 Task: In the  document archive.html. Insert footer and write 'www.nexusTech.com'. Find the word using Dictionary 'gratitude' Use the tool word Count and display word count while typing
Action: Mouse moved to (278, 466)
Screenshot: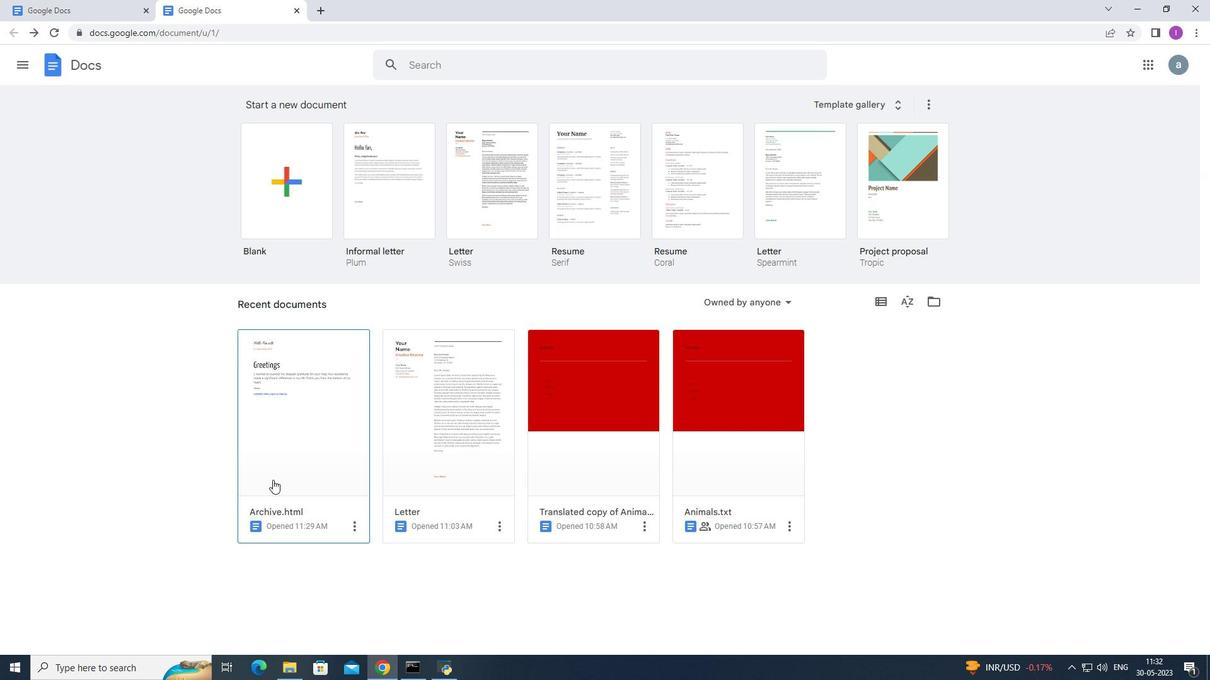 
Action: Mouse pressed left at (278, 466)
Screenshot: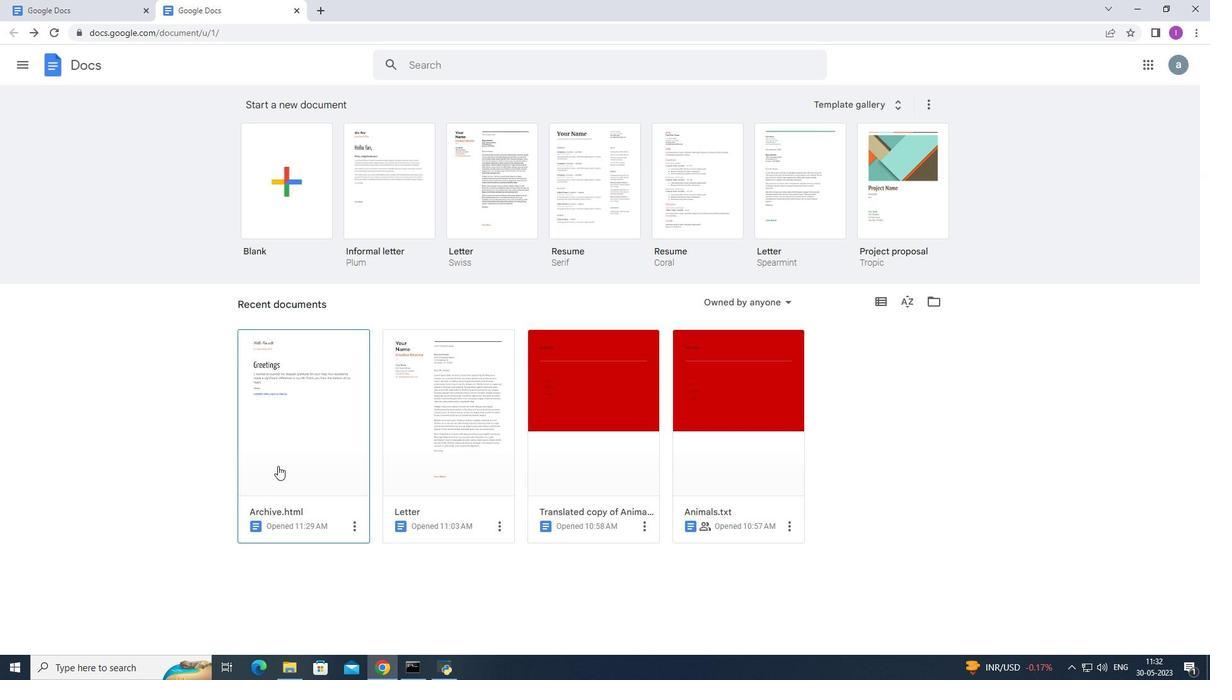 
Action: Mouse moved to (134, 76)
Screenshot: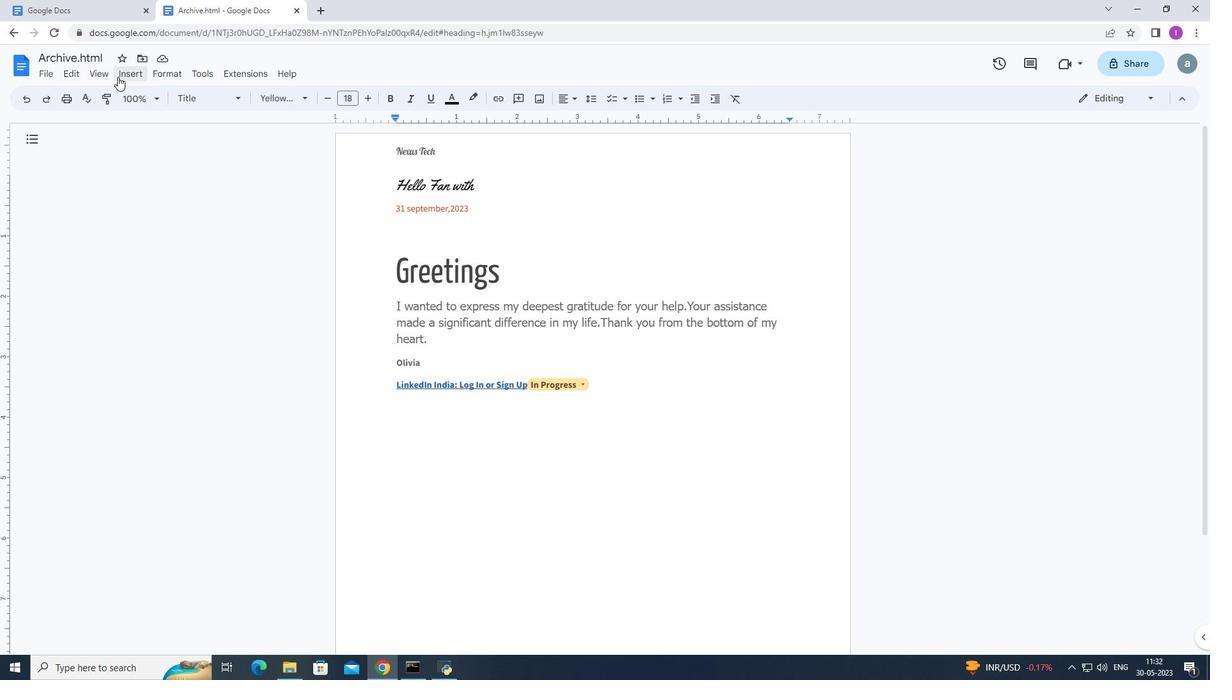 
Action: Mouse pressed left at (134, 76)
Screenshot: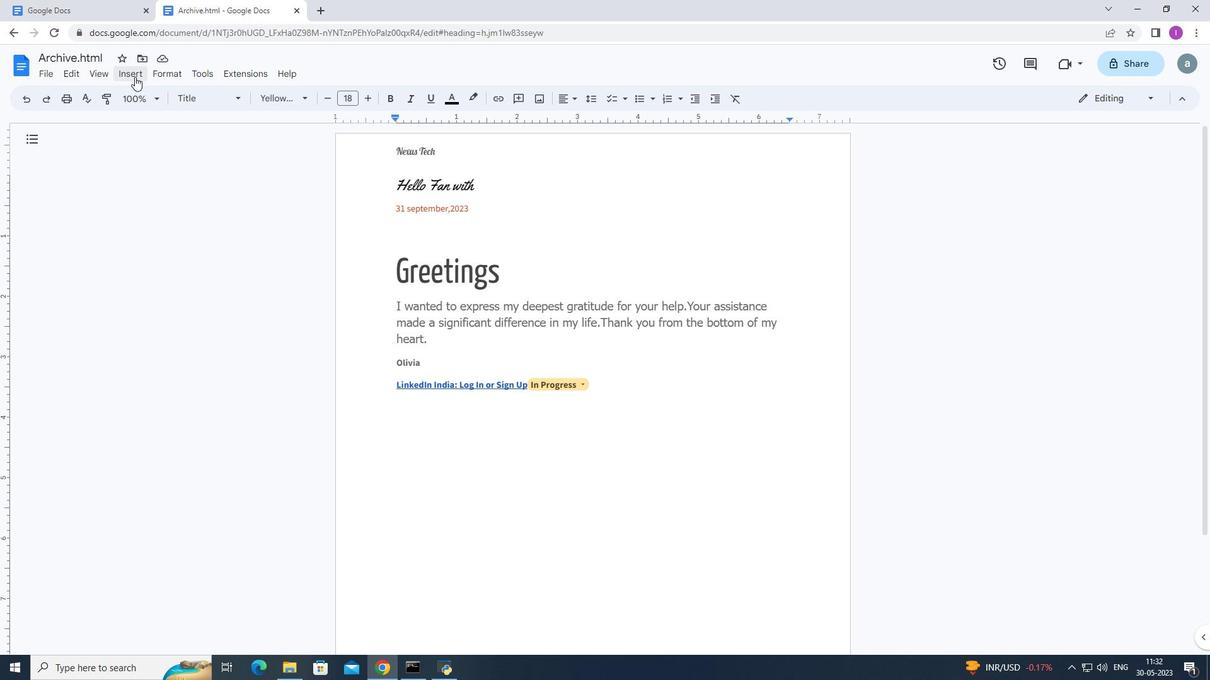 
Action: Mouse moved to (144, 315)
Screenshot: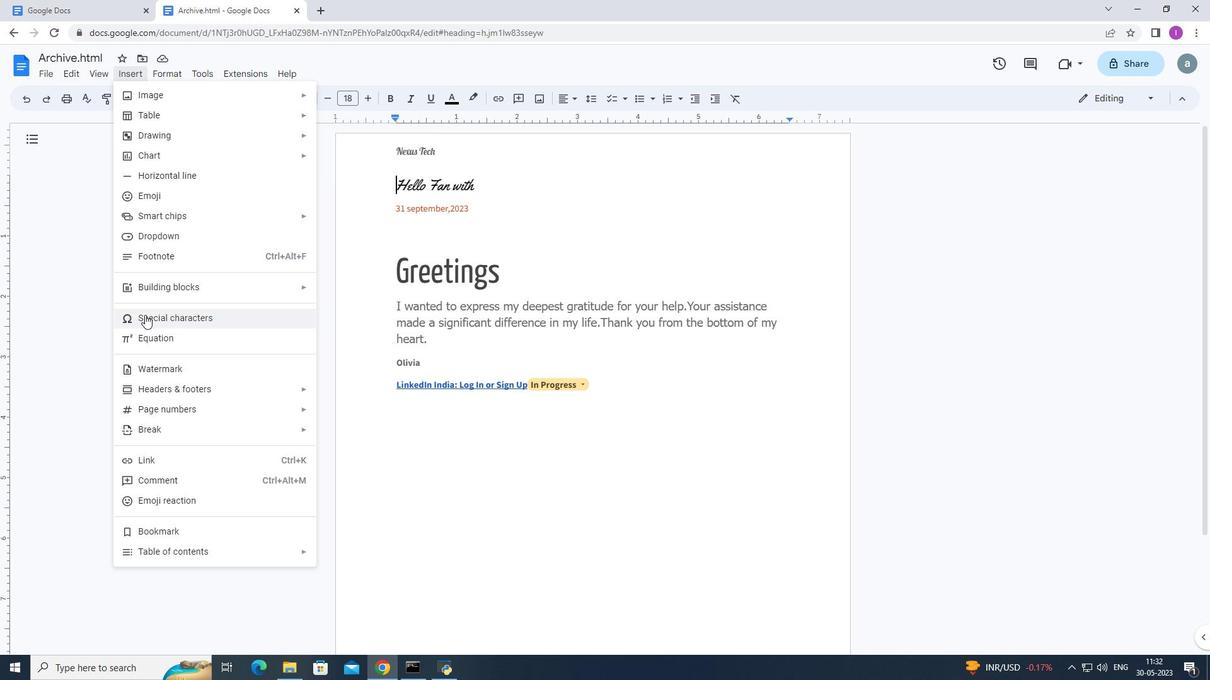 
Action: Mouse scrolled (144, 316) with delta (0, 0)
Screenshot: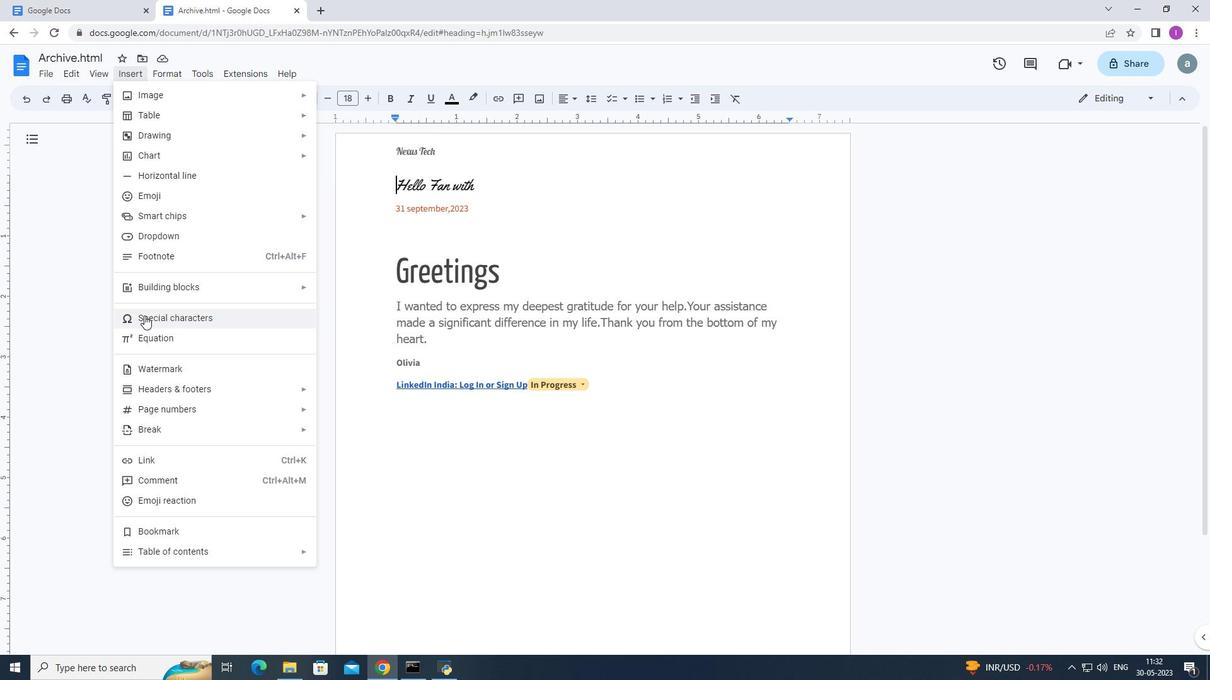
Action: Mouse scrolled (144, 316) with delta (0, 0)
Screenshot: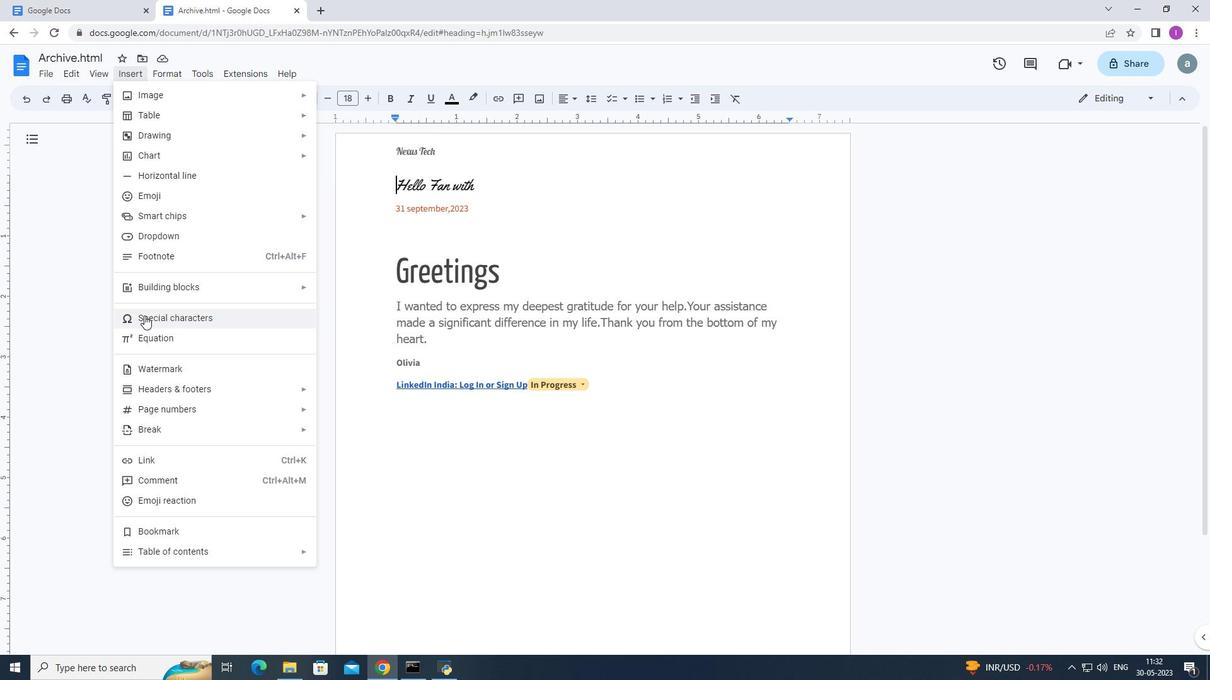 
Action: Mouse scrolled (144, 316) with delta (0, 0)
Screenshot: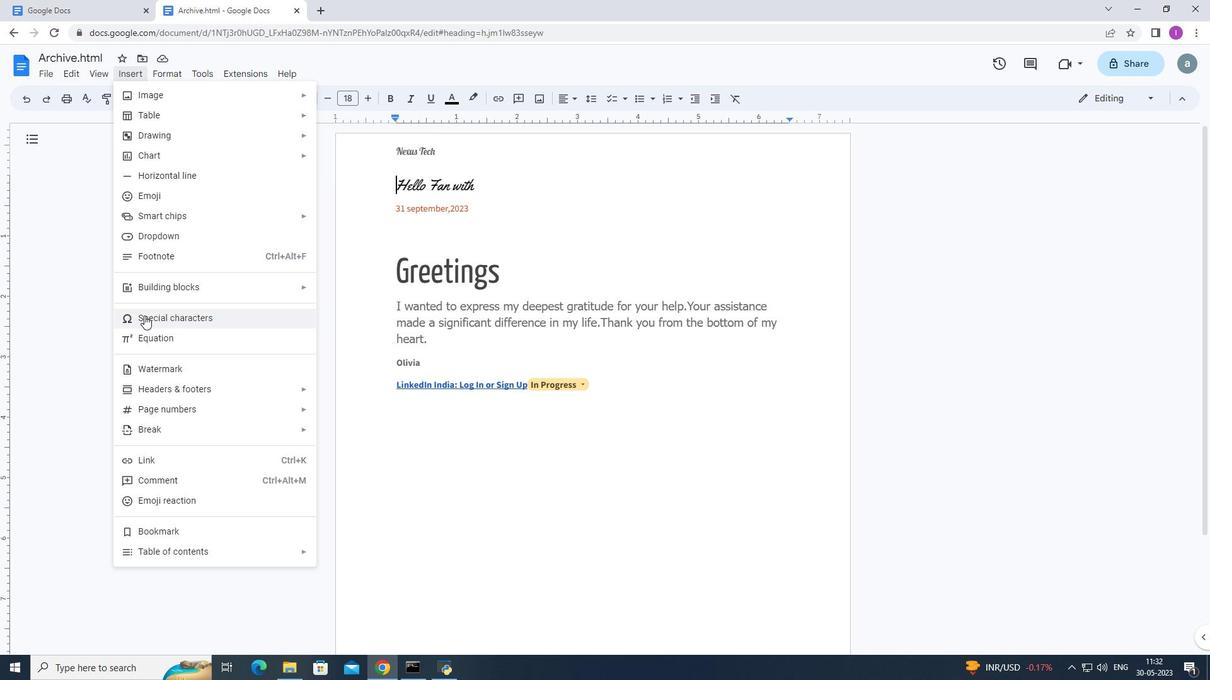 
Action: Mouse scrolled (144, 316) with delta (0, 0)
Screenshot: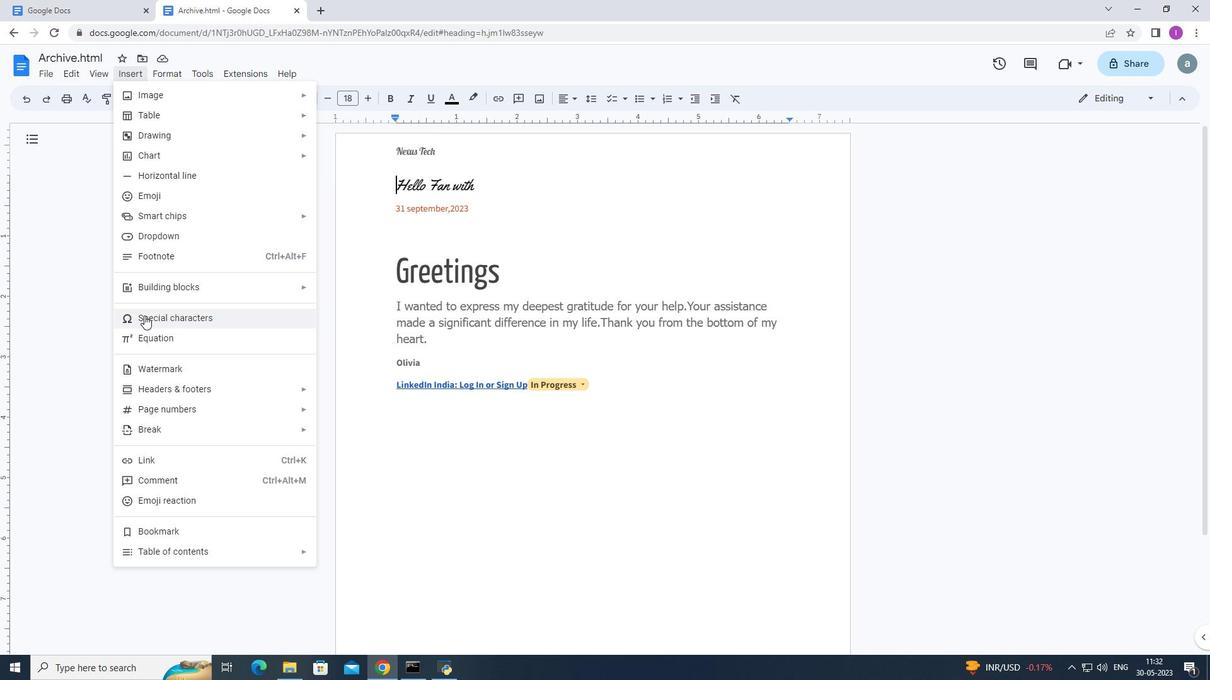 
Action: Mouse moved to (165, 385)
Screenshot: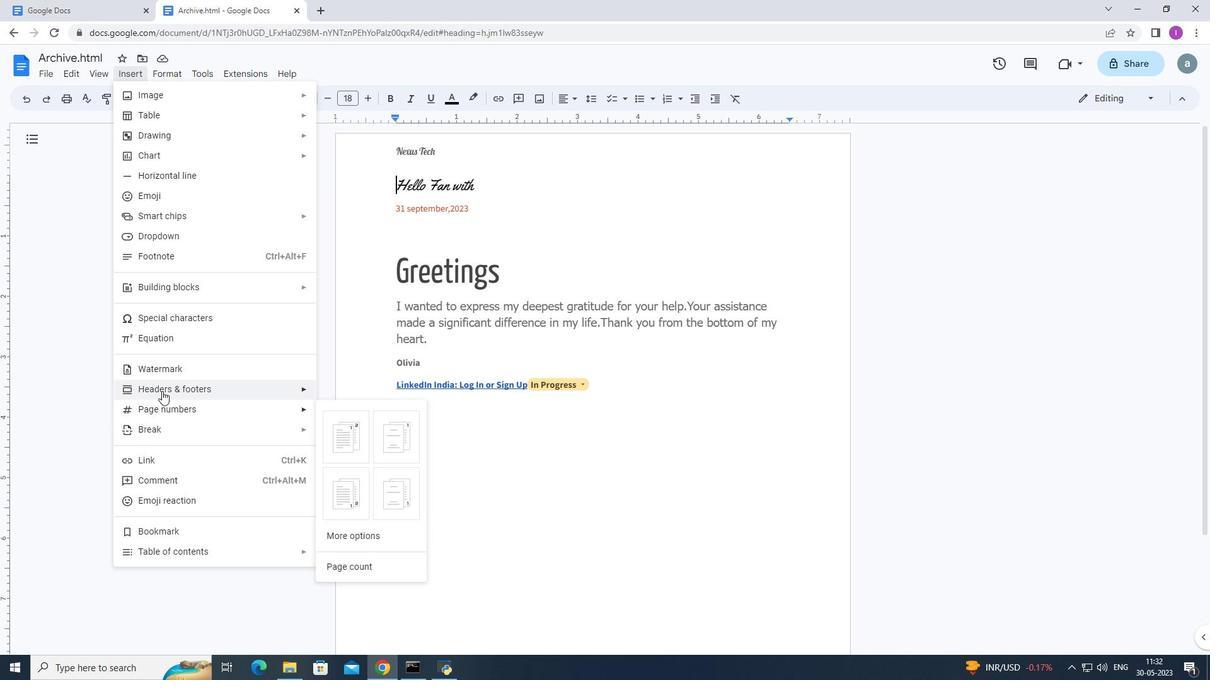 
Action: Mouse pressed left at (165, 385)
Screenshot: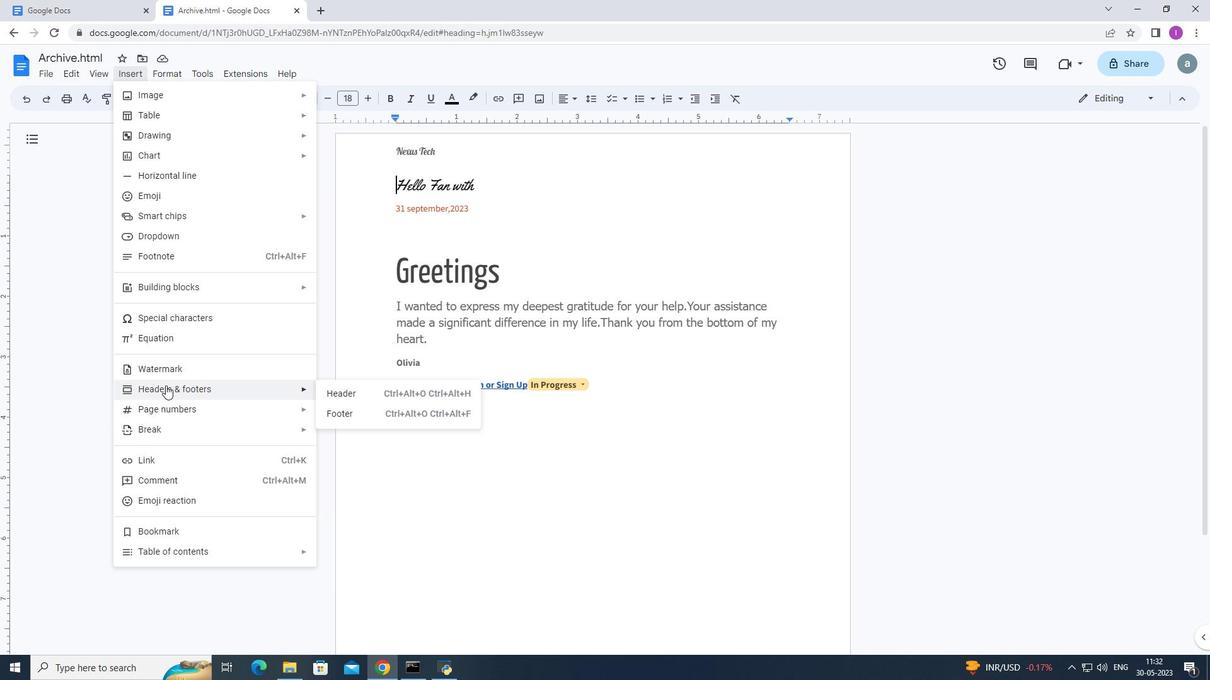 
Action: Mouse moved to (325, 410)
Screenshot: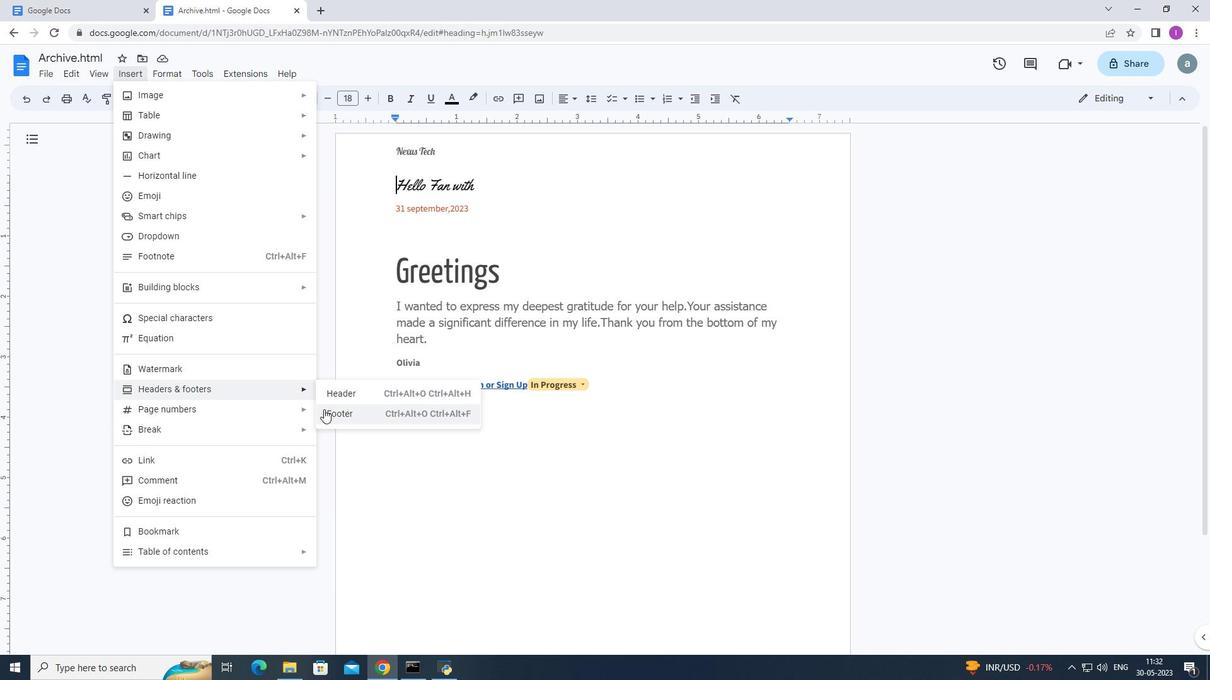 
Action: Mouse pressed left at (325, 410)
Screenshot: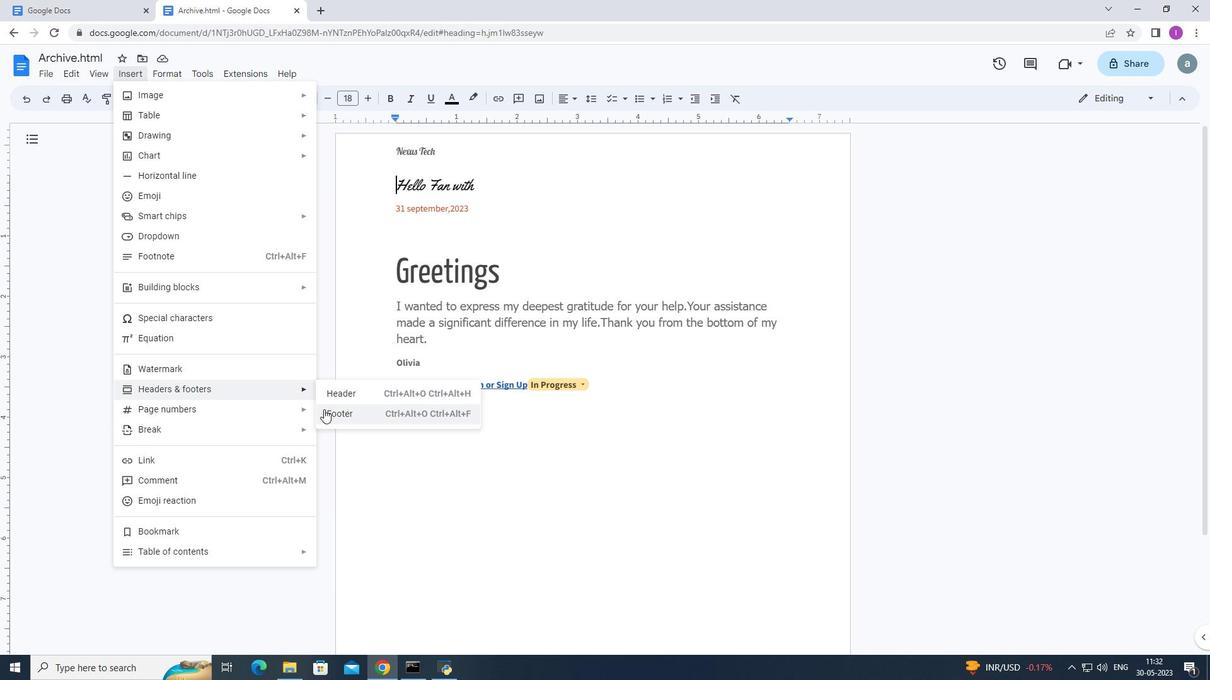 
Action: Mouse moved to (580, 232)
Screenshot: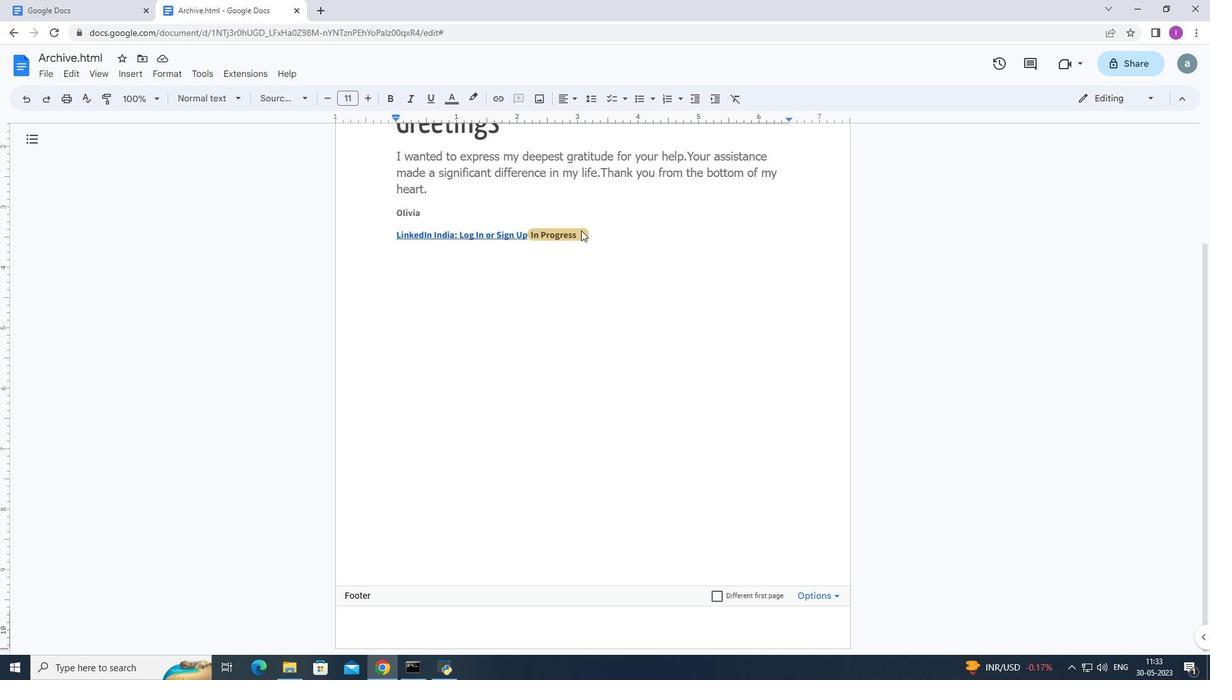 
Action: Mouse pressed left at (580, 232)
Screenshot: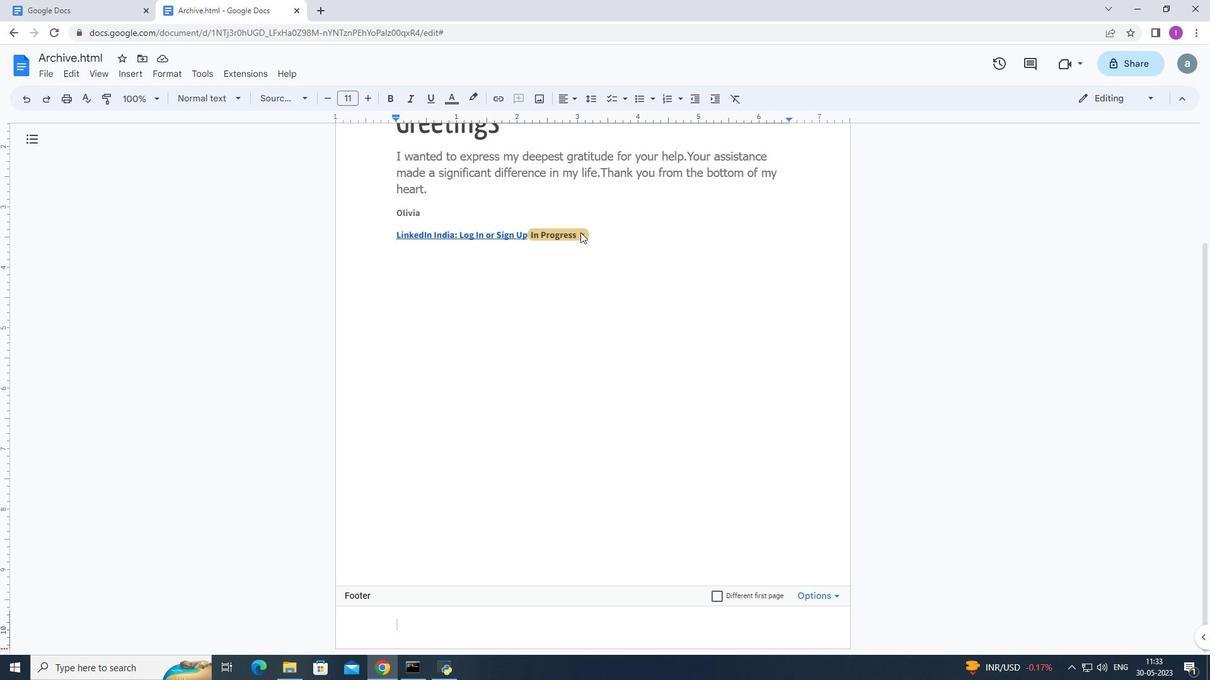 
Action: Mouse moved to (540, 222)
Screenshot: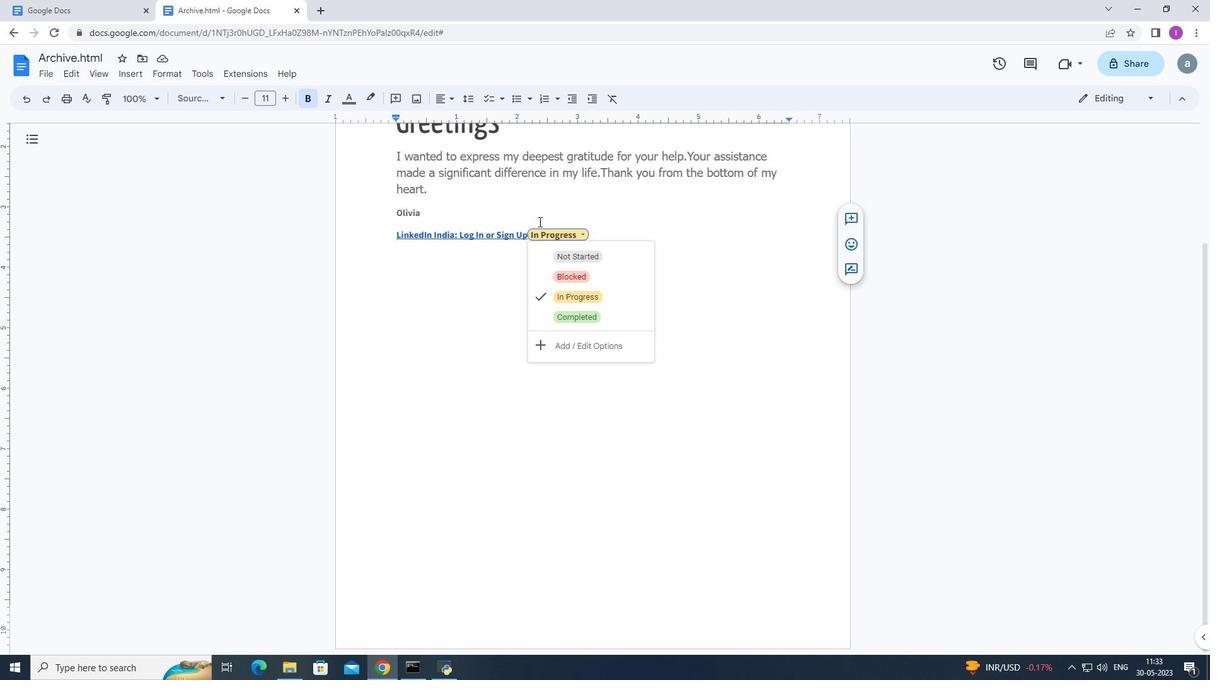 
Action: Mouse scrolled (540, 221) with delta (0, 0)
Screenshot: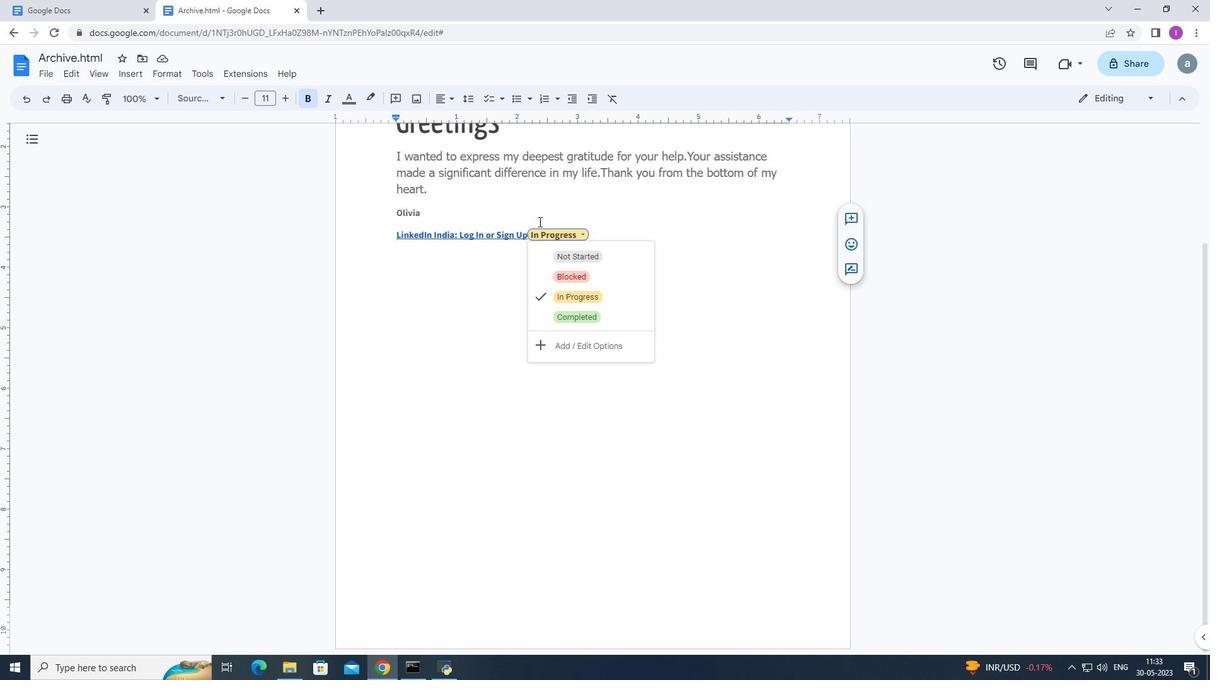 
Action: Mouse moved to (544, 225)
Screenshot: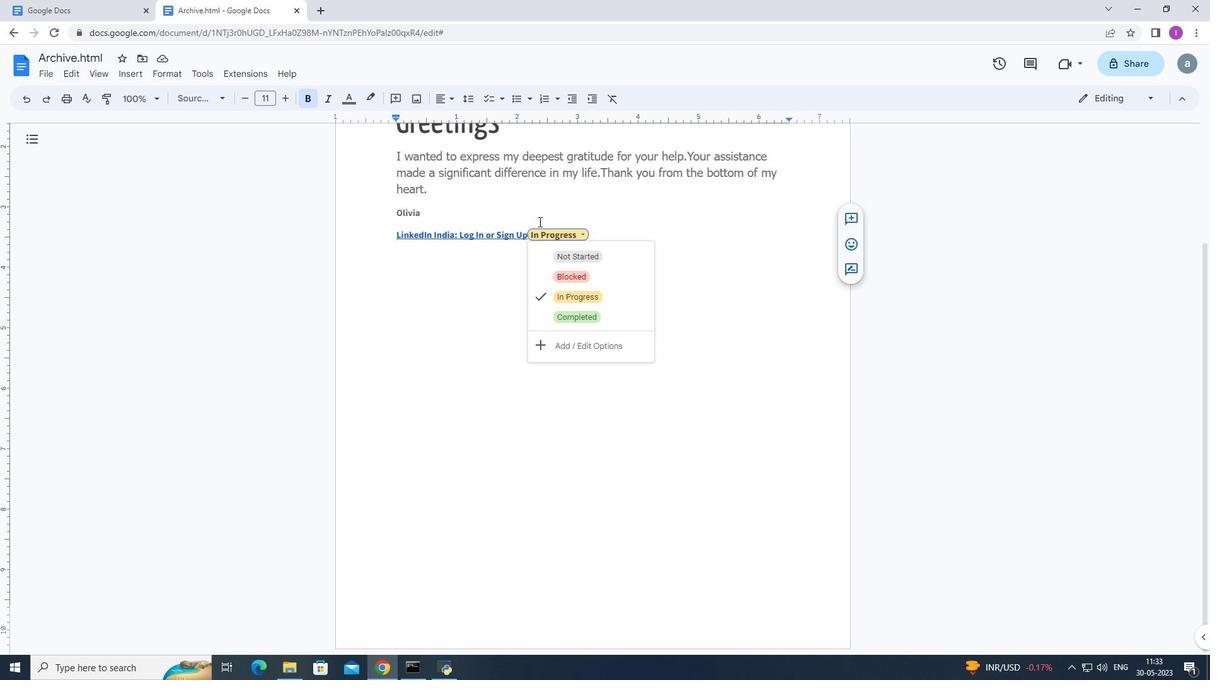 
Action: Mouse scrolled (544, 224) with delta (0, 0)
Screenshot: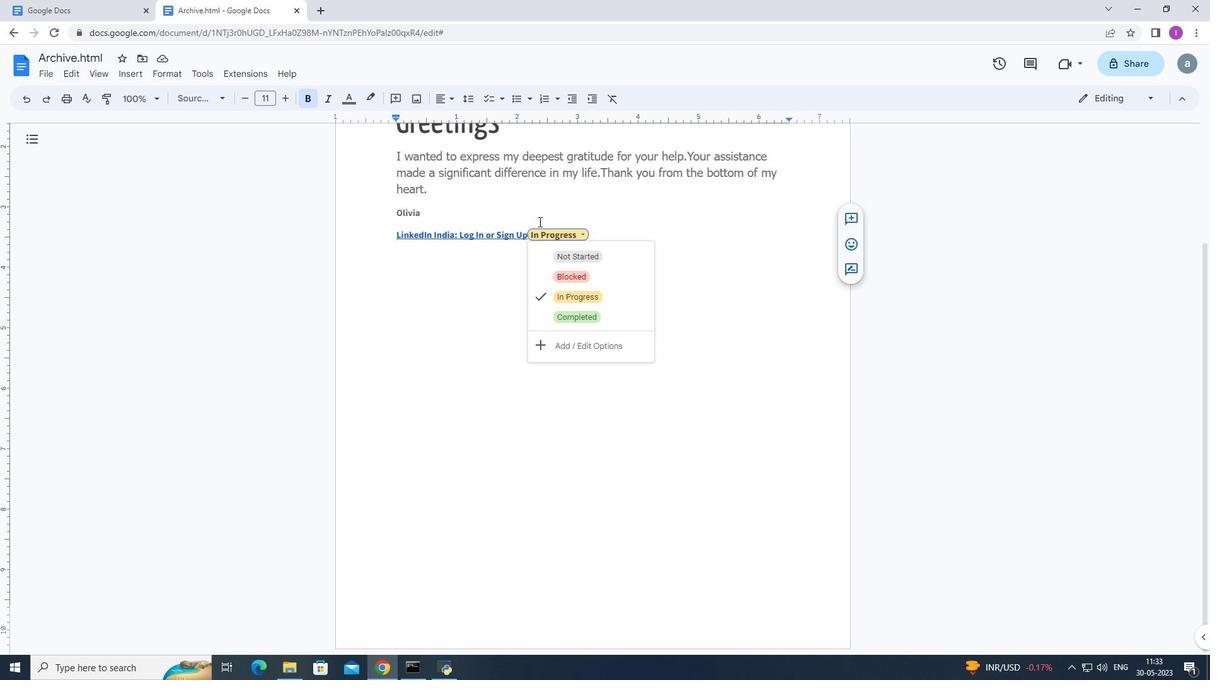 
Action: Mouse moved to (547, 227)
Screenshot: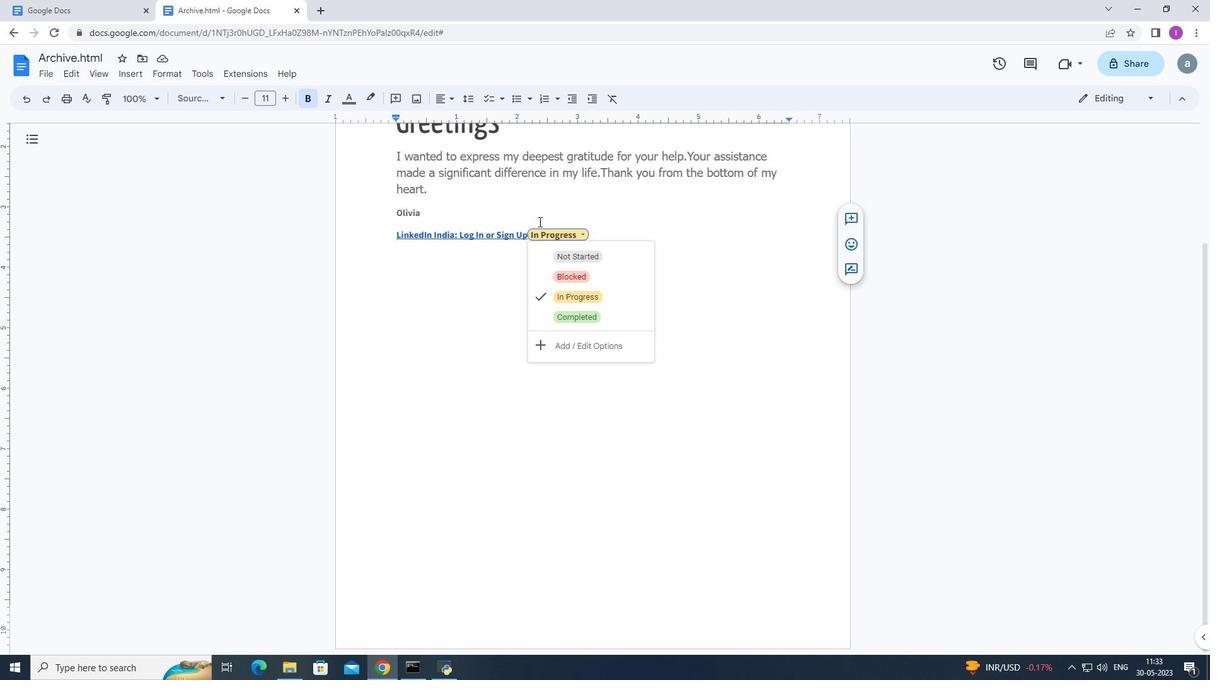 
Action: Mouse scrolled (545, 226) with delta (0, 0)
Screenshot: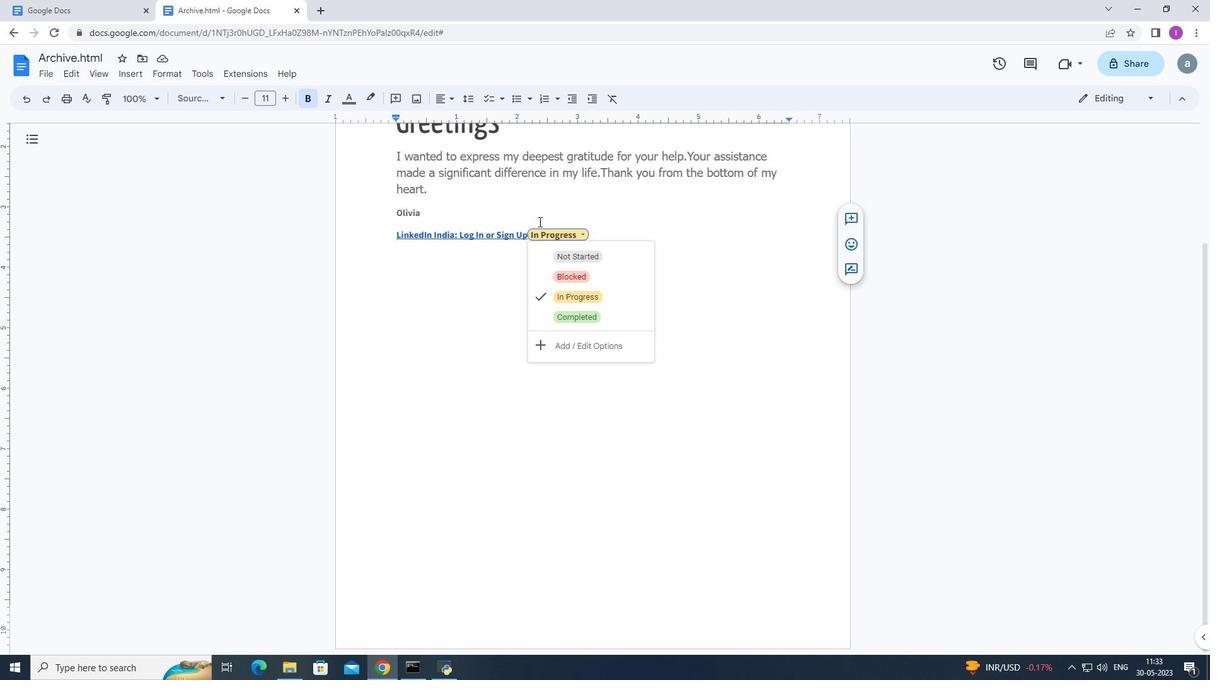 
Action: Mouse scrolled (547, 226) with delta (0, 0)
Screenshot: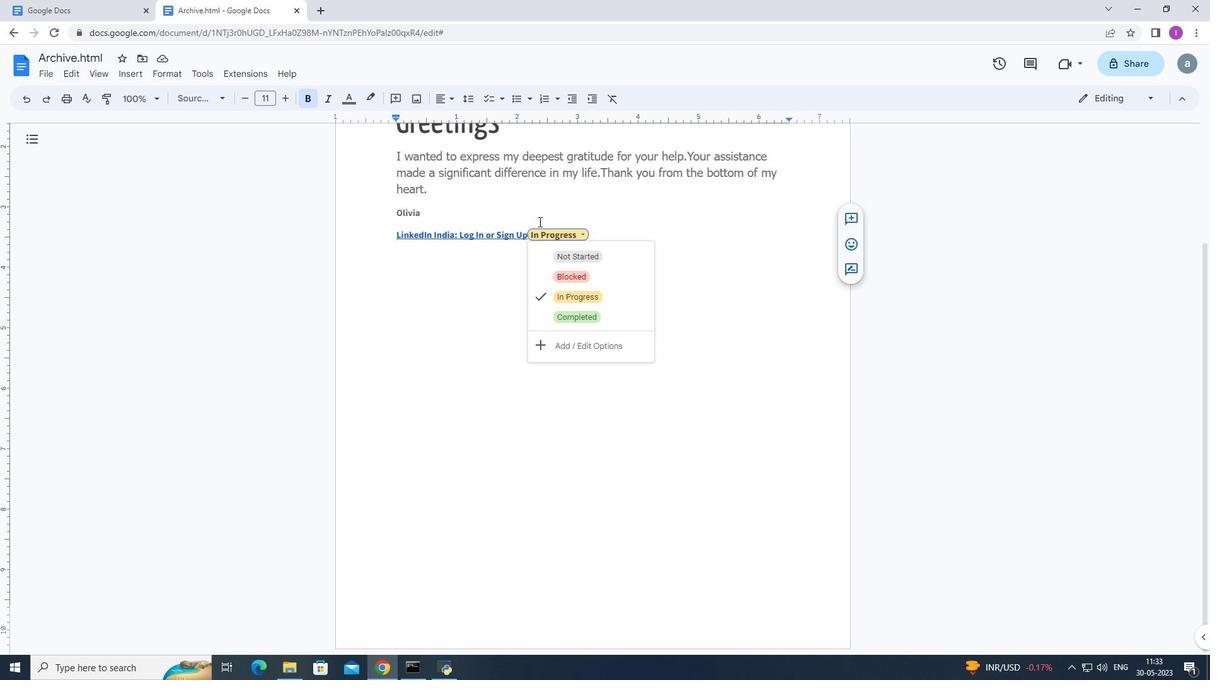 
Action: Mouse moved to (578, 474)
Screenshot: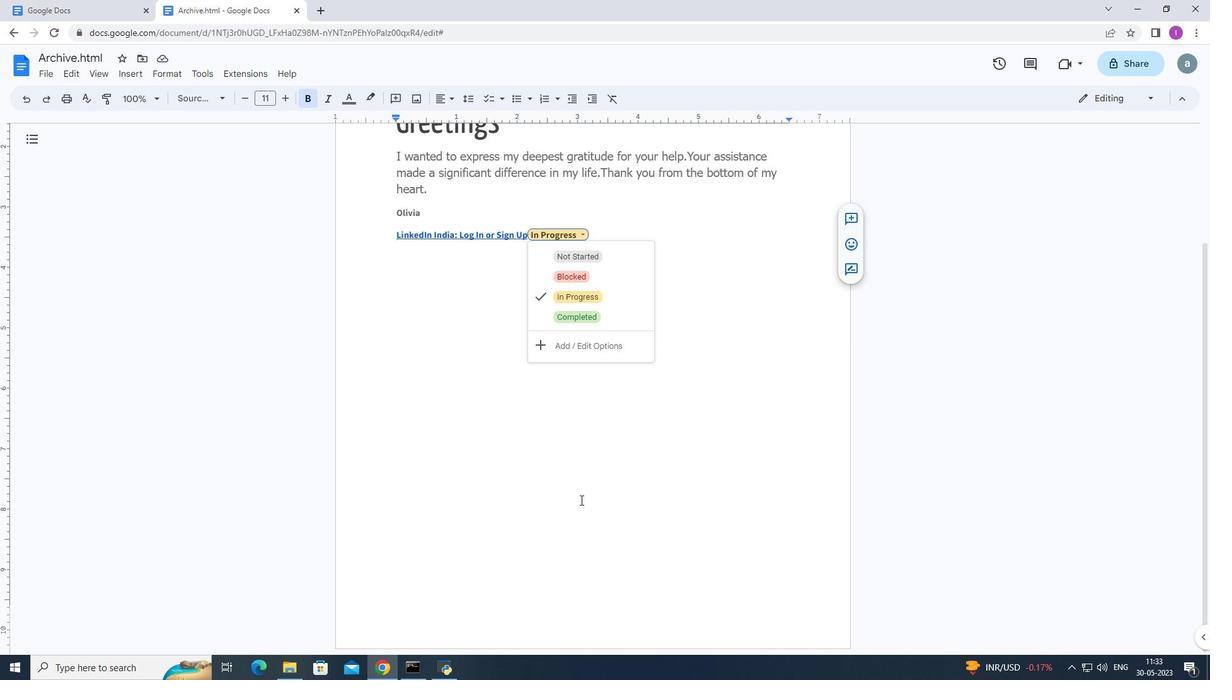 
Action: Mouse scrolled (578, 473) with delta (0, 0)
Screenshot: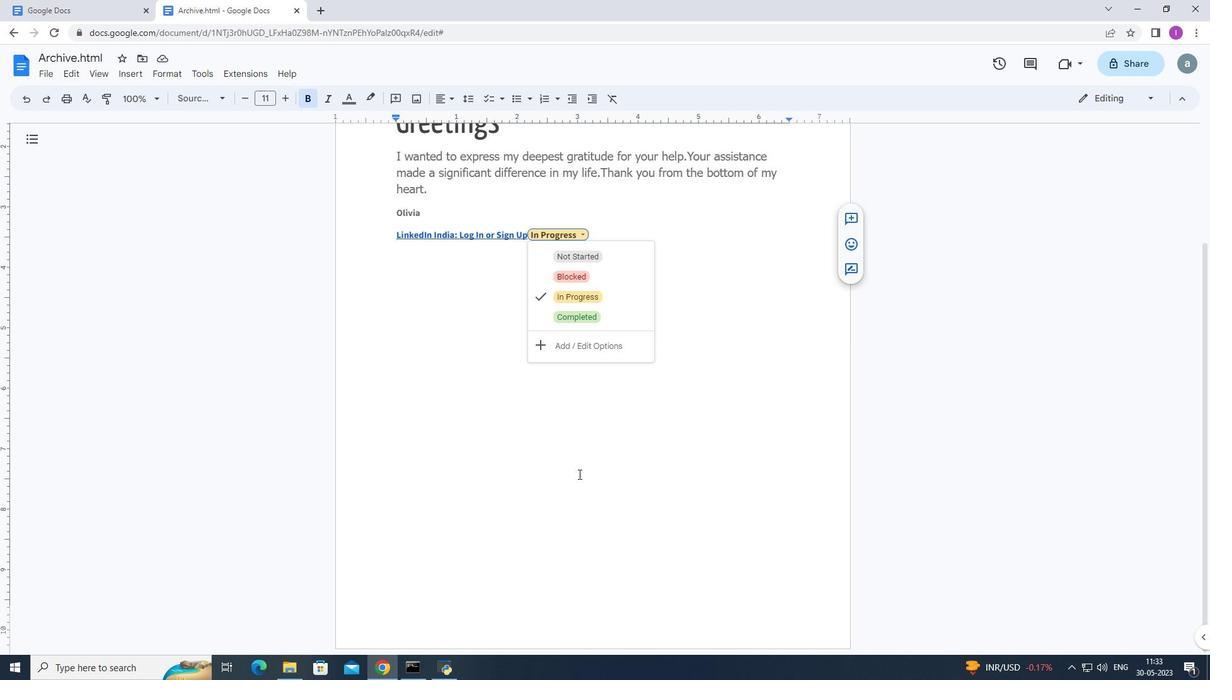 
Action: Mouse scrolled (578, 473) with delta (0, 0)
Screenshot: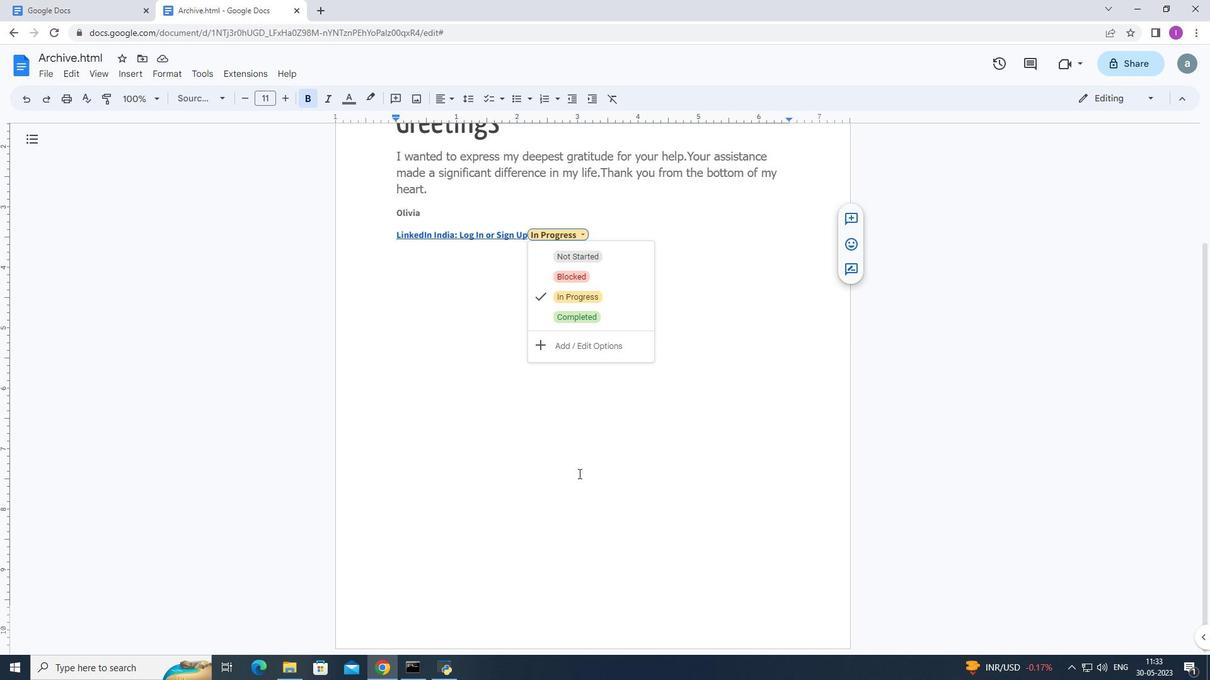 
Action: Mouse scrolled (578, 474) with delta (0, 0)
Screenshot: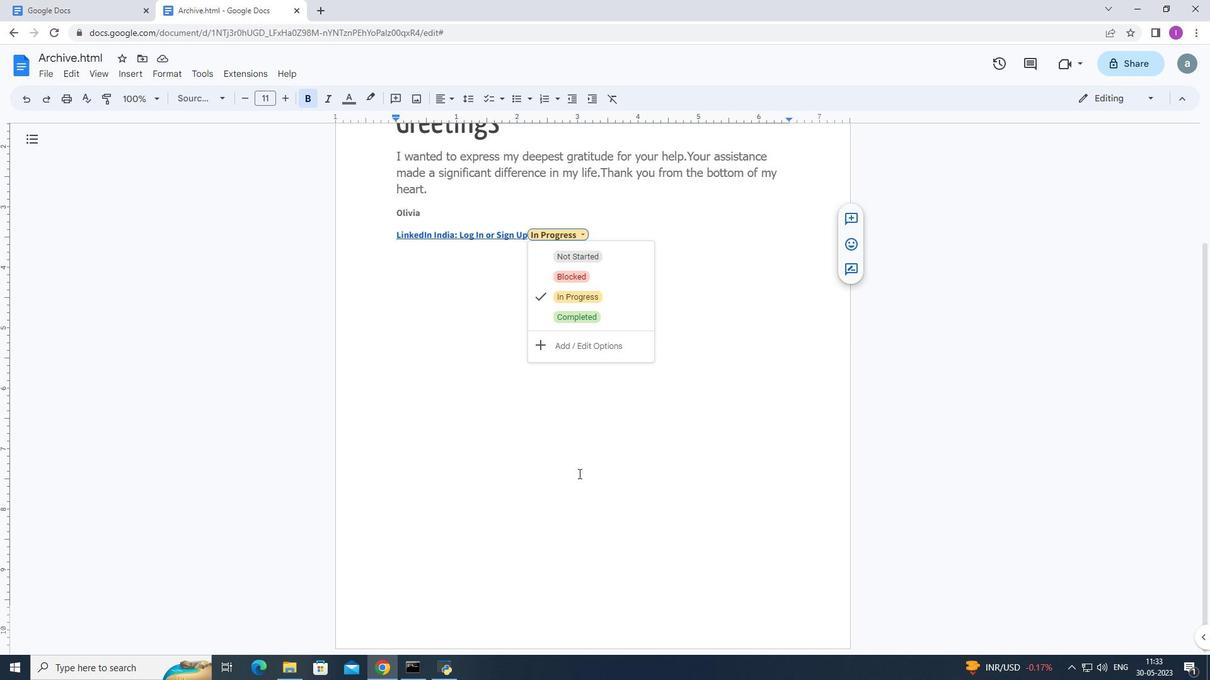 
Action: Mouse scrolled (578, 474) with delta (0, 0)
Screenshot: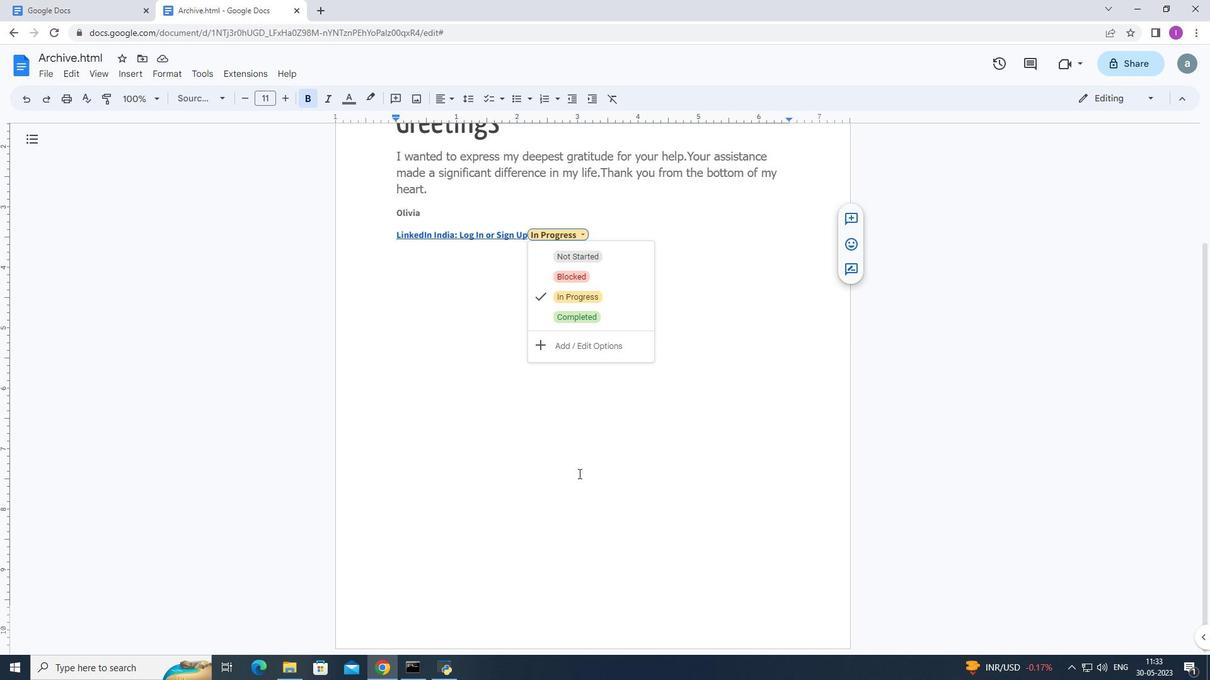 
Action: Mouse scrolled (578, 474) with delta (0, 0)
Screenshot: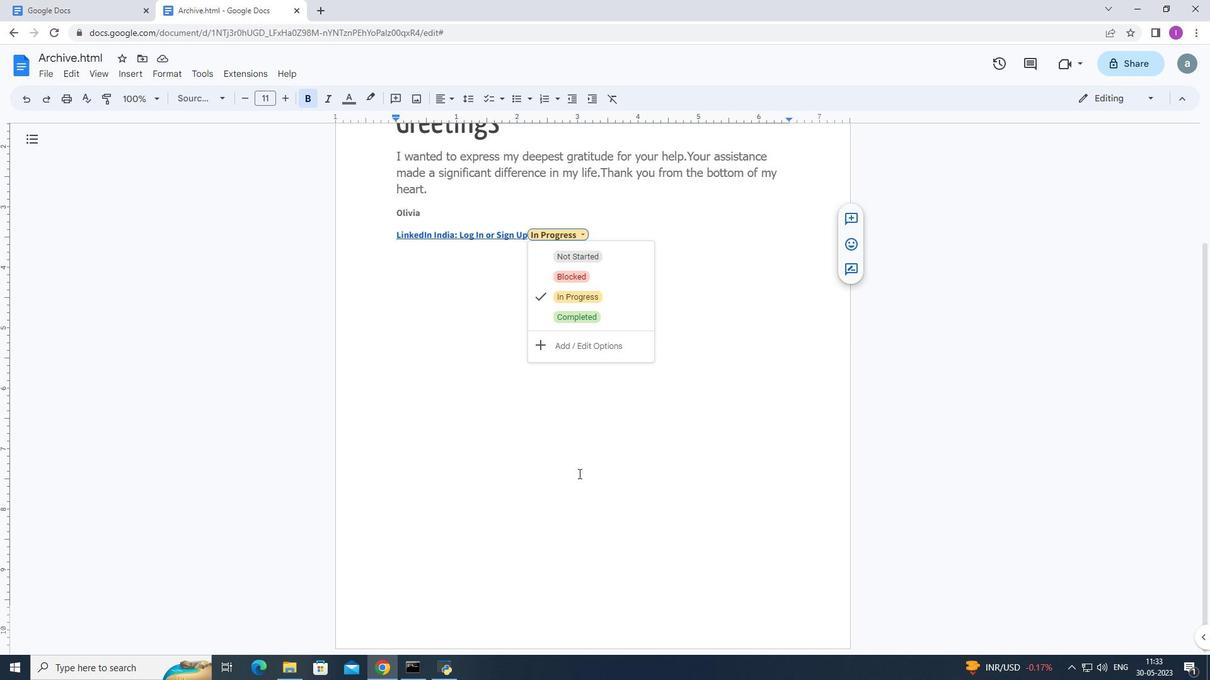 
Action: Mouse scrolled (578, 474) with delta (0, 0)
Screenshot: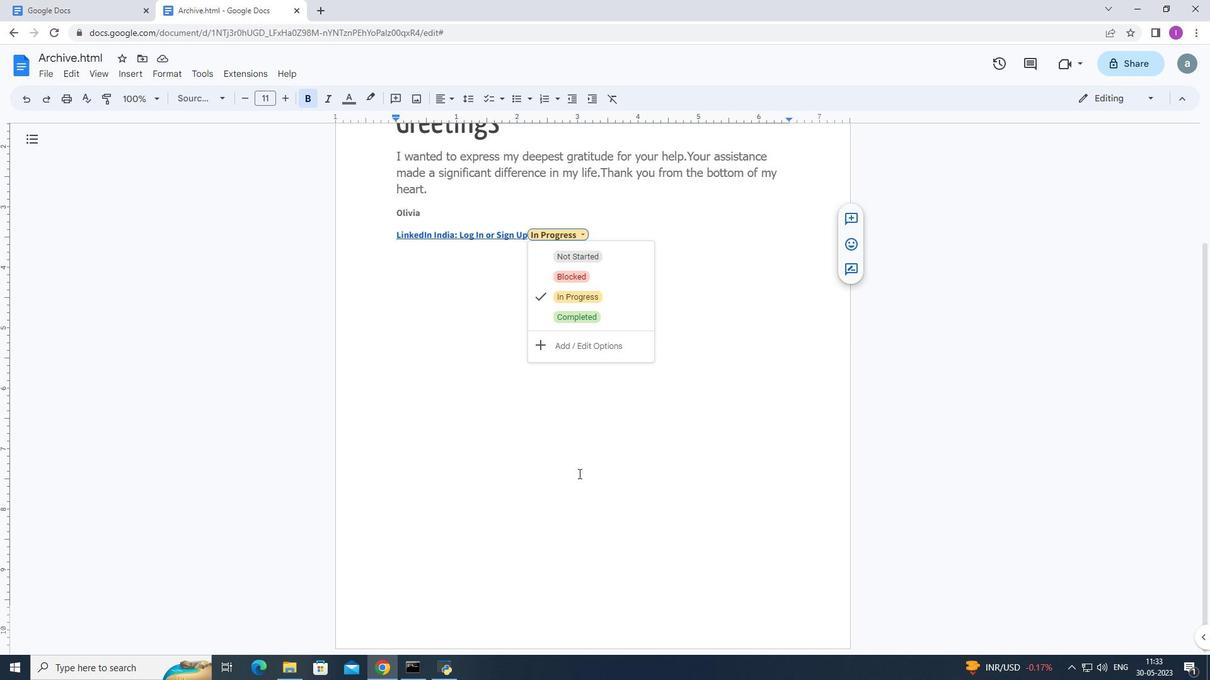 
Action: Mouse scrolled (578, 473) with delta (0, 0)
Screenshot: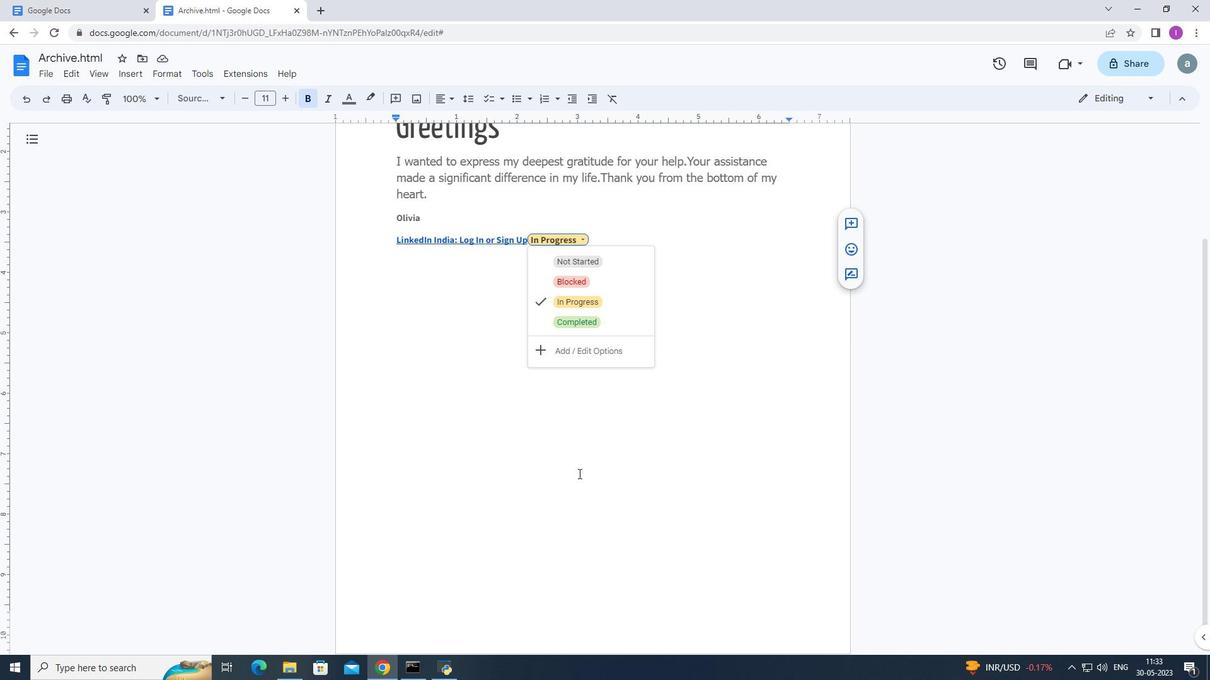 
Action: Mouse scrolled (578, 473) with delta (0, 0)
Screenshot: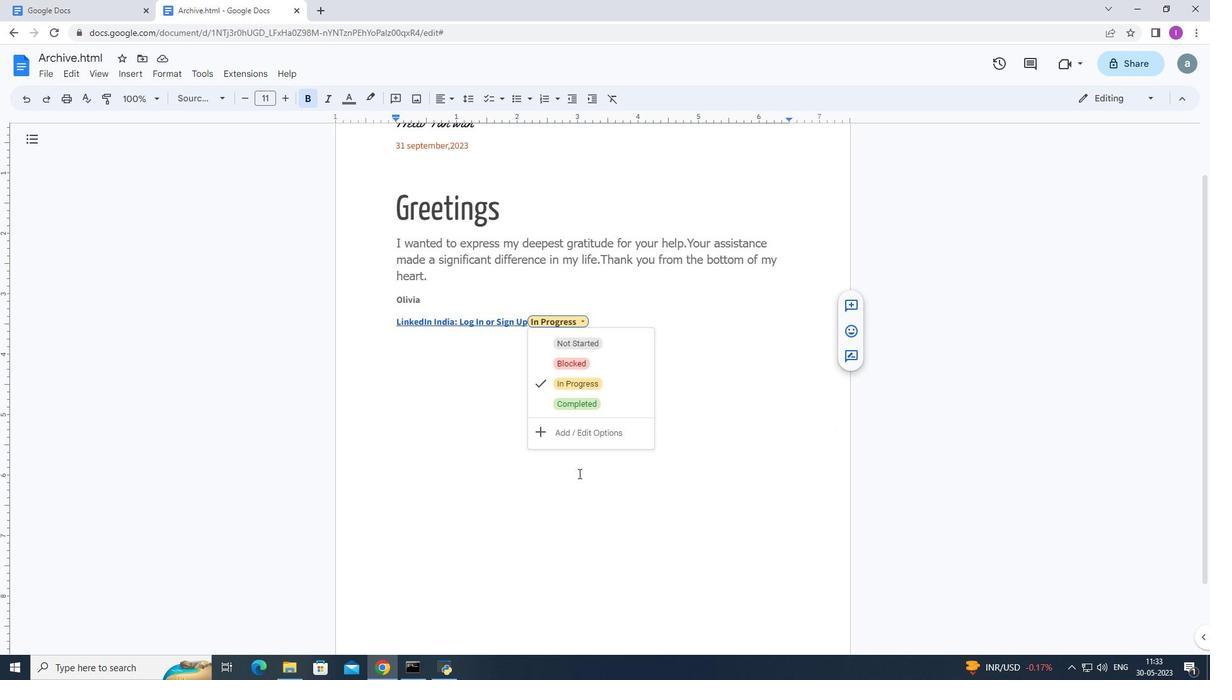 
Action: Mouse scrolled (578, 473) with delta (0, 0)
Screenshot: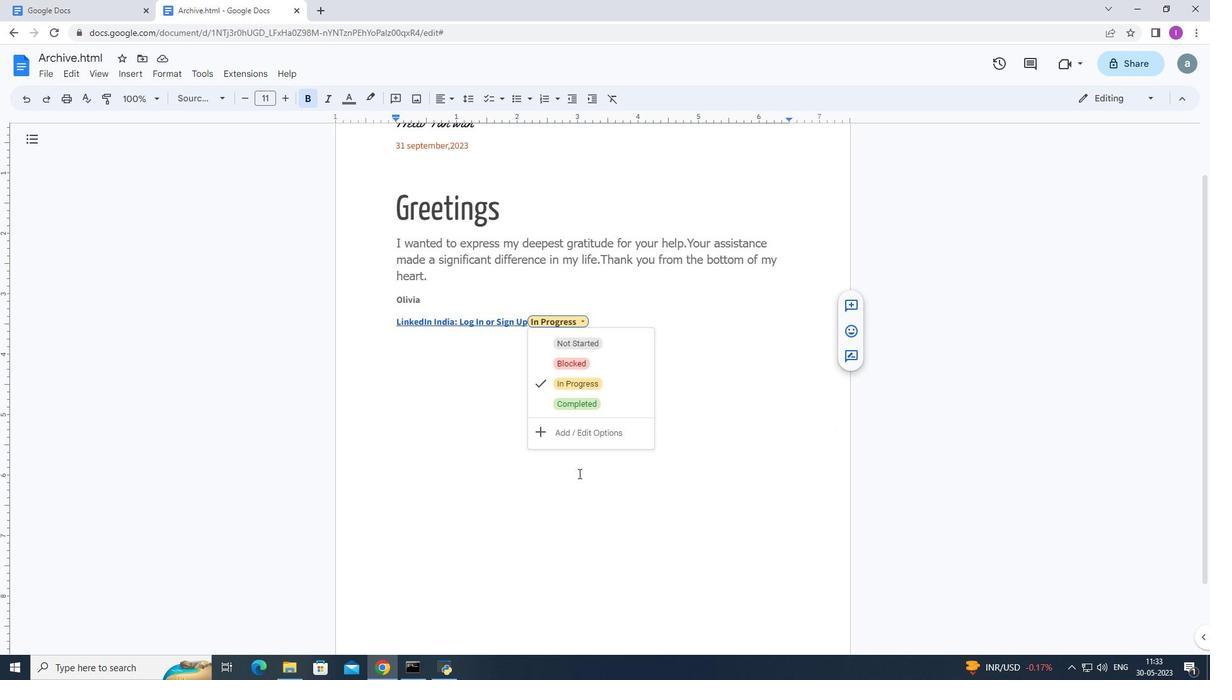 
Action: Mouse scrolled (578, 474) with delta (0, 0)
Screenshot: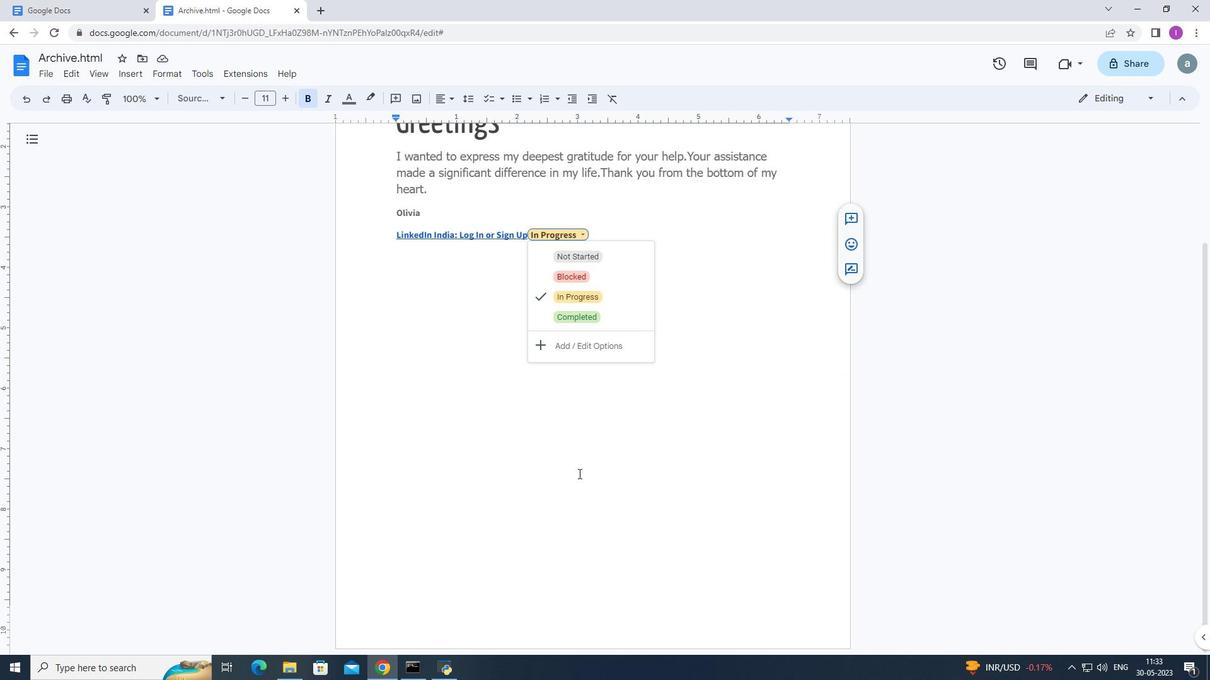 
Action: Mouse scrolled (578, 474) with delta (0, 0)
Screenshot: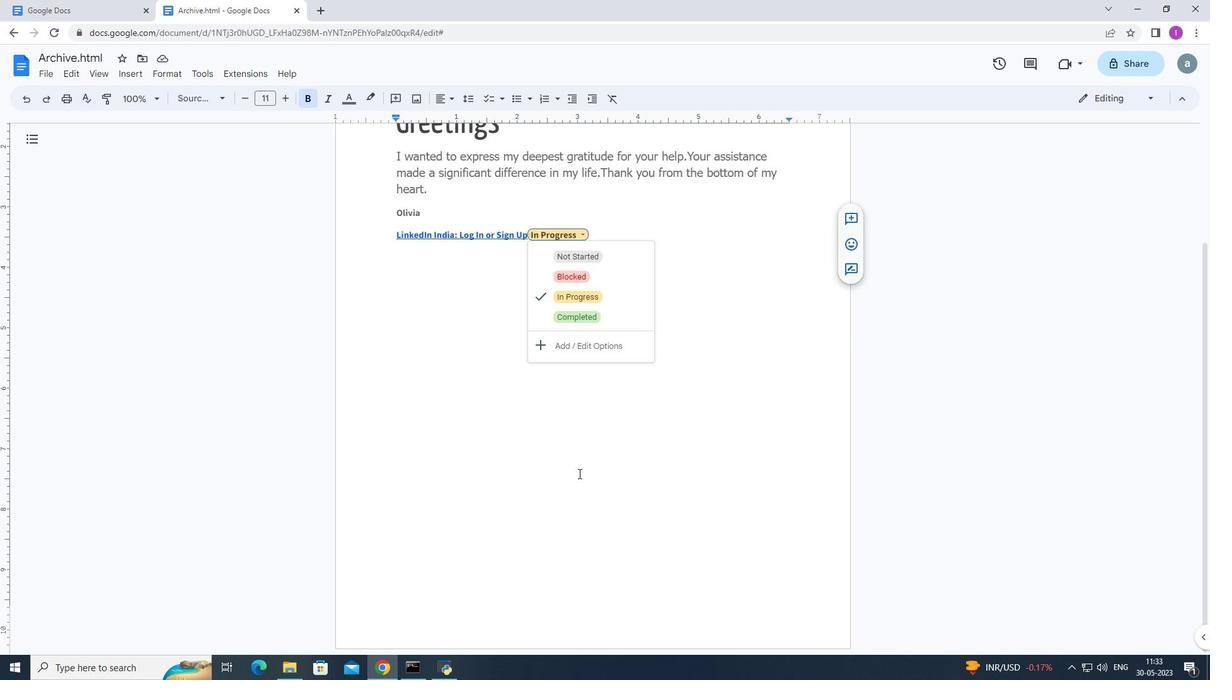 
Action: Mouse scrolled (578, 474) with delta (0, 0)
Screenshot: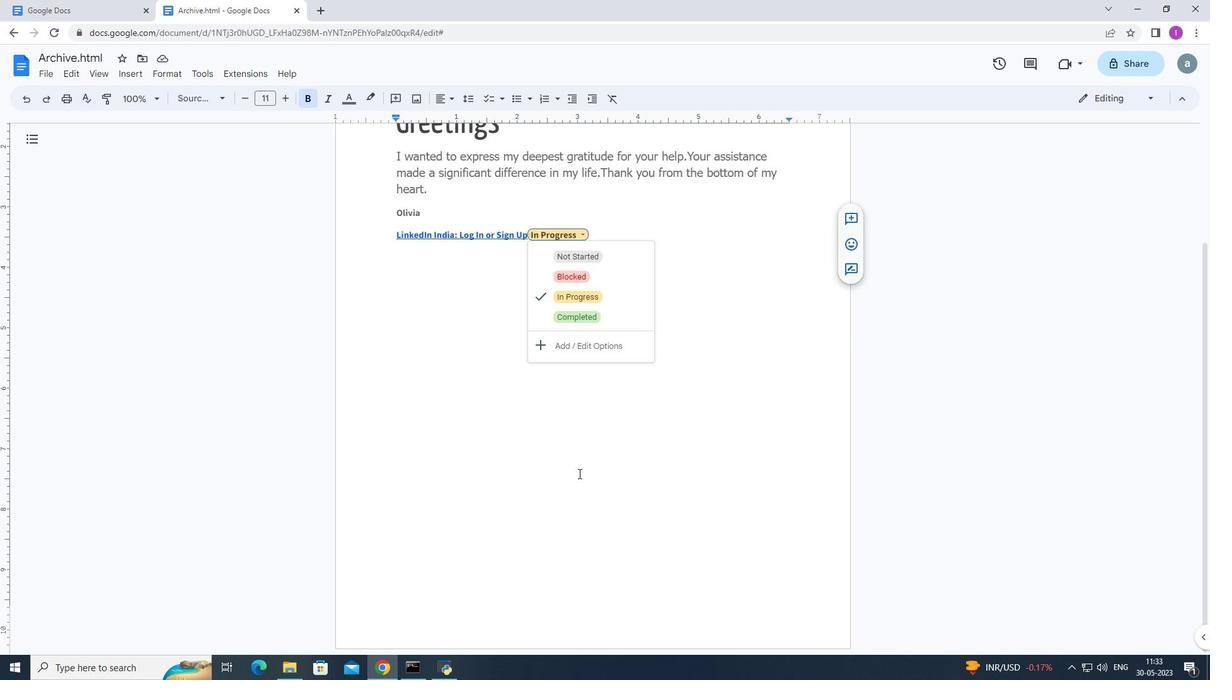 
Action: Mouse scrolled (578, 473) with delta (0, 0)
Screenshot: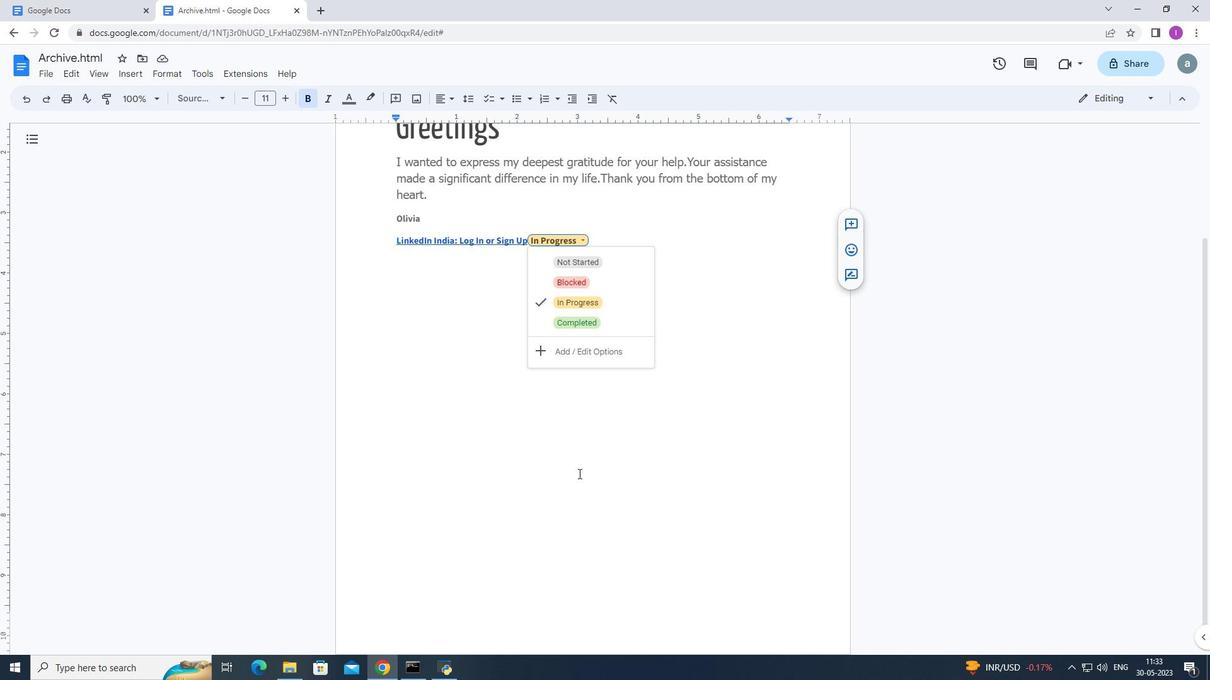 
Action: Mouse scrolled (578, 473) with delta (0, 0)
Screenshot: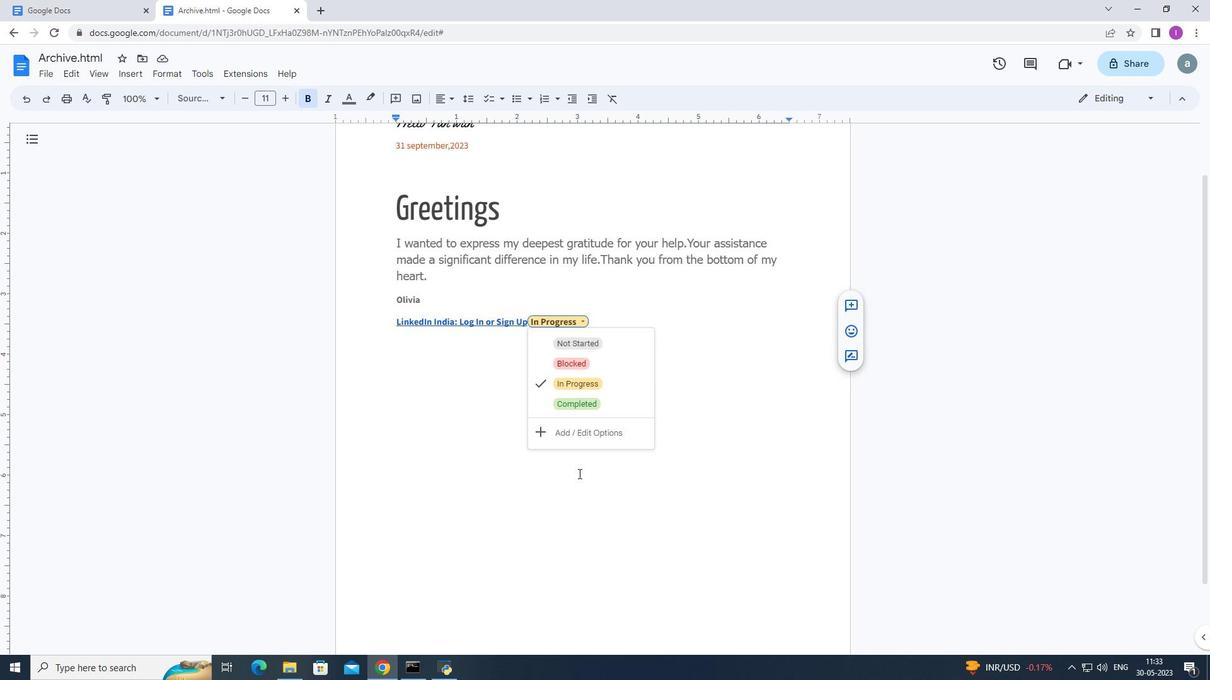 
Action: Mouse scrolled (578, 473) with delta (0, 0)
Screenshot: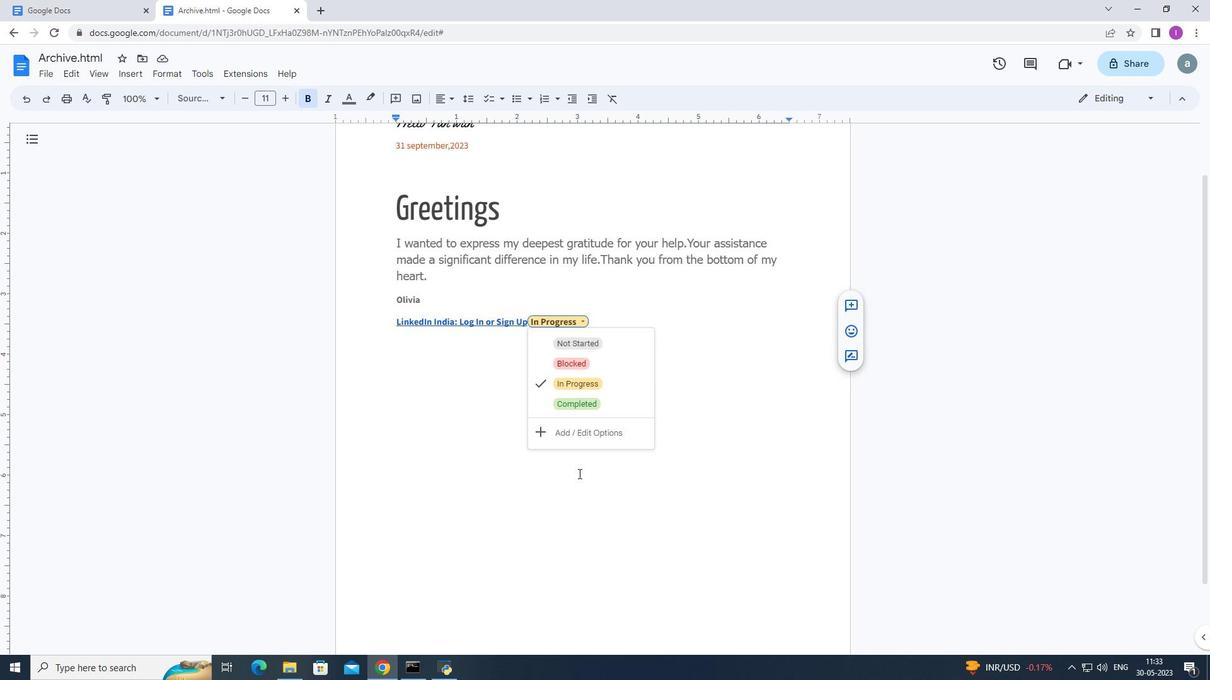
Action: Mouse scrolled (578, 473) with delta (0, 0)
Screenshot: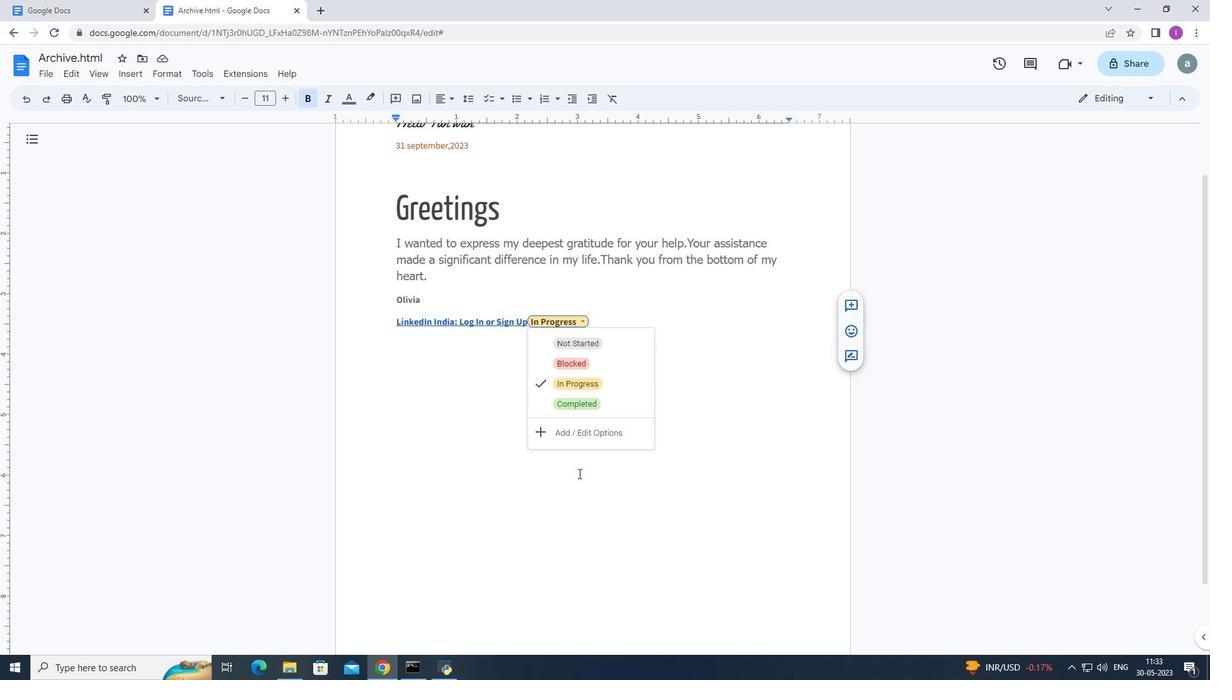 
Action: Mouse scrolled (578, 473) with delta (0, 0)
Screenshot: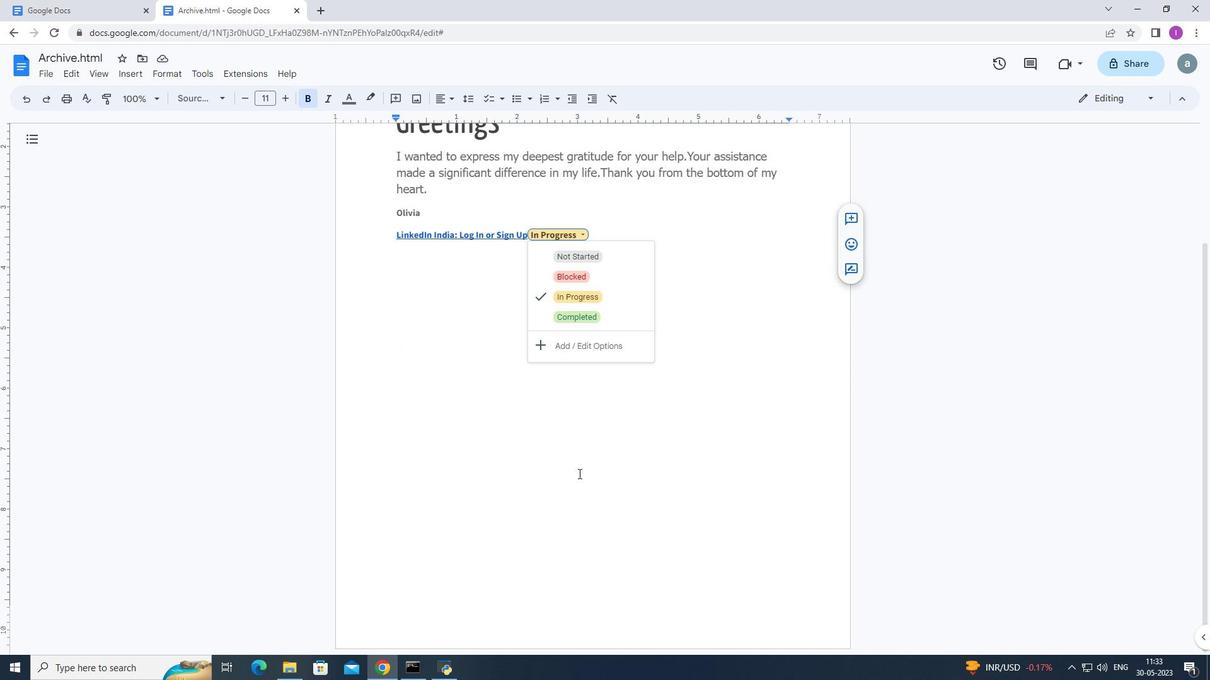 
Action: Mouse scrolled (578, 473) with delta (0, 0)
Screenshot: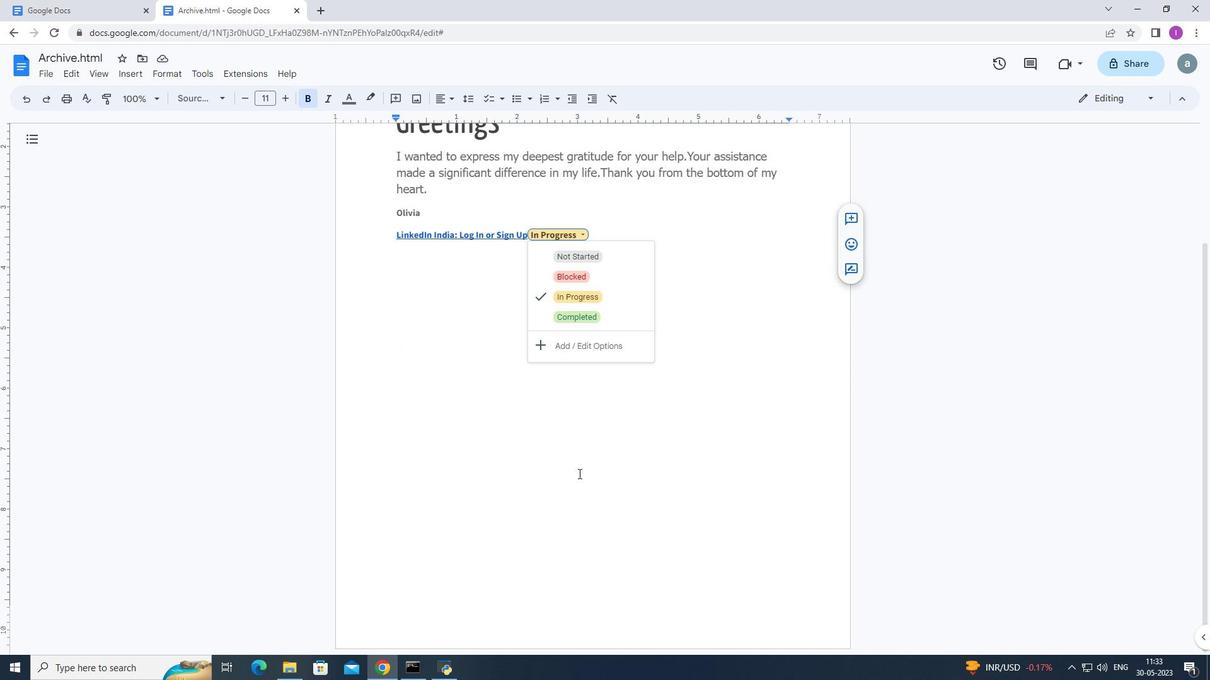 
Action: Mouse scrolled (578, 473) with delta (0, 0)
Screenshot: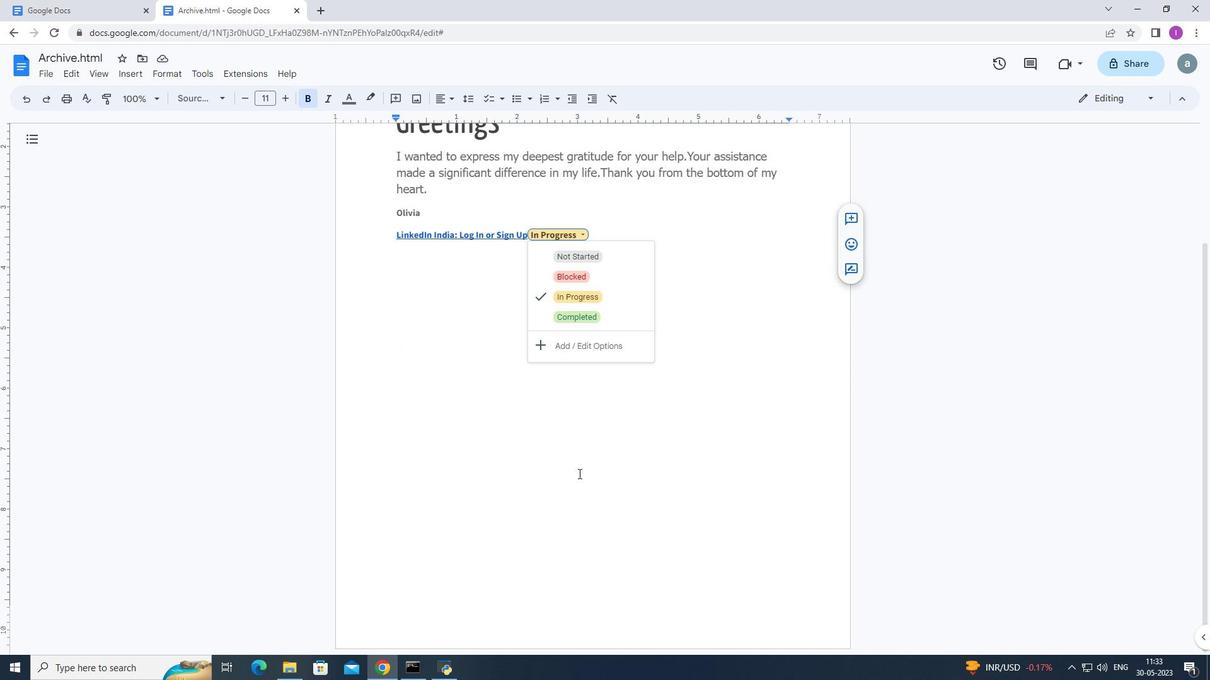 
Action: Mouse scrolled (578, 473) with delta (0, 0)
Screenshot: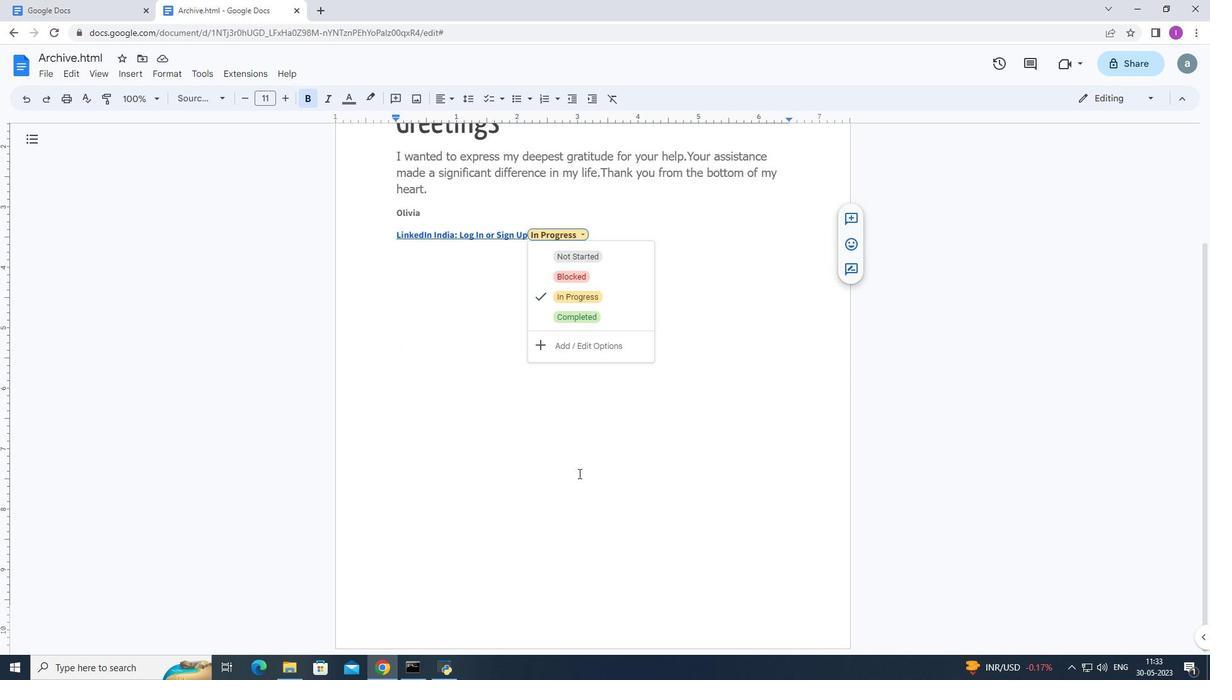 
Action: Mouse scrolled (578, 473) with delta (0, 0)
Screenshot: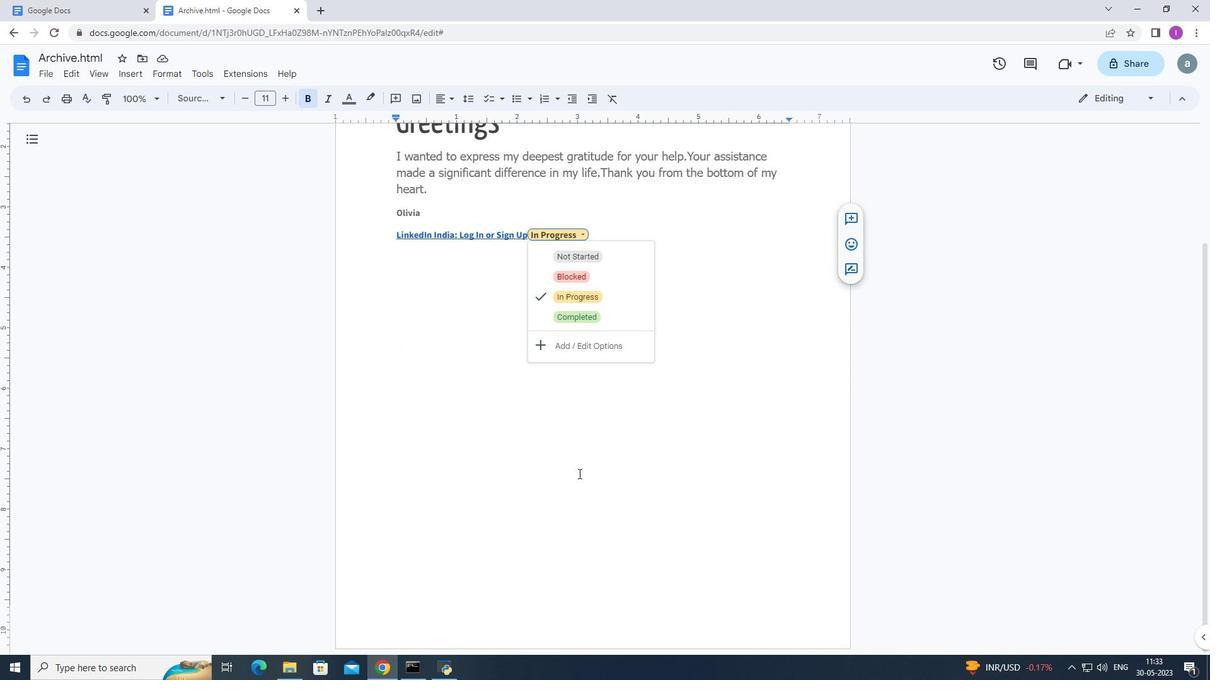 
Action: Mouse moved to (481, 465)
Screenshot: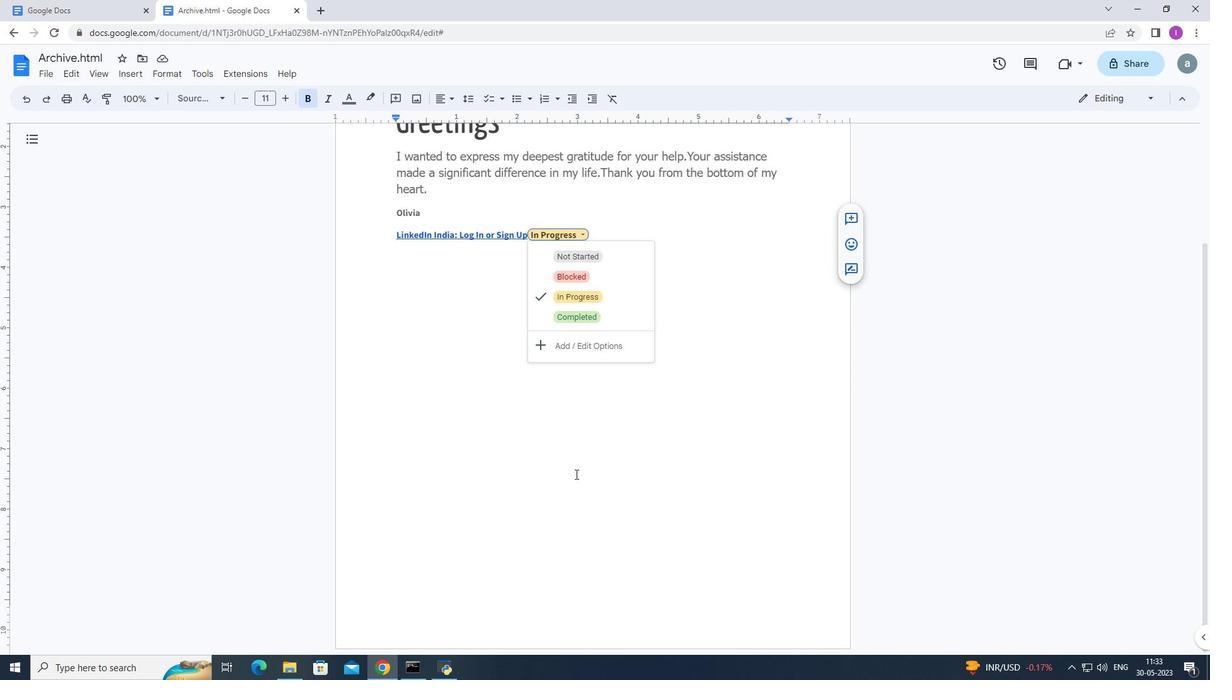
Action: Mouse scrolled (481, 465) with delta (0, 0)
Screenshot: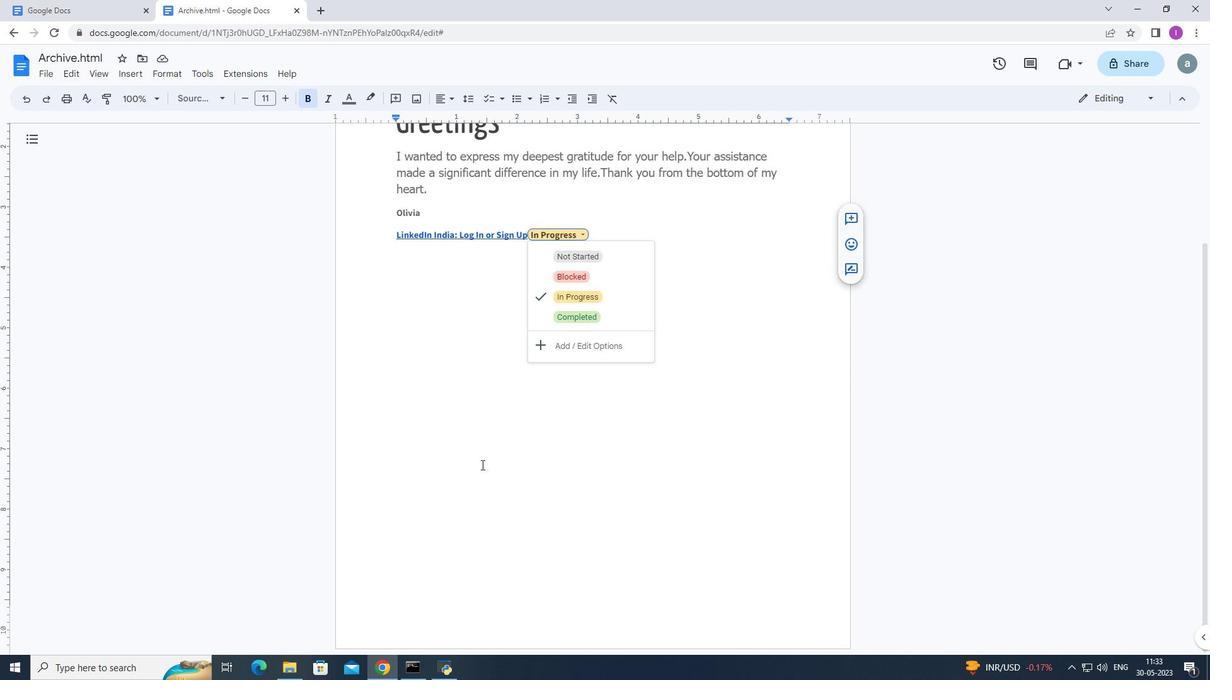 
Action: Mouse scrolled (481, 465) with delta (0, 0)
Screenshot: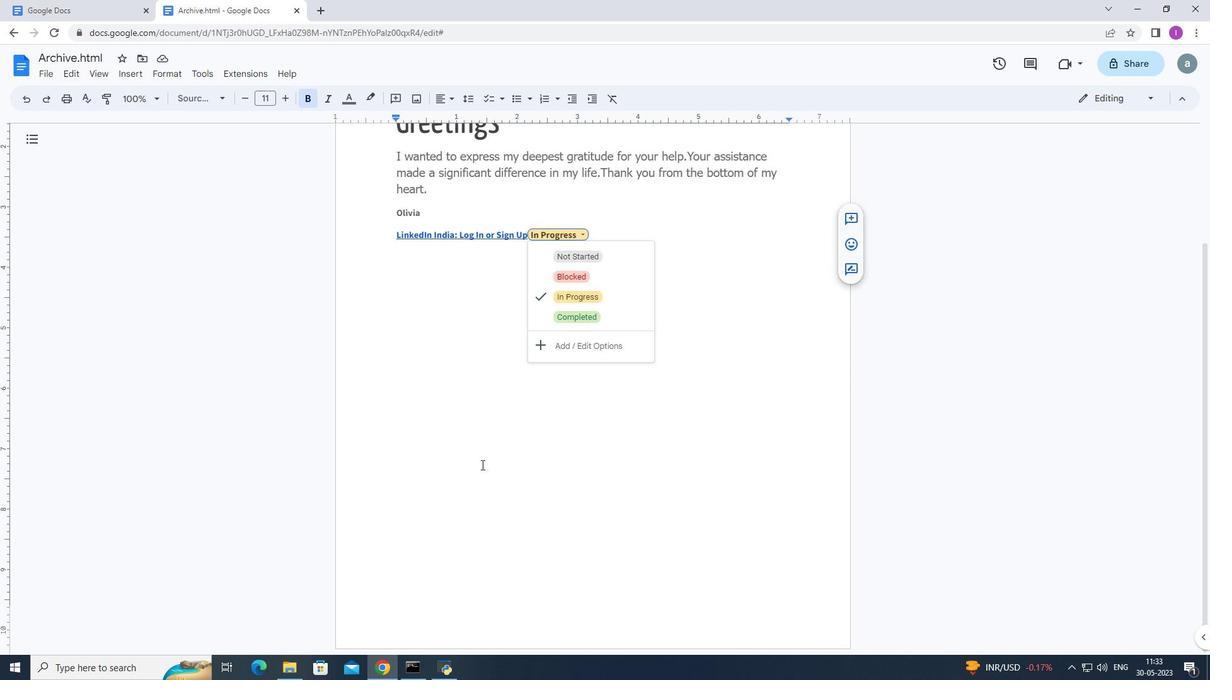 
Action: Mouse scrolled (481, 465) with delta (0, 0)
Screenshot: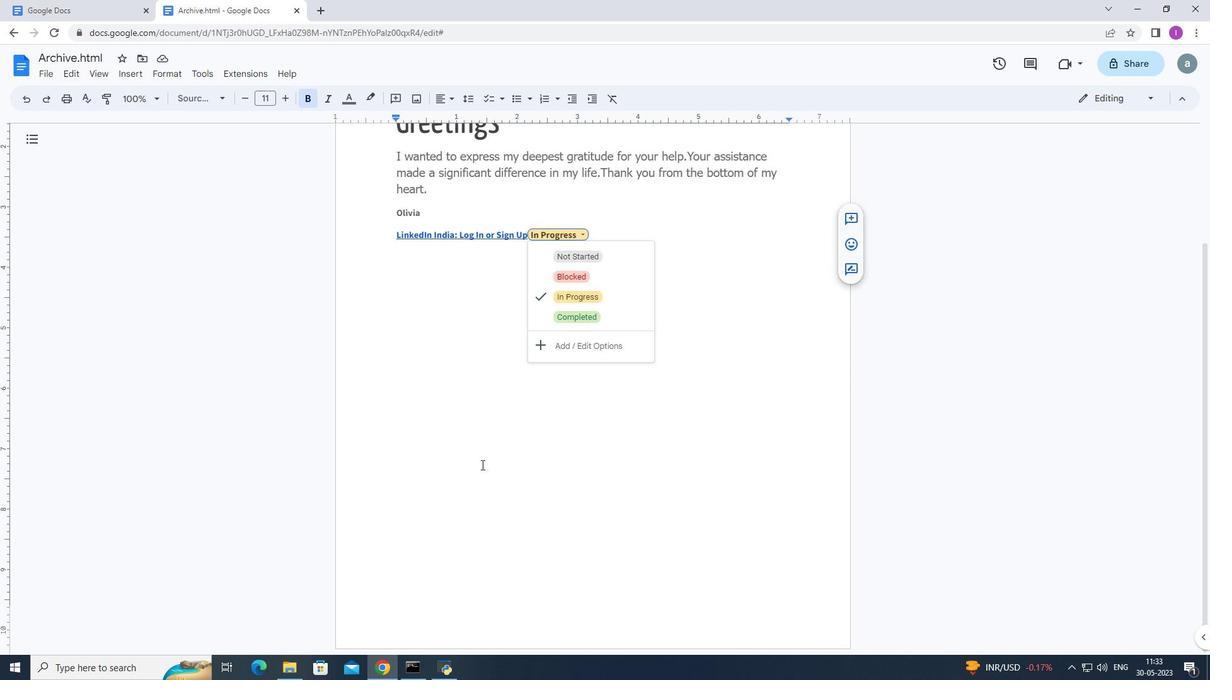 
Action: Mouse scrolled (481, 465) with delta (0, 0)
Screenshot: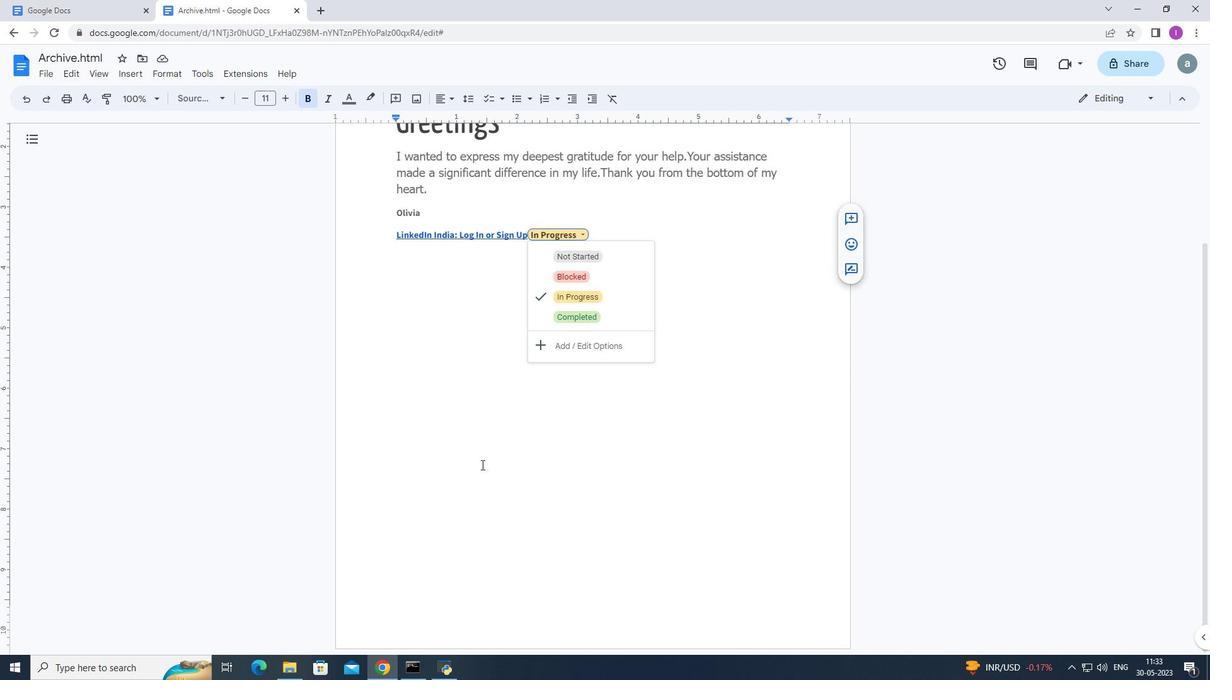 
Action: Mouse moved to (489, 431)
Screenshot: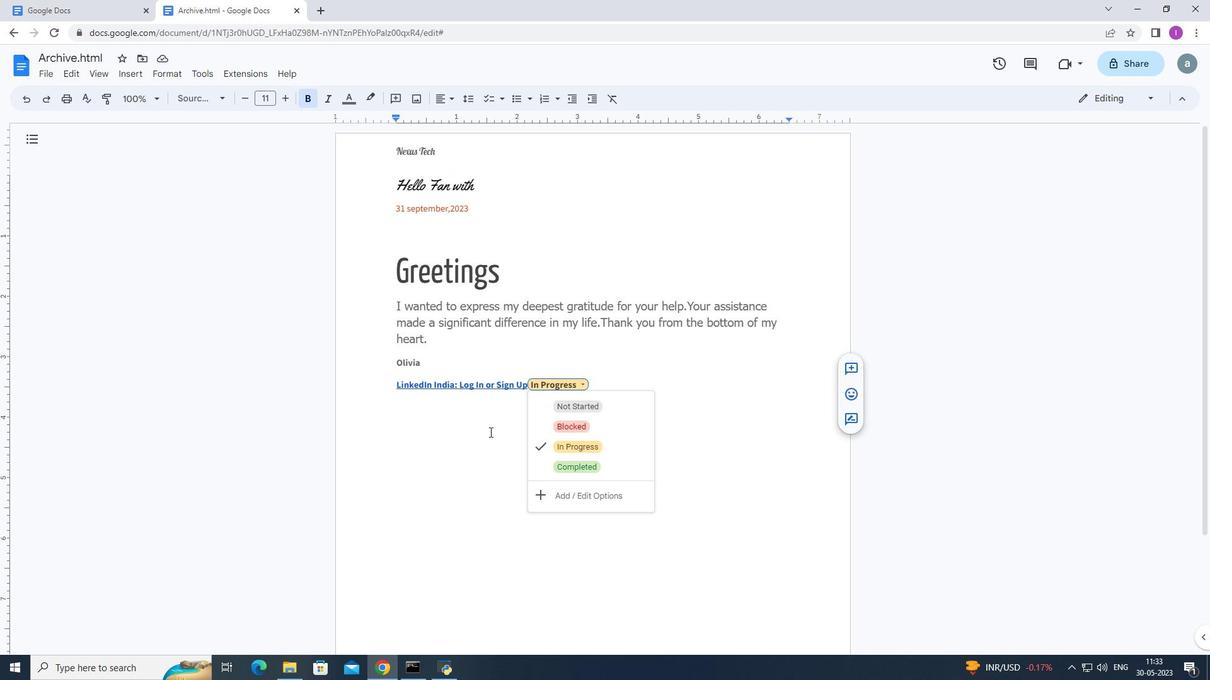 
Action: Mouse scrolled (489, 432) with delta (0, 0)
Screenshot: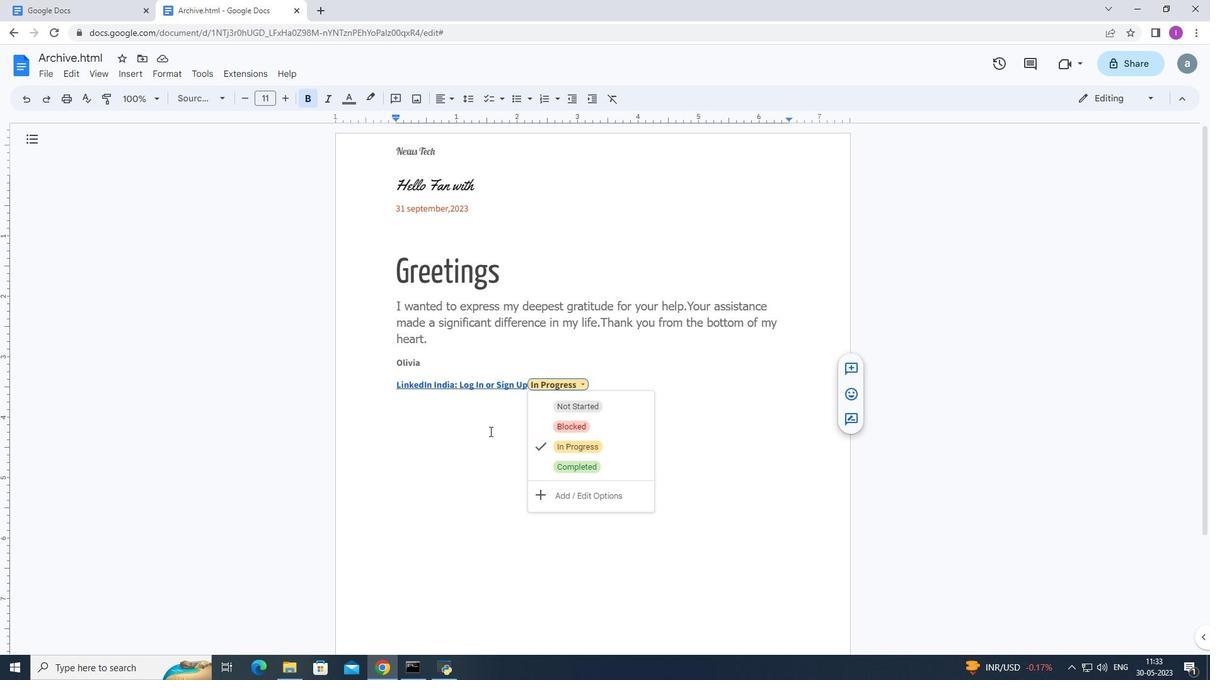 
Action: Mouse scrolled (489, 432) with delta (0, 0)
Screenshot: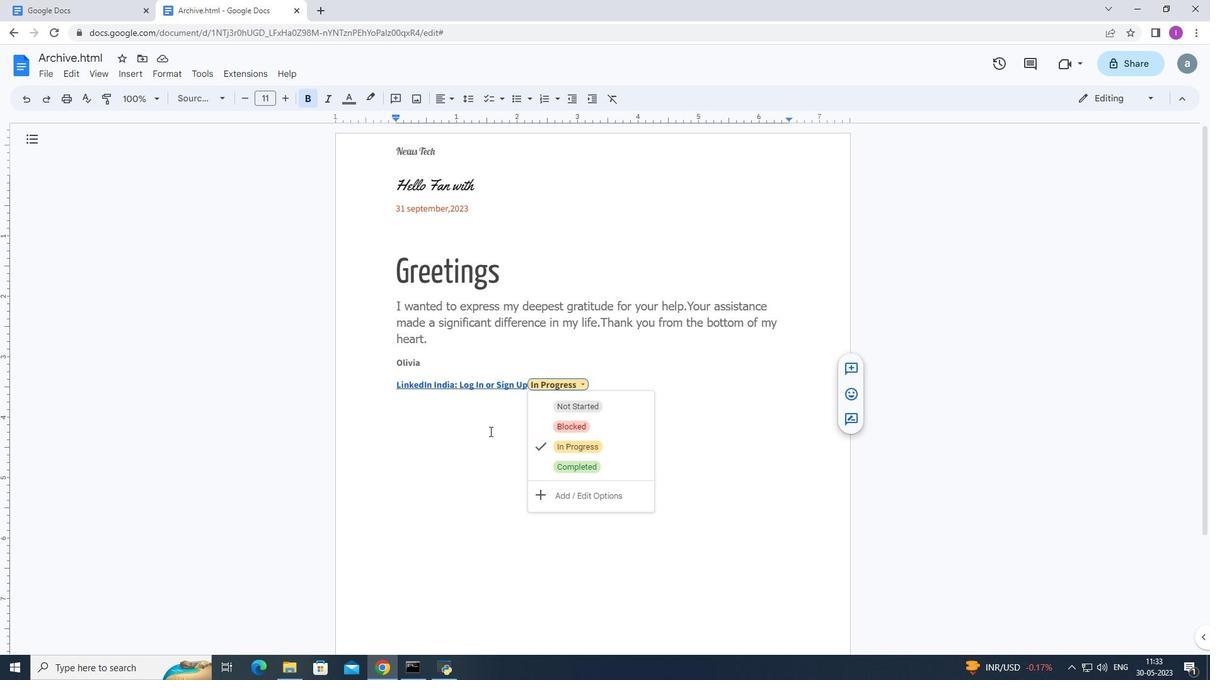 
Action: Mouse scrolled (489, 432) with delta (0, 0)
Screenshot: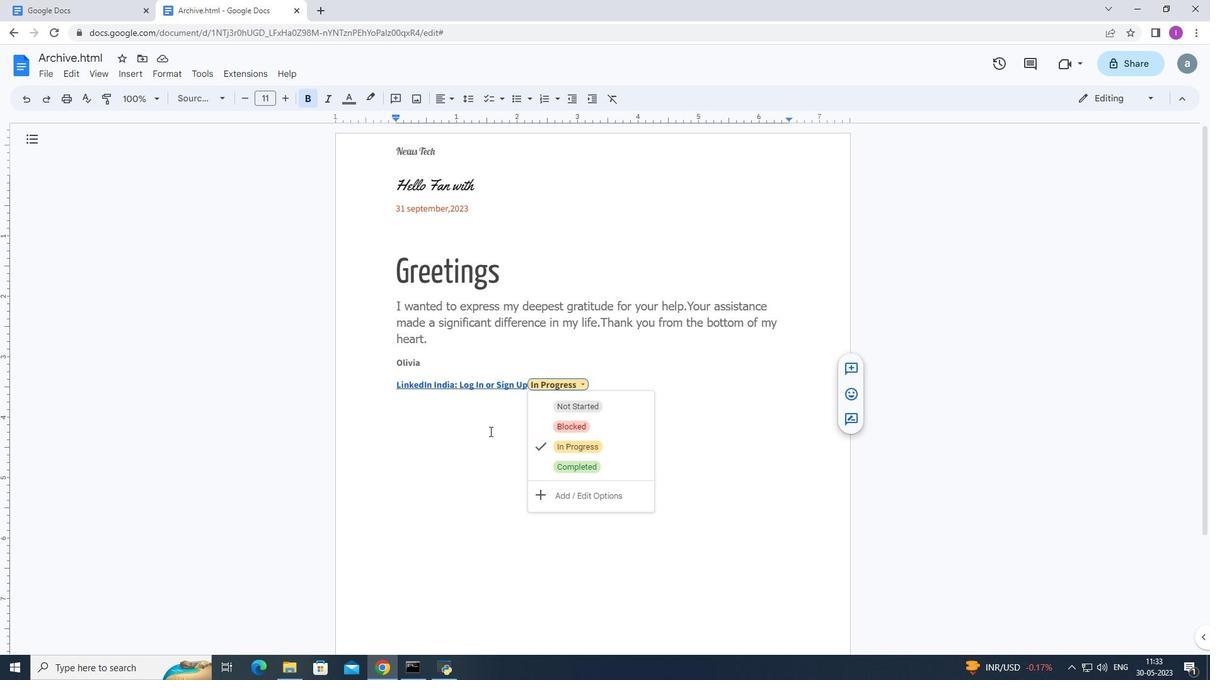 
Action: Mouse scrolled (489, 432) with delta (0, 0)
Screenshot: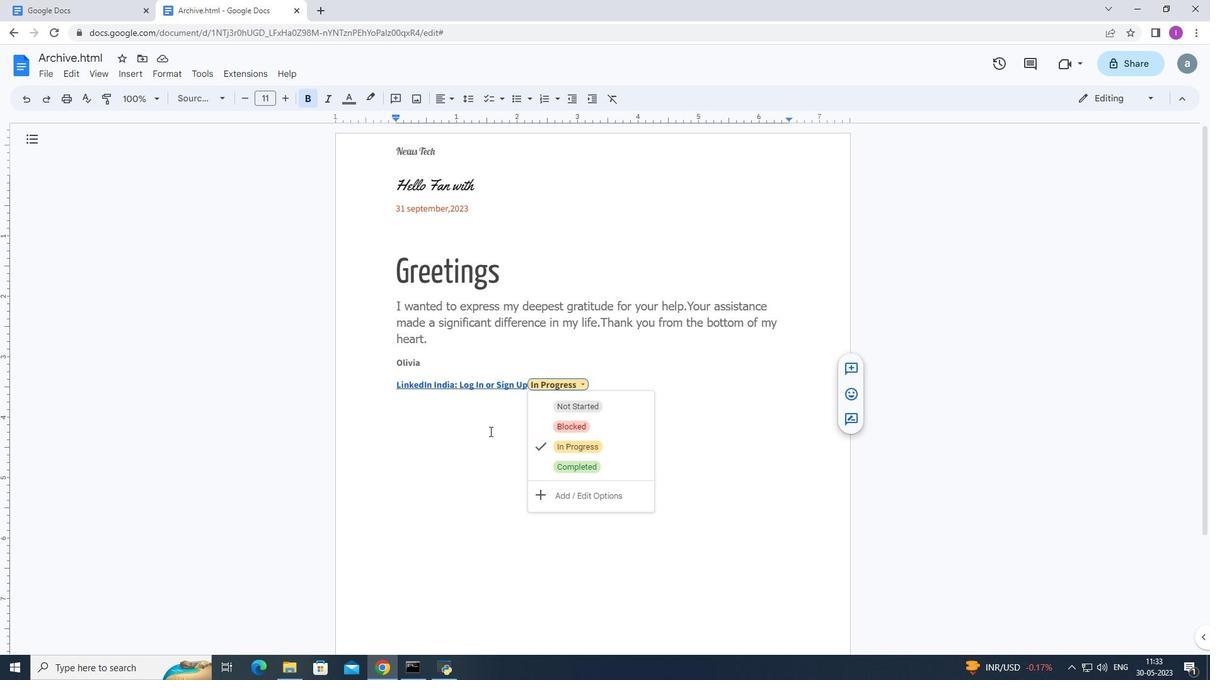 
Action: Mouse scrolled (489, 432) with delta (0, 0)
Screenshot: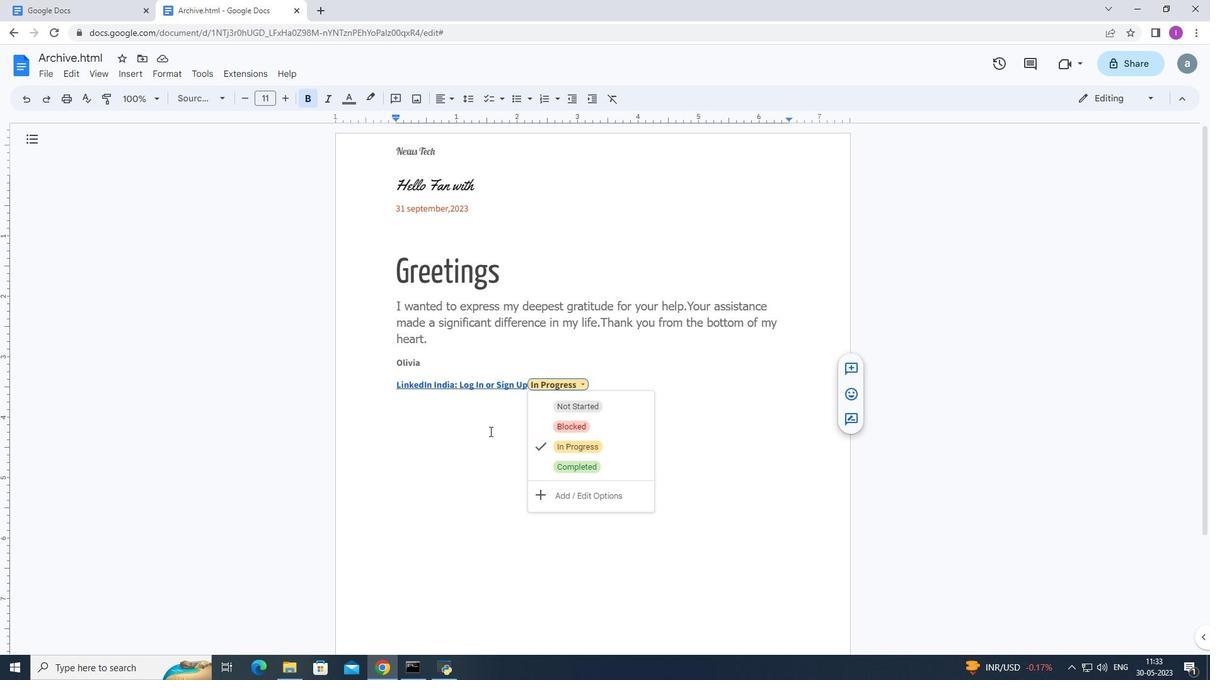 
Action: Mouse scrolled (489, 431) with delta (0, 0)
Screenshot: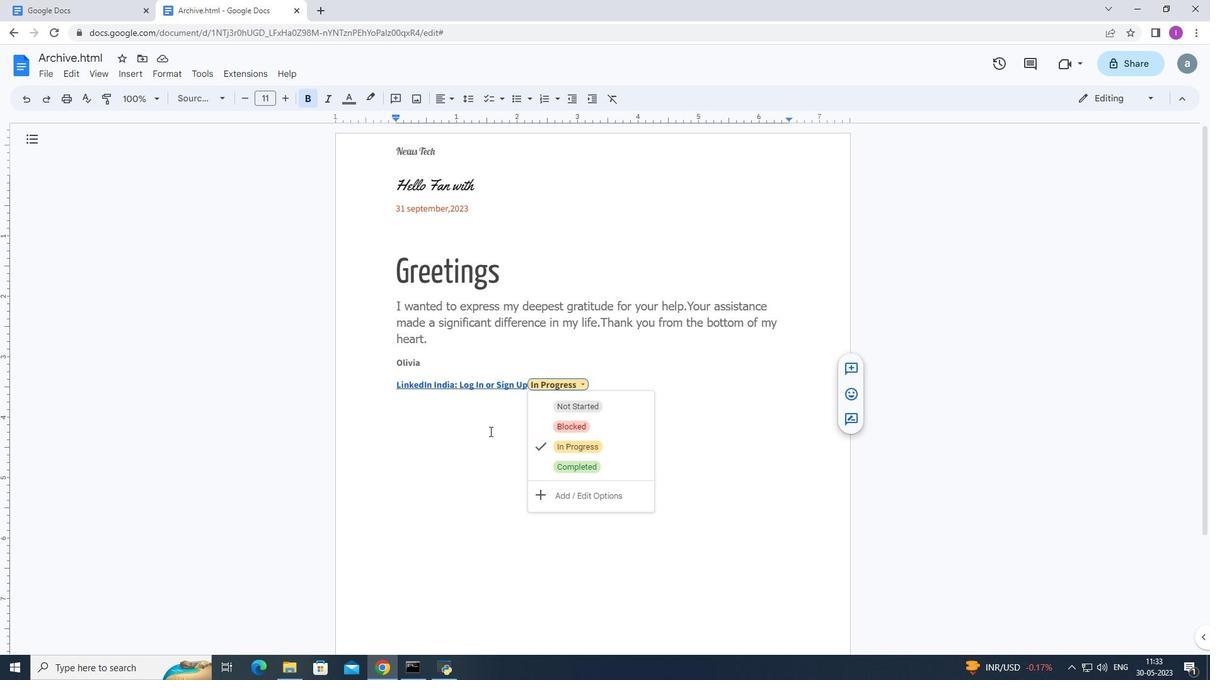 
Action: Mouse scrolled (489, 431) with delta (0, 0)
Screenshot: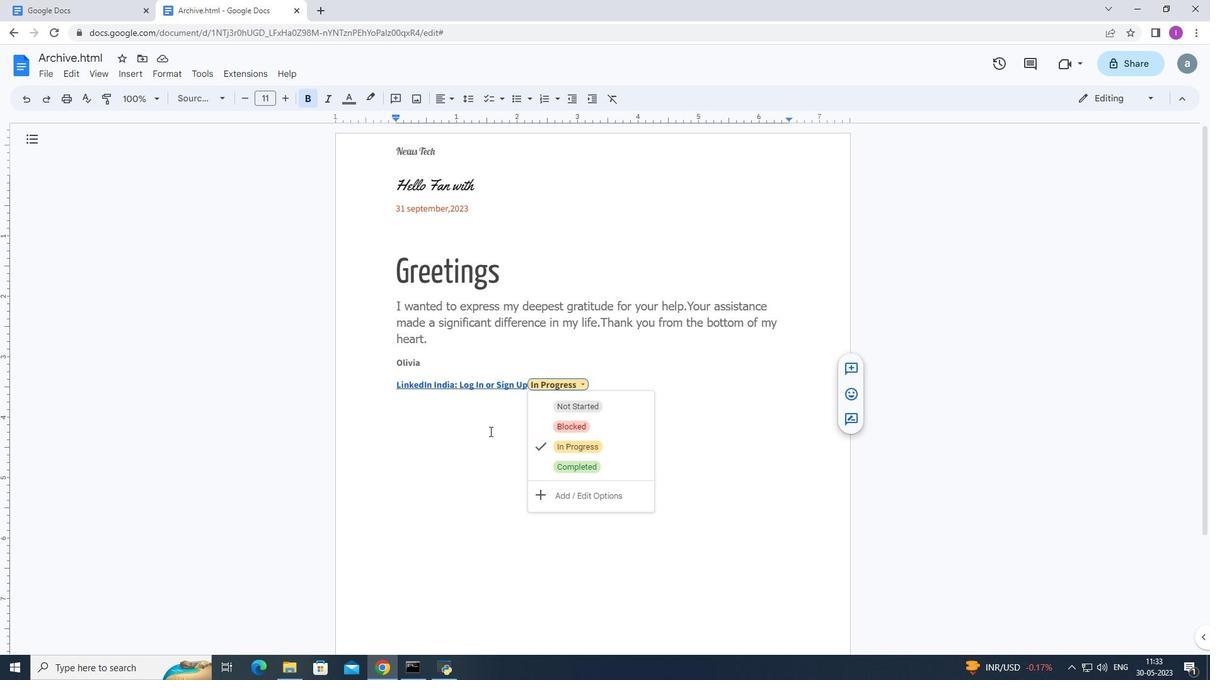 
Action: Mouse scrolled (489, 431) with delta (0, 0)
Screenshot: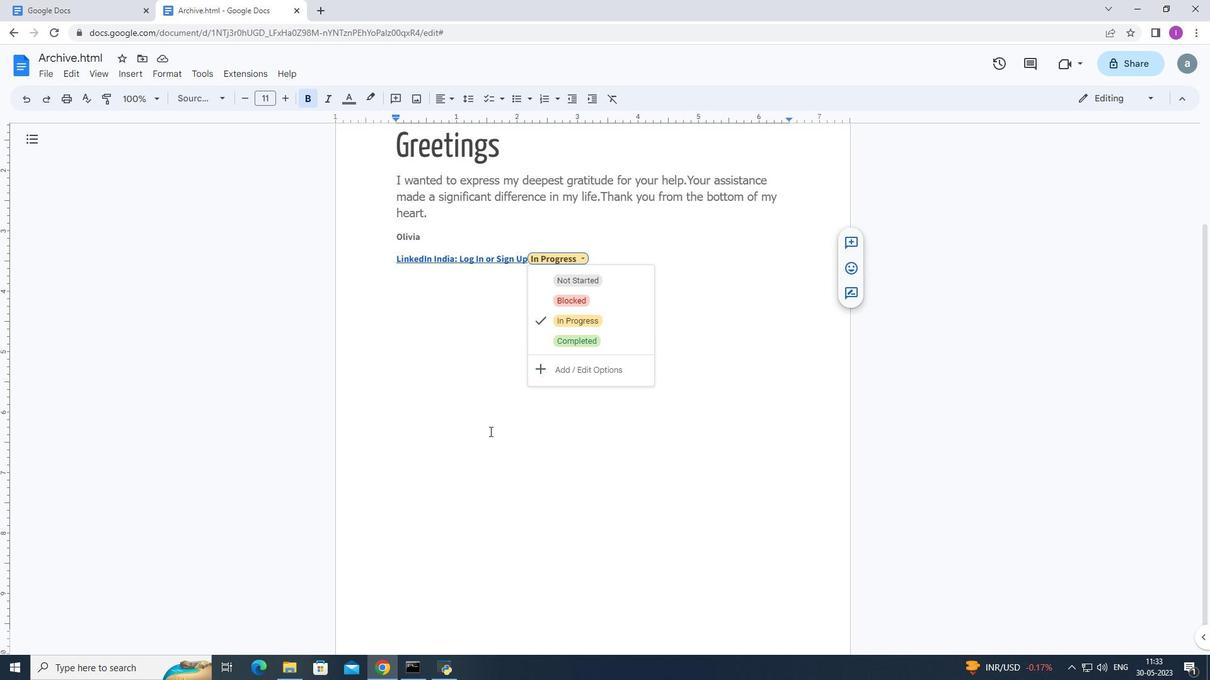 
Action: Mouse scrolled (489, 431) with delta (0, 0)
Screenshot: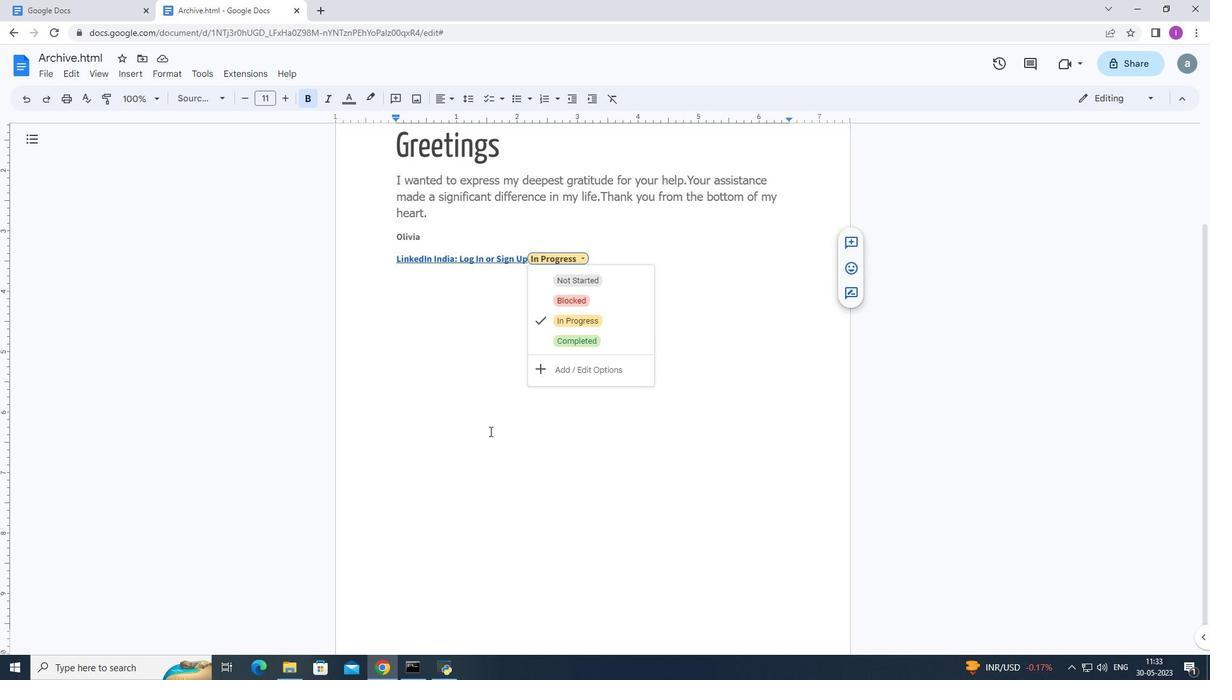 
Action: Mouse moved to (128, 83)
Screenshot: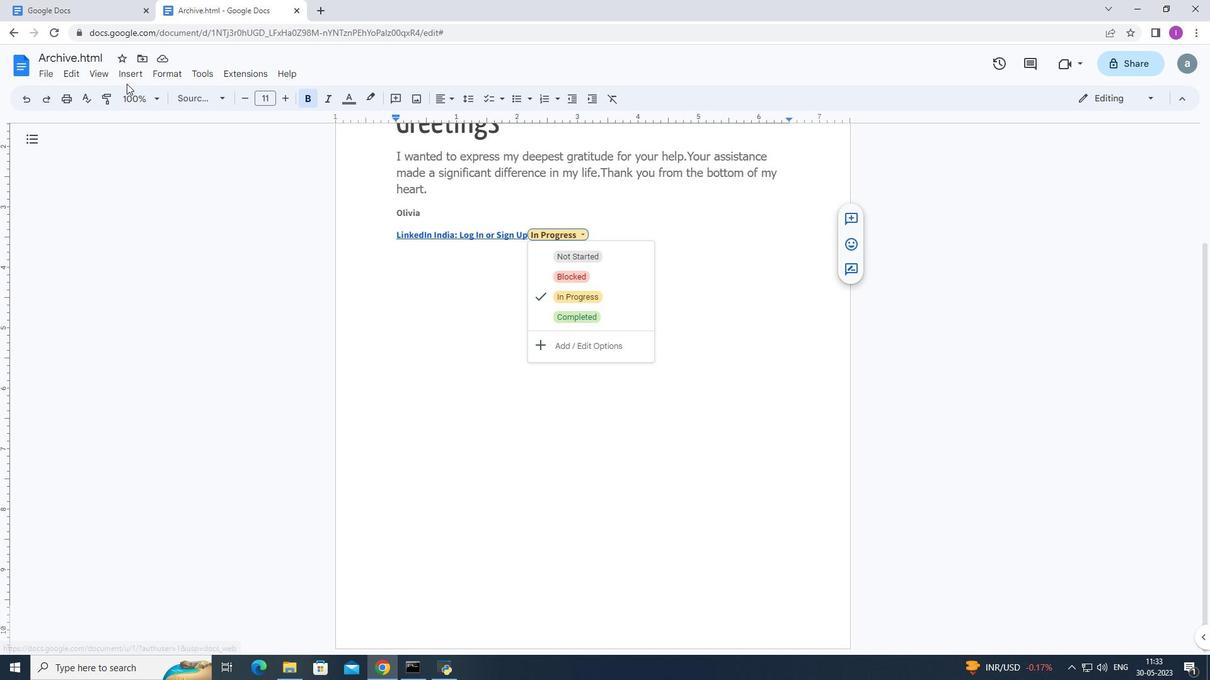 
Action: Mouse pressed left at (128, 83)
Screenshot: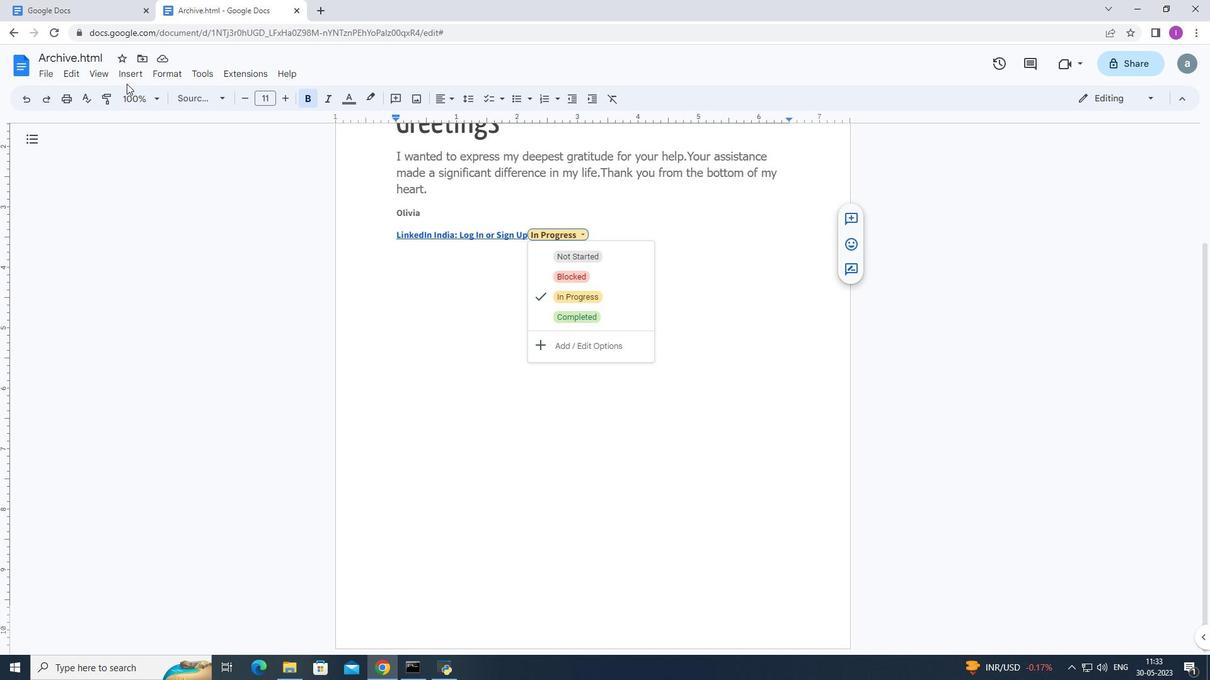 
Action: Mouse moved to (135, 73)
Screenshot: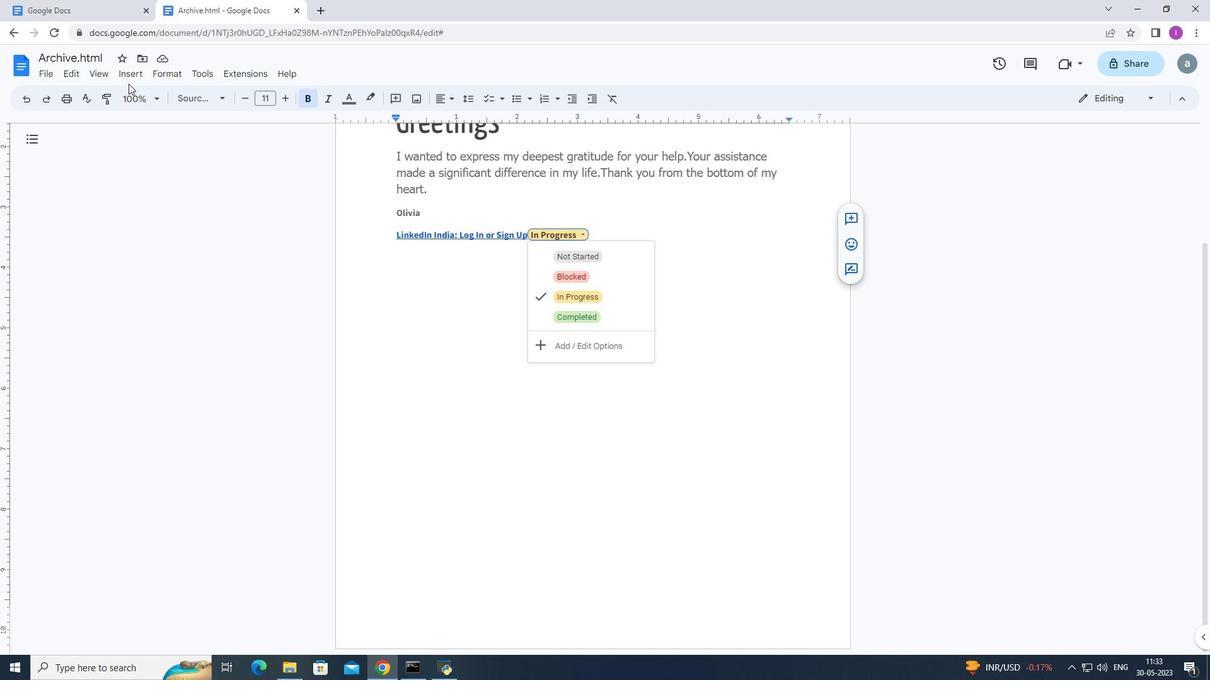 
Action: Mouse pressed left at (135, 73)
Screenshot: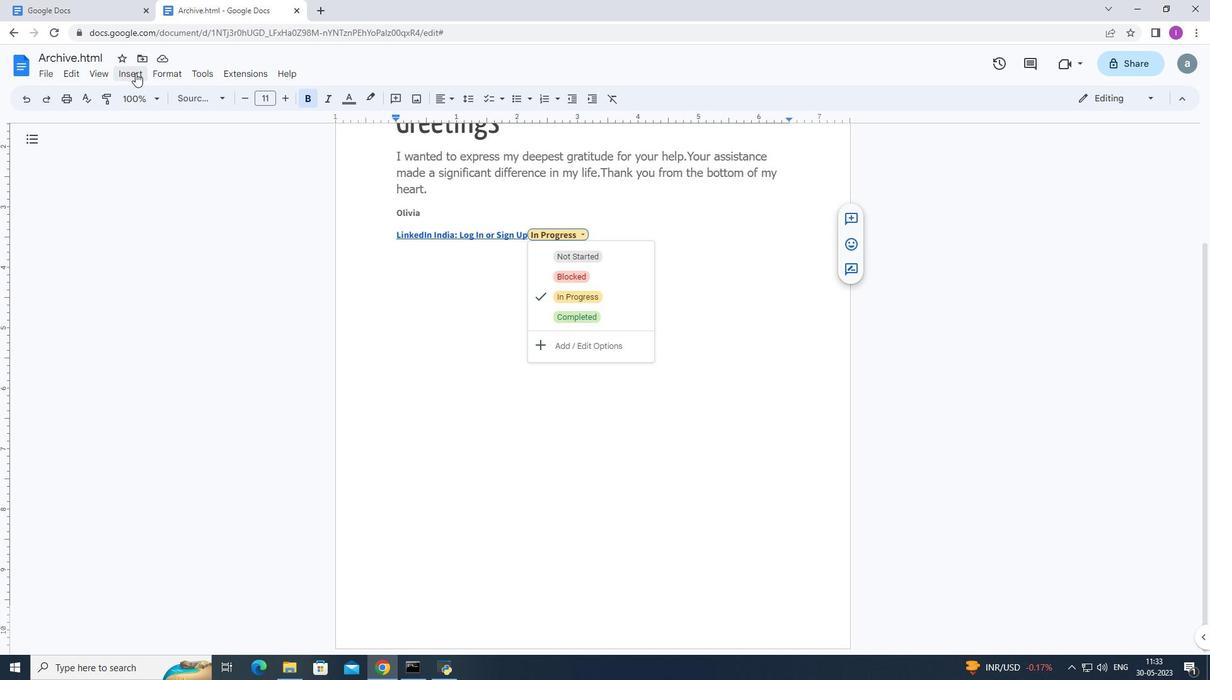 
Action: Mouse moved to (403, 435)
Screenshot: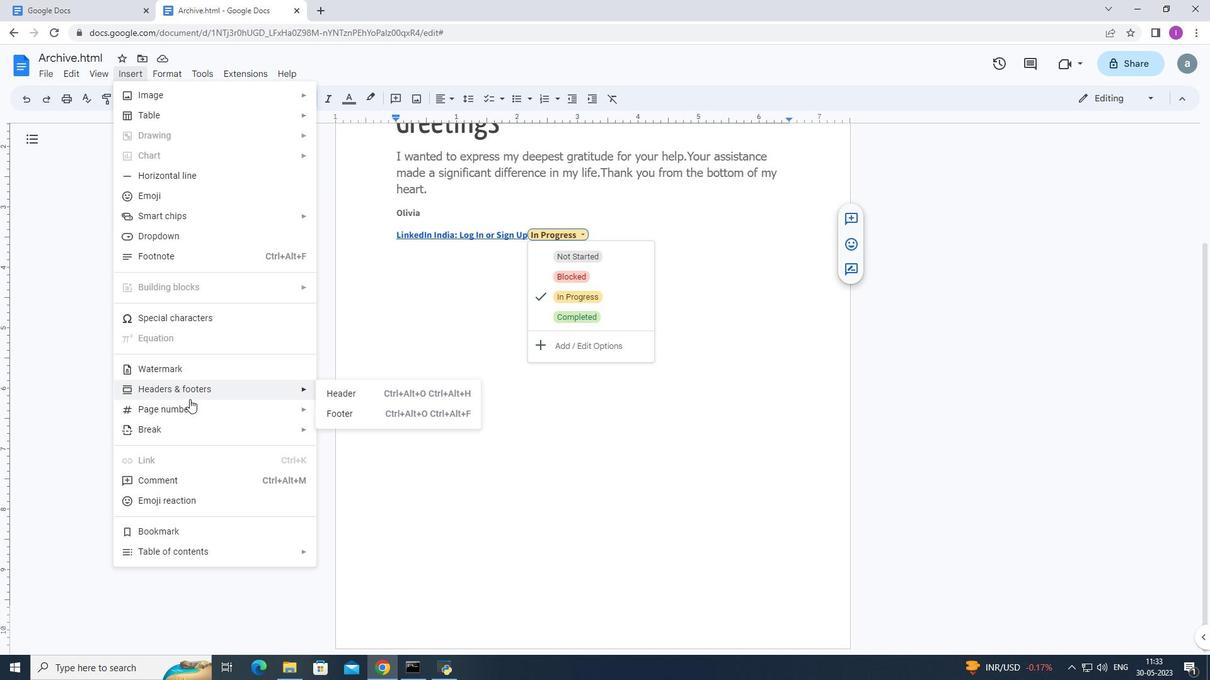 
Action: Mouse pressed left at (403, 435)
Screenshot: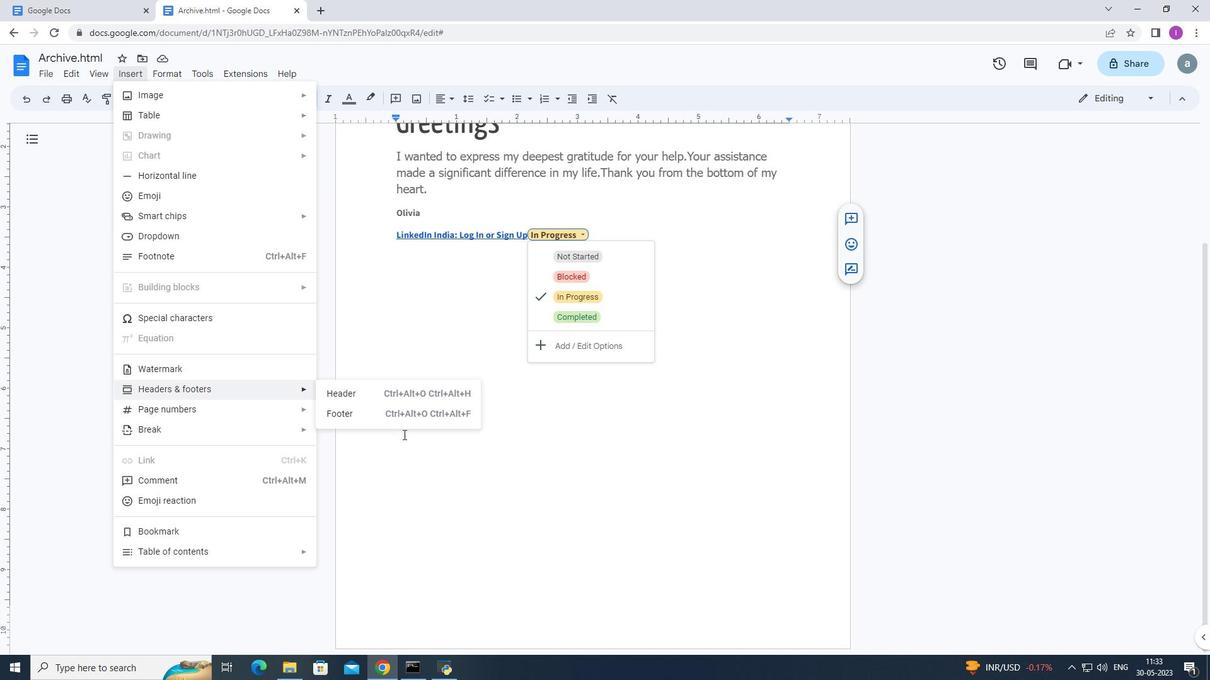 
Action: Mouse moved to (422, 418)
Screenshot: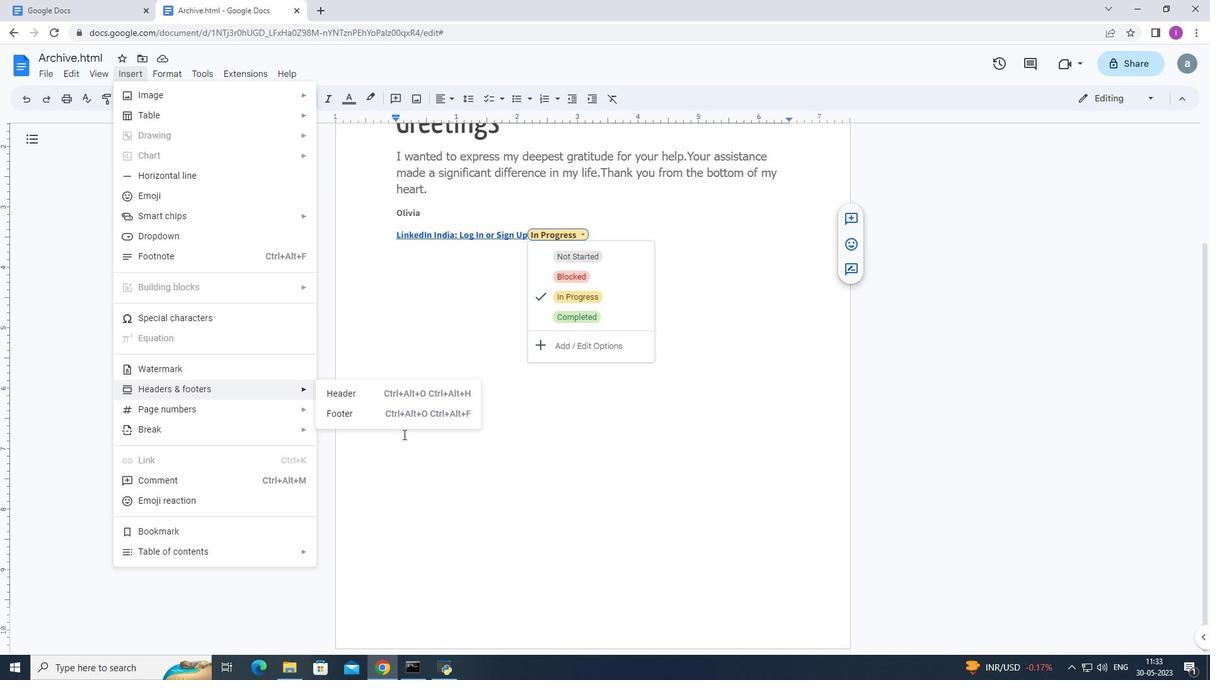 
Action: Mouse pressed left at (422, 418)
Screenshot: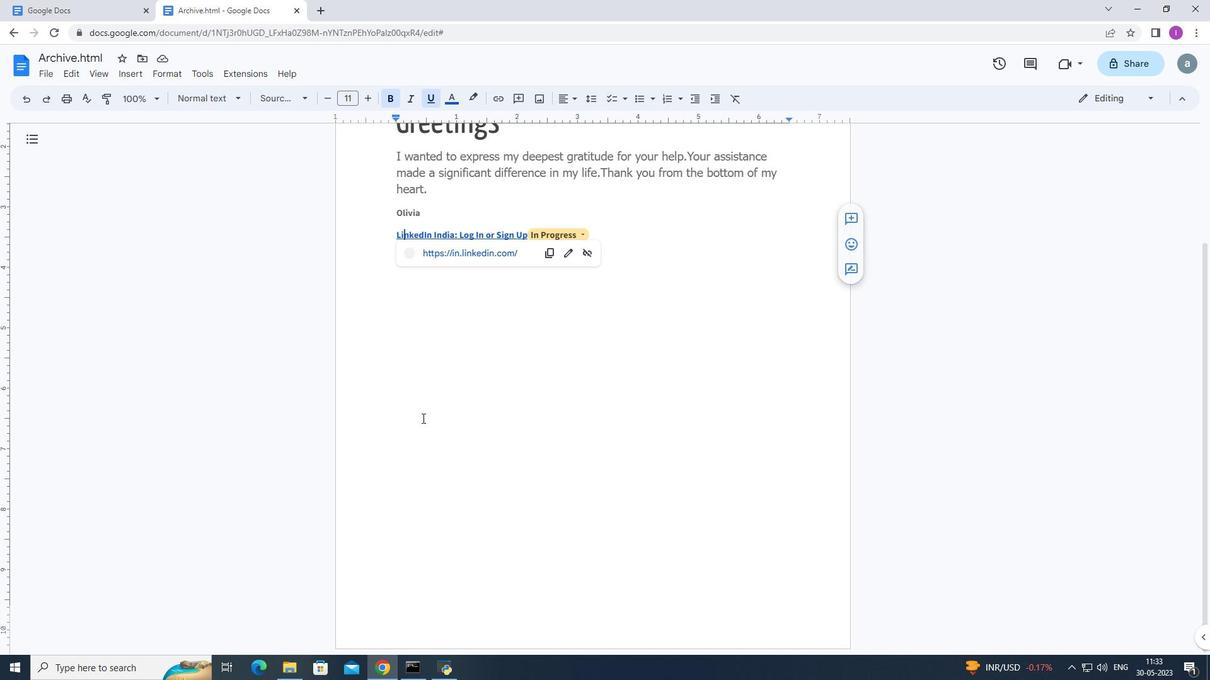 
Action: Mouse moved to (145, 79)
Screenshot: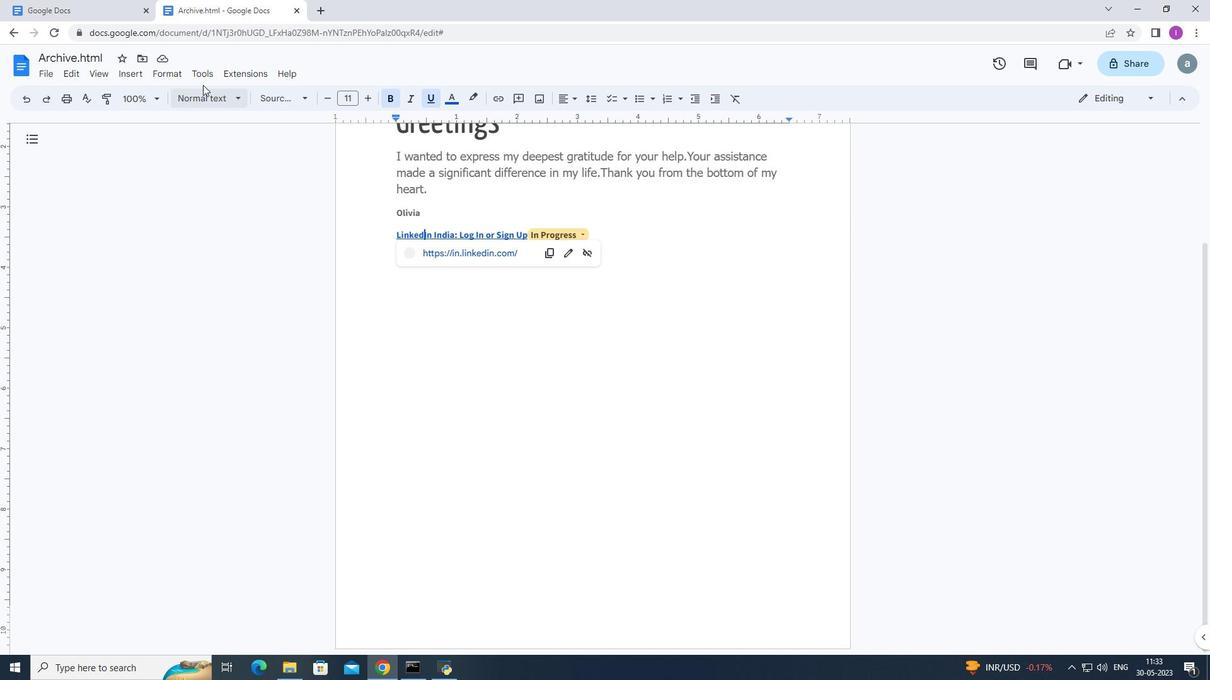 
Action: Mouse pressed left at (145, 79)
Screenshot: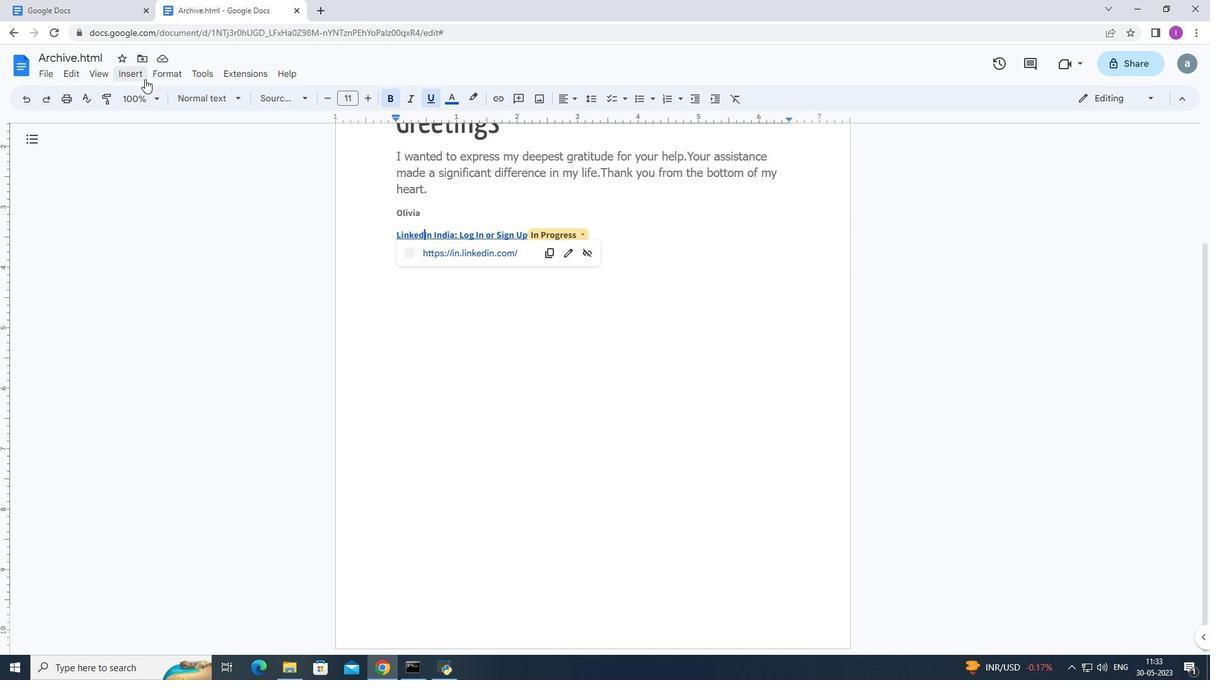 
Action: Mouse moved to (321, 407)
Screenshot: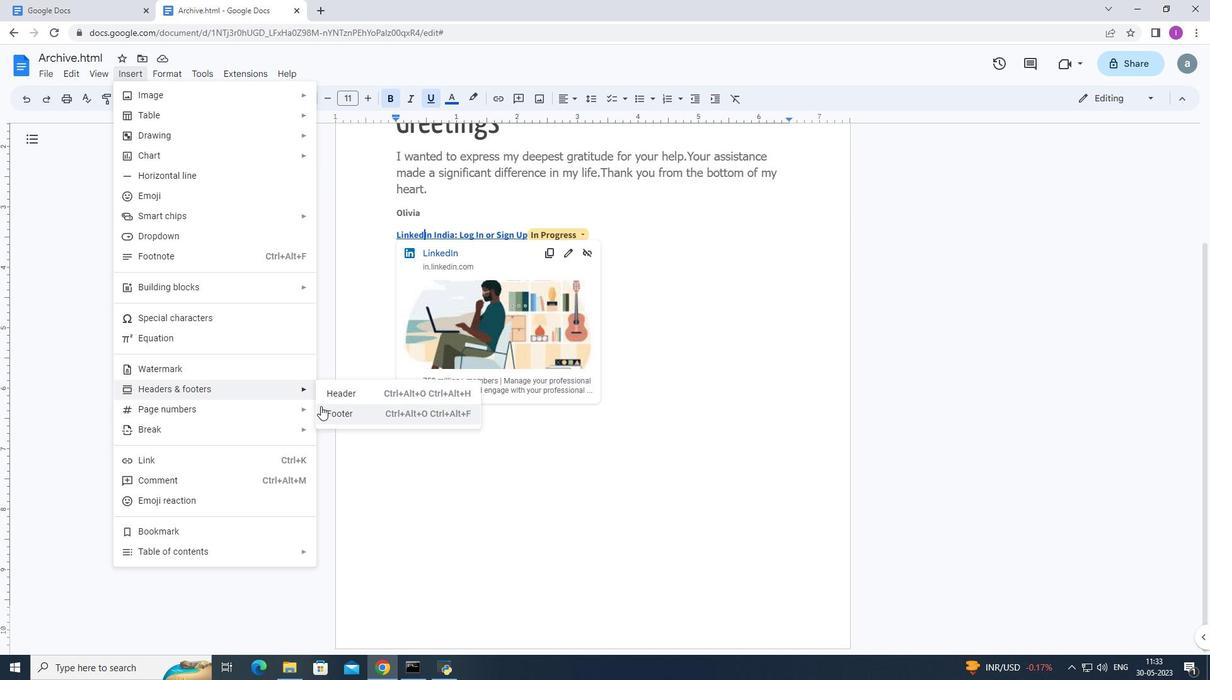 
Action: Mouse pressed left at (321, 407)
Screenshot: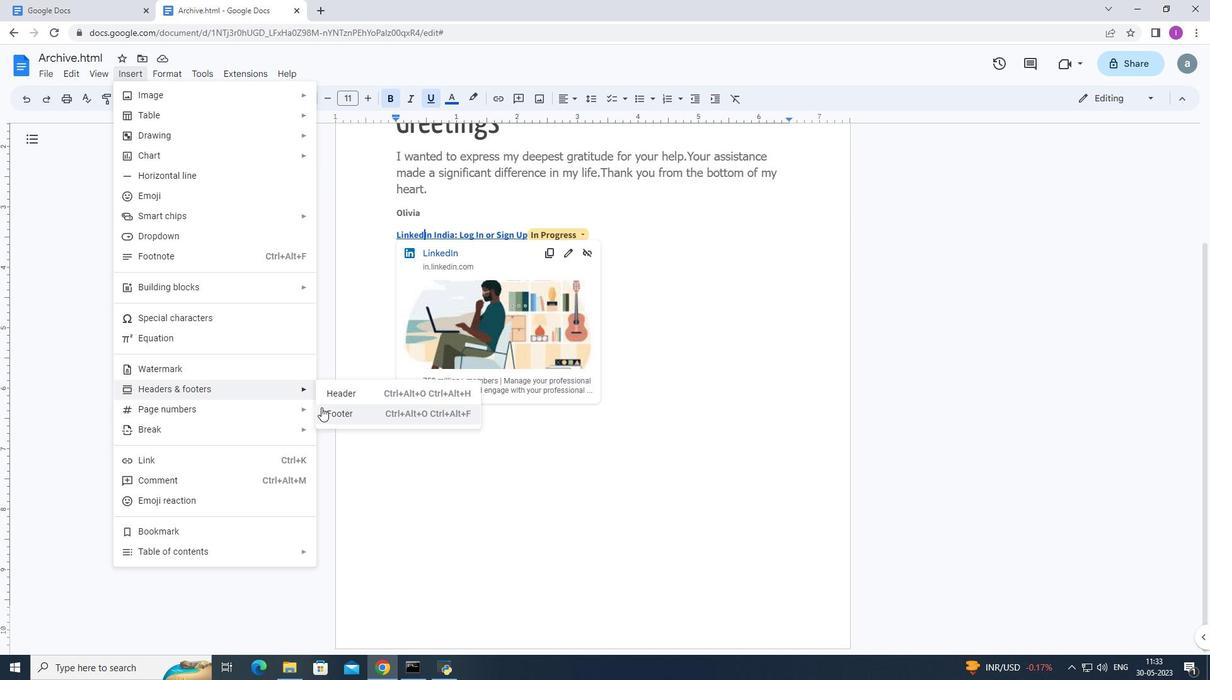 
Action: Mouse moved to (367, 592)
Screenshot: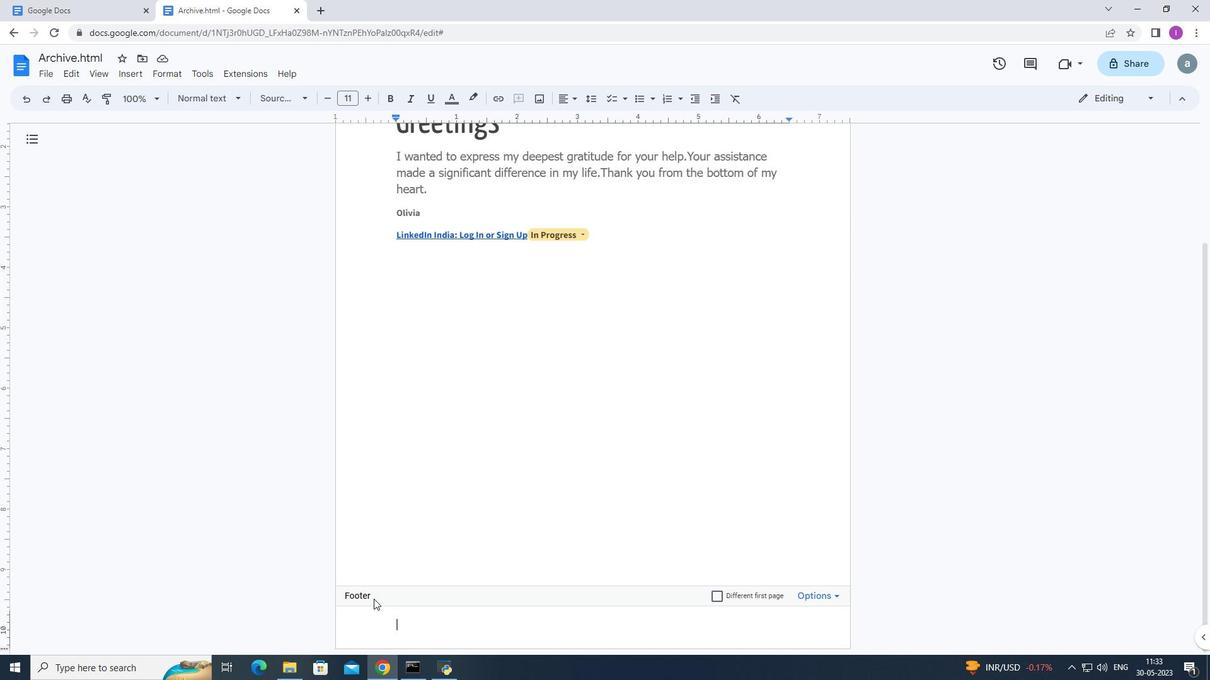 
Action: Mouse scrolled (367, 591) with delta (0, 0)
Screenshot: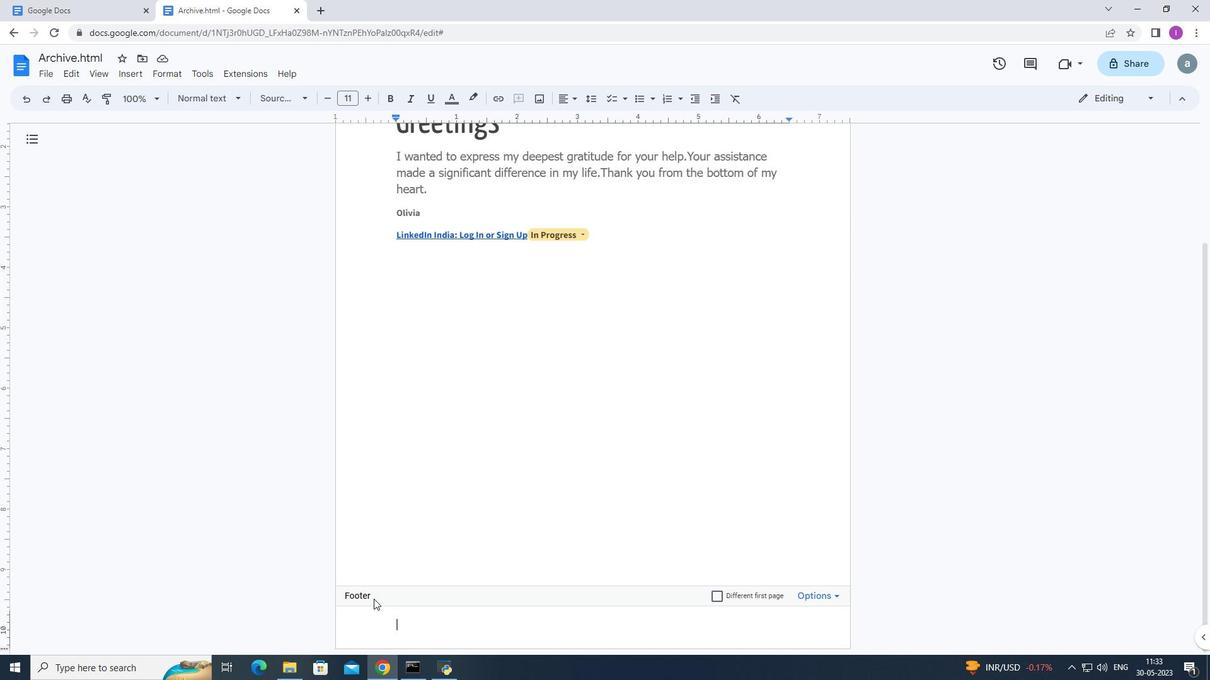 
Action: Mouse scrolled (367, 591) with delta (0, 0)
Screenshot: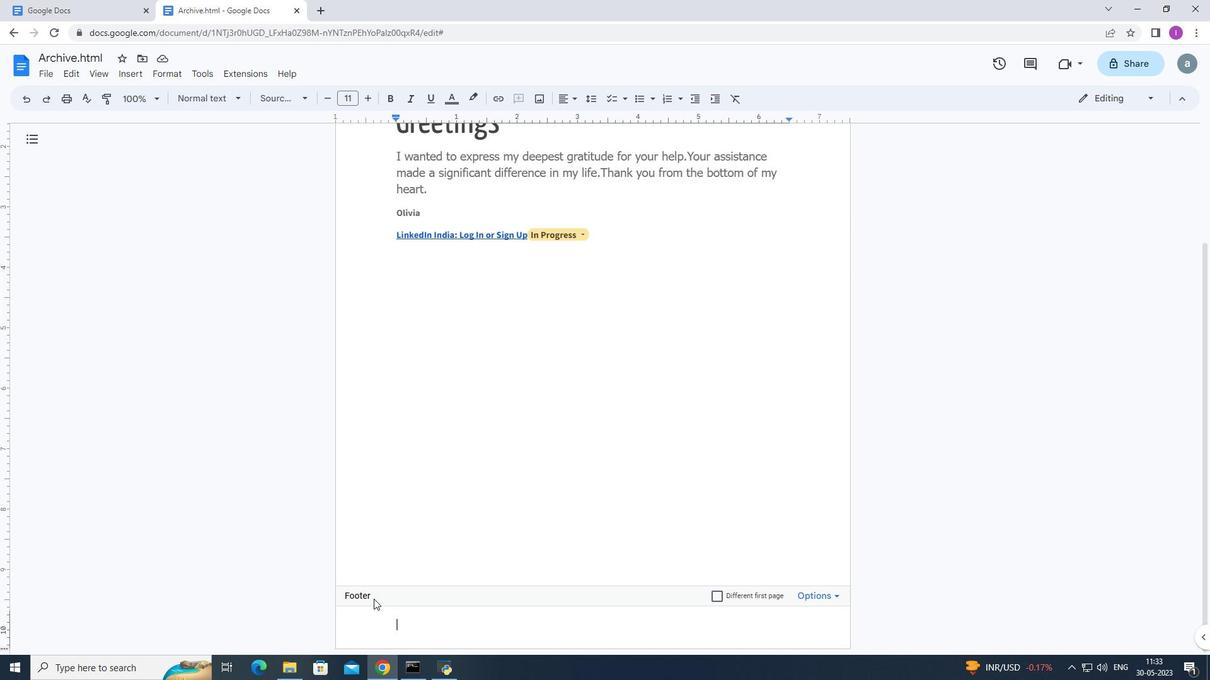 
Action: Mouse scrolled (367, 592) with delta (0, 0)
Screenshot: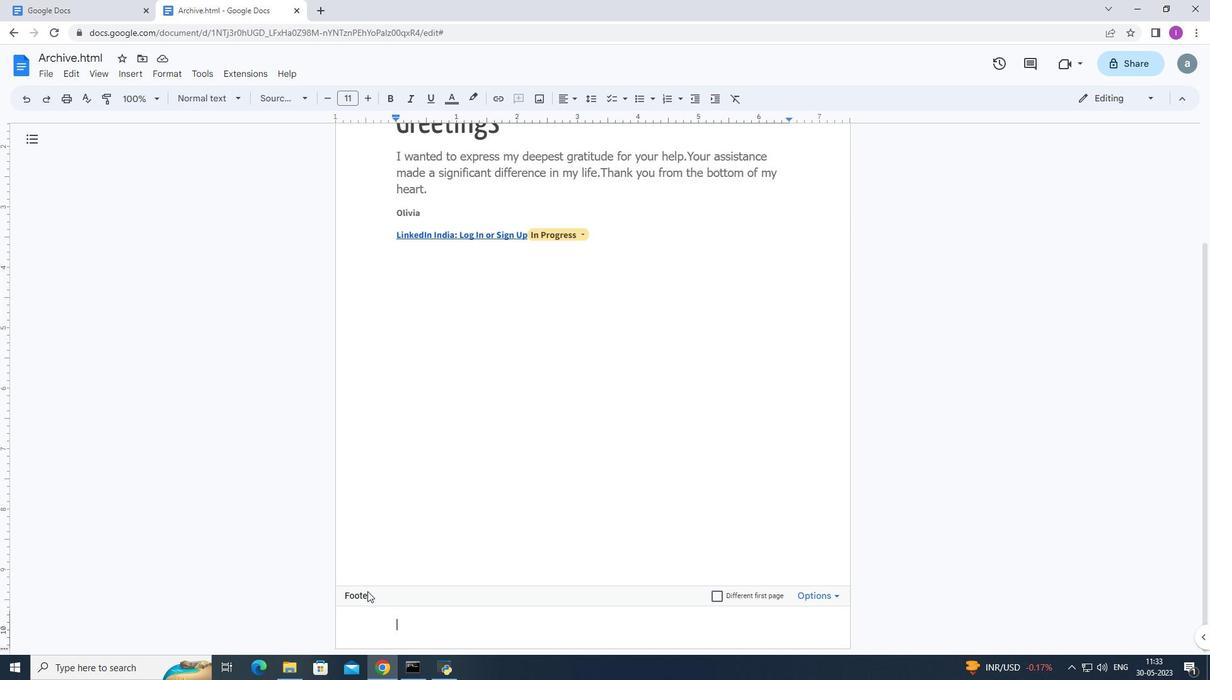 
Action: Mouse scrolled (367, 591) with delta (0, 0)
Screenshot: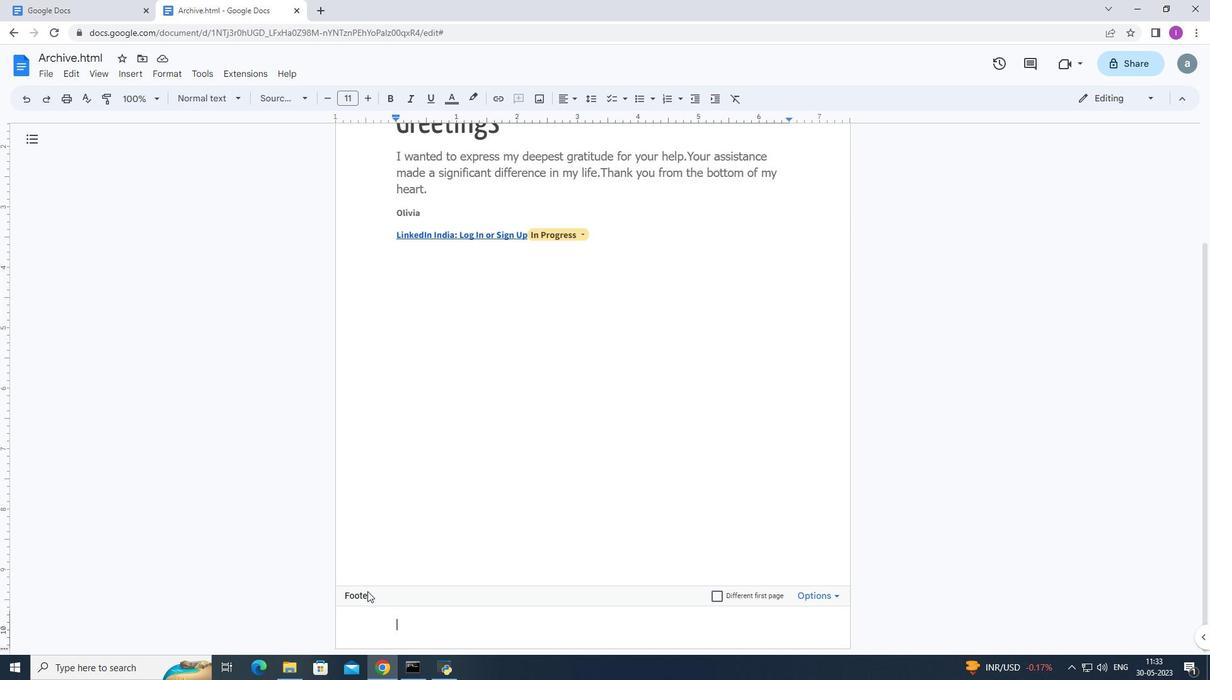 
Action: Mouse scrolled (367, 591) with delta (0, 0)
Screenshot: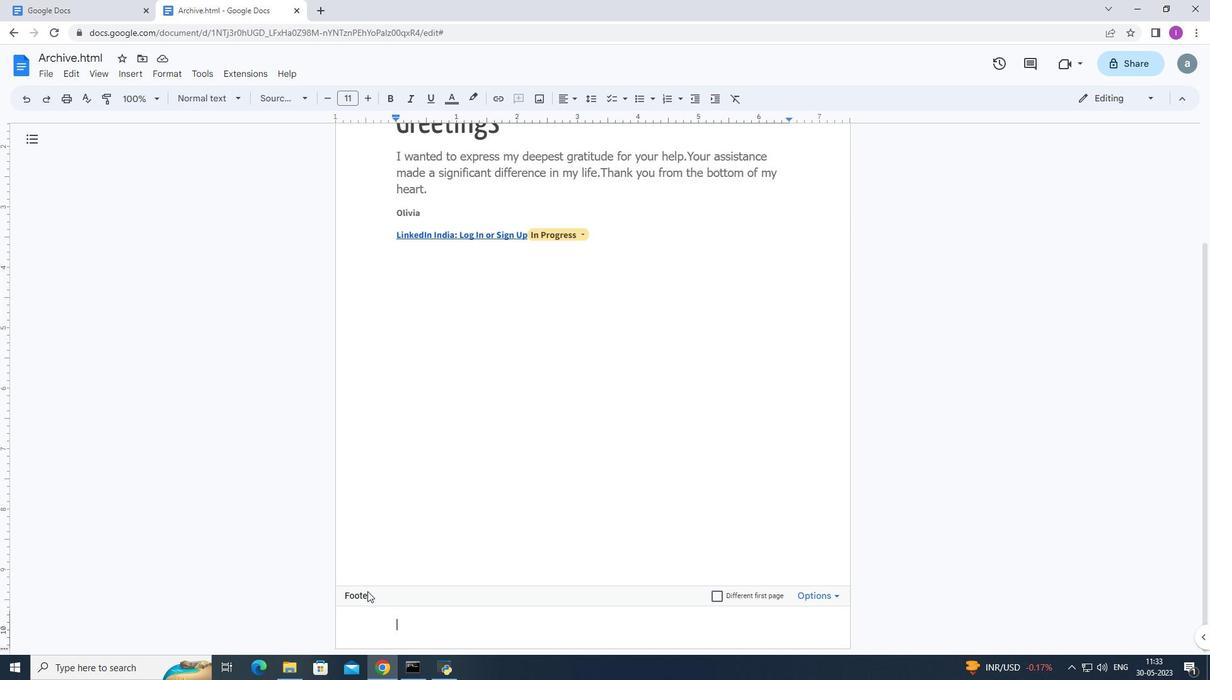 
Action: Mouse moved to (370, 581)
Screenshot: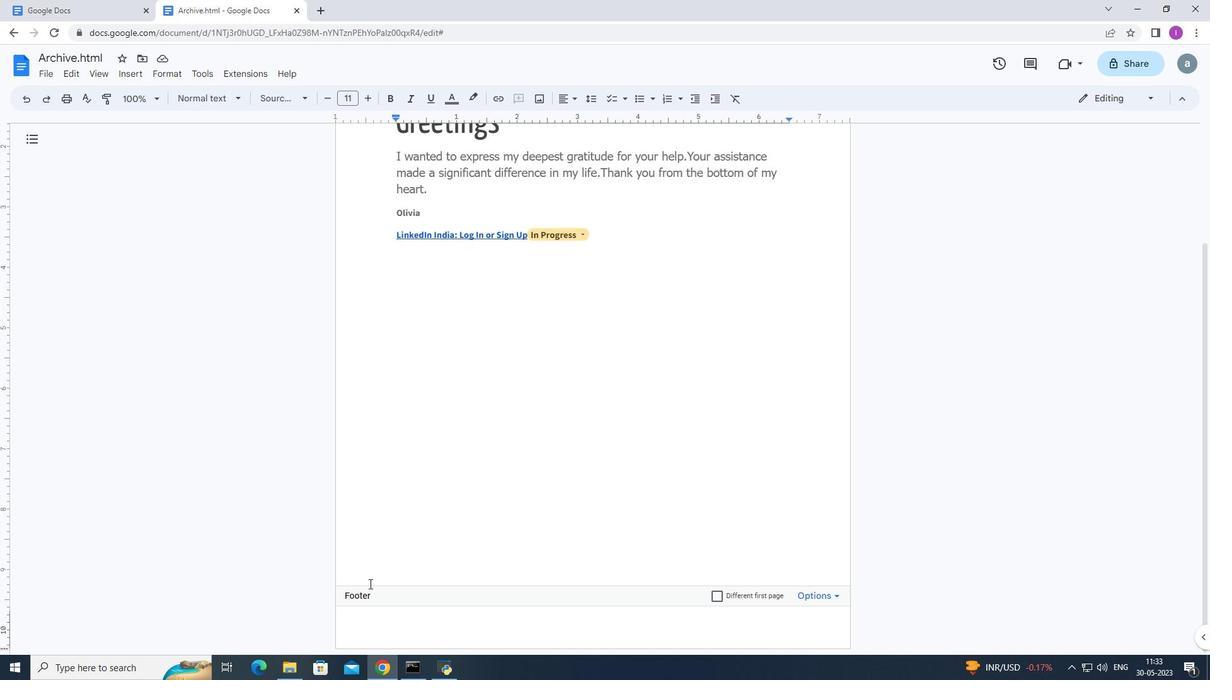 
Action: Mouse scrolled (370, 582) with delta (0, 0)
Screenshot: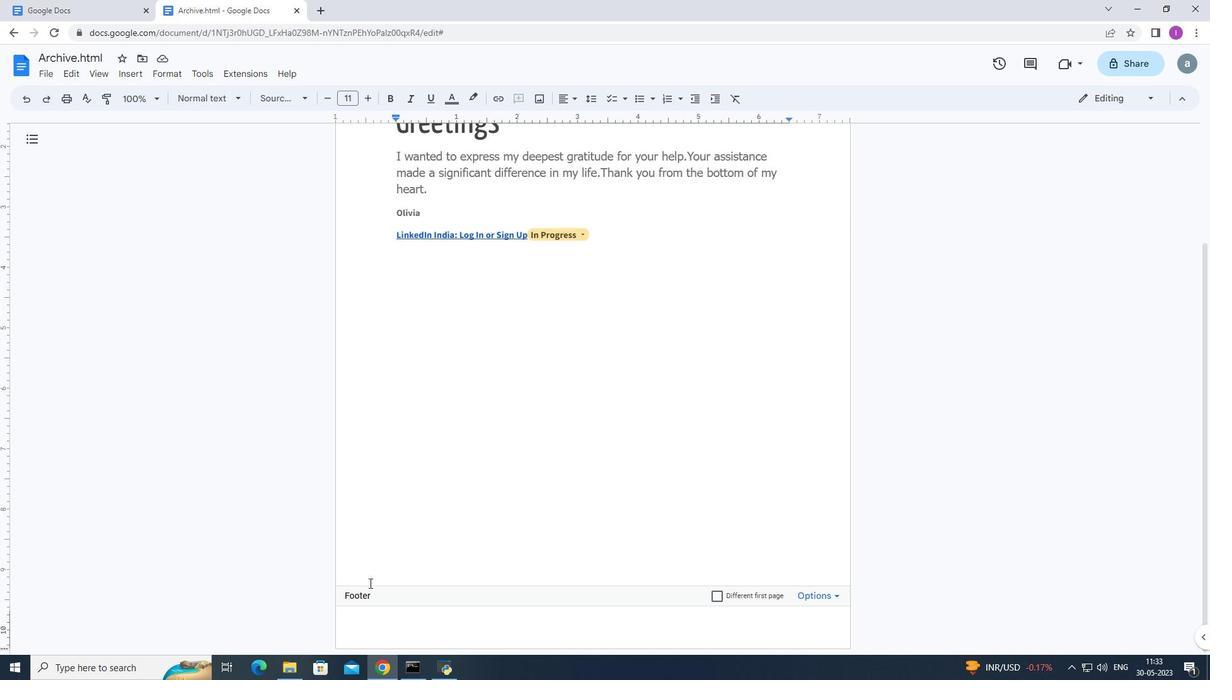 
Action: Mouse scrolled (370, 582) with delta (0, 0)
Screenshot: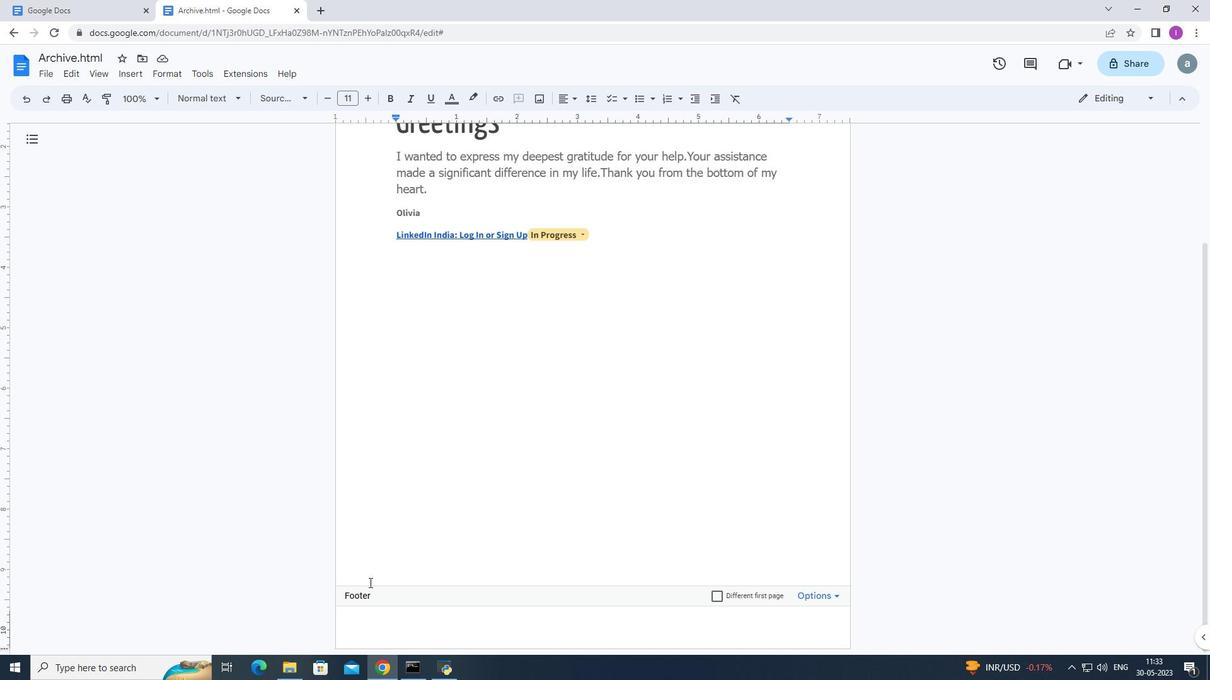
Action: Mouse moved to (370, 581)
Screenshot: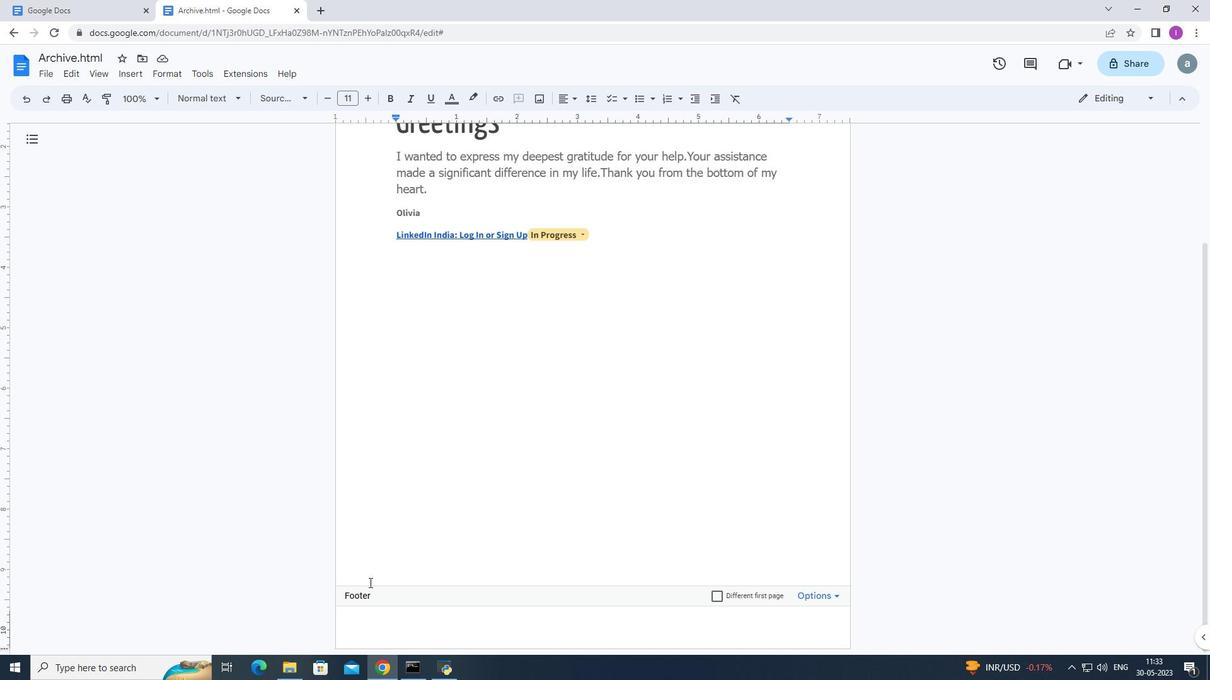 
Action: Mouse scrolled (370, 581) with delta (0, 0)
Screenshot: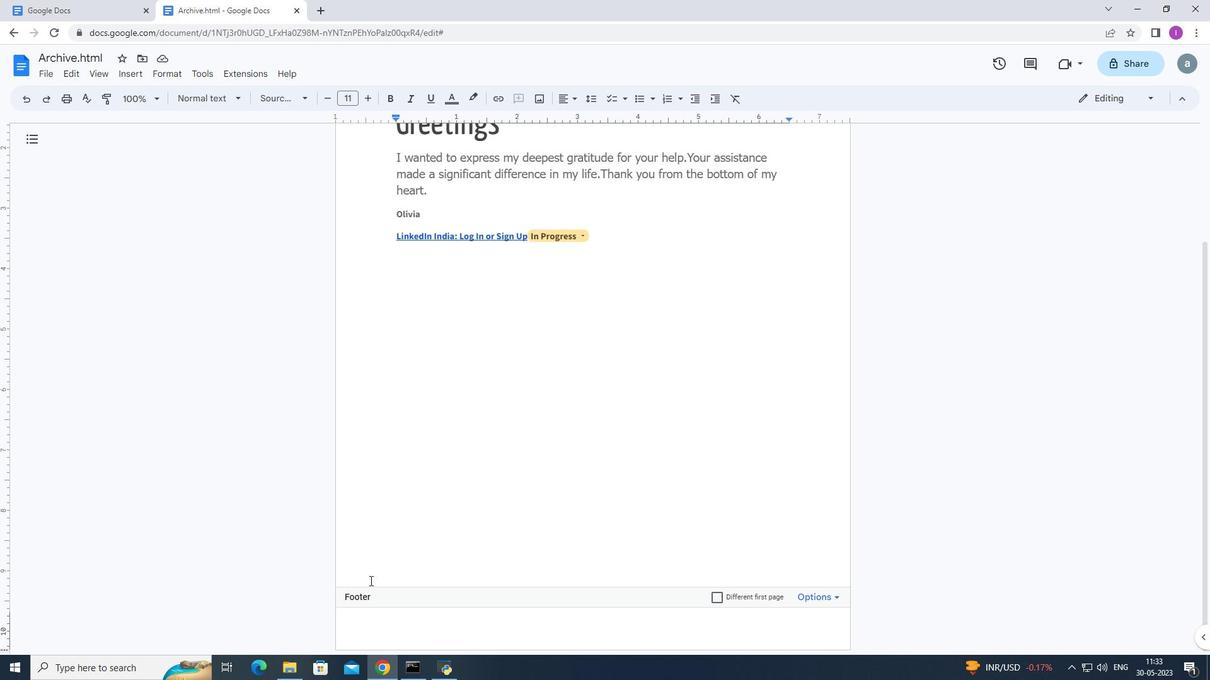 
Action: Mouse moved to (370, 580)
Screenshot: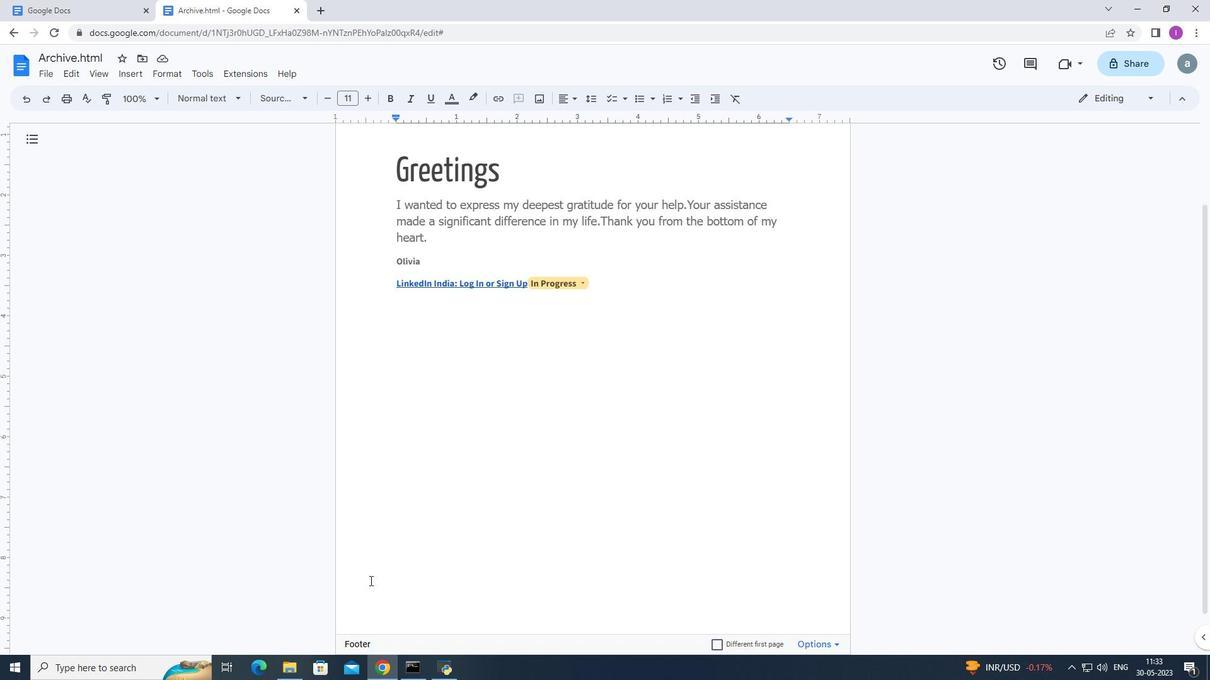 
Action: Mouse scrolled (370, 580) with delta (0, 0)
Screenshot: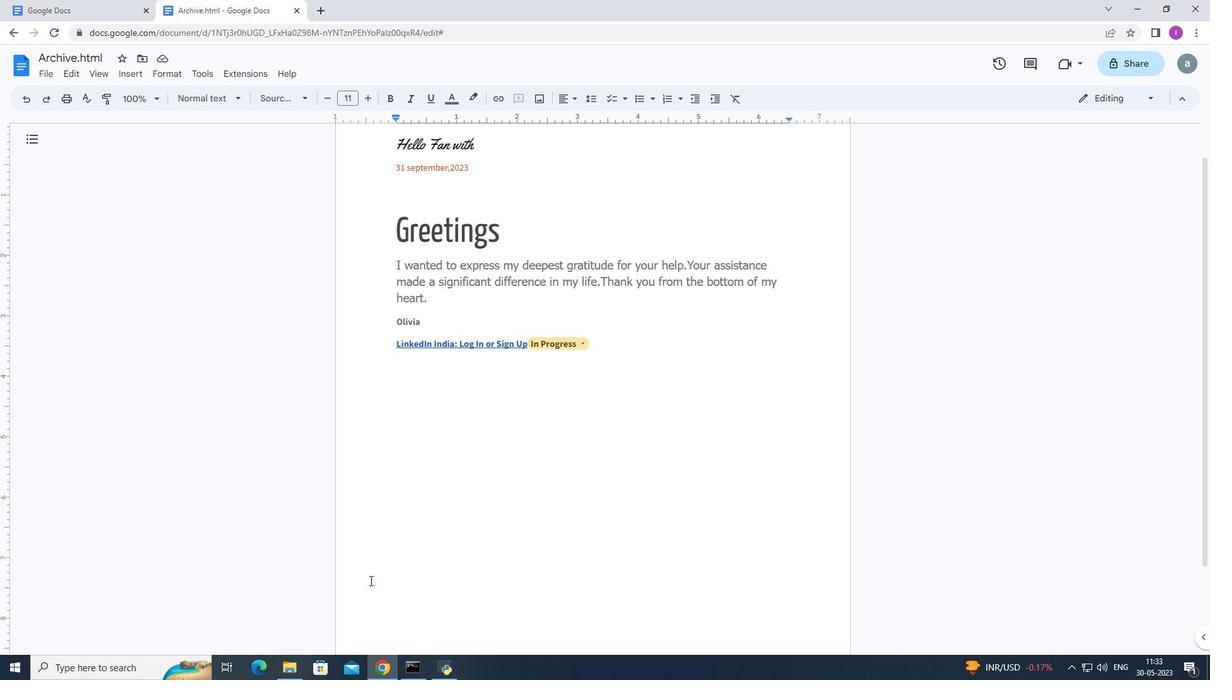 
Action: Mouse scrolled (370, 580) with delta (0, 0)
Screenshot: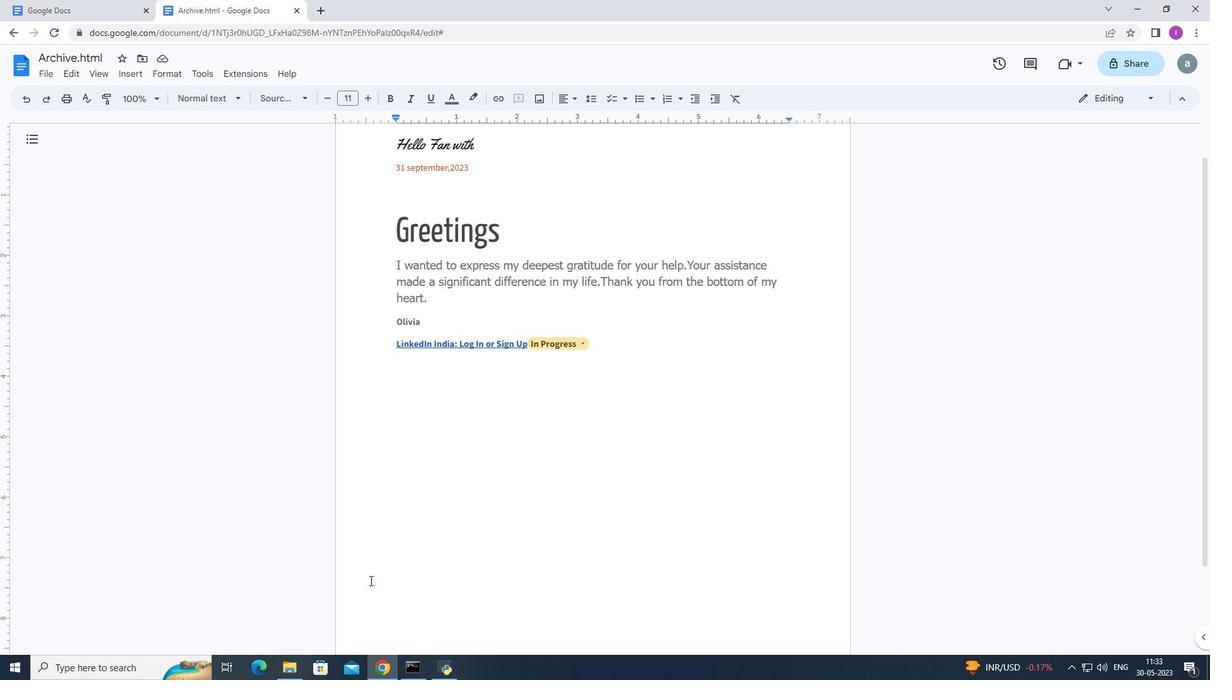 
Action: Mouse scrolled (370, 581) with delta (0, 0)
Screenshot: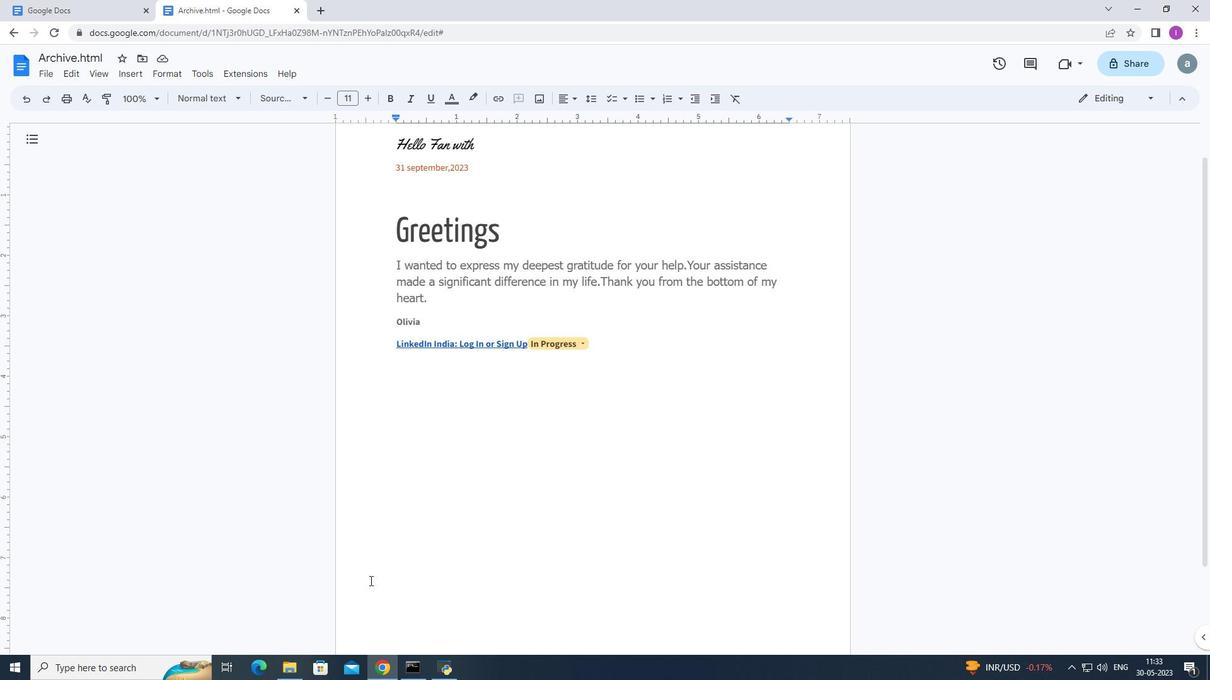 
Action: Mouse scrolled (370, 580) with delta (0, 0)
Screenshot: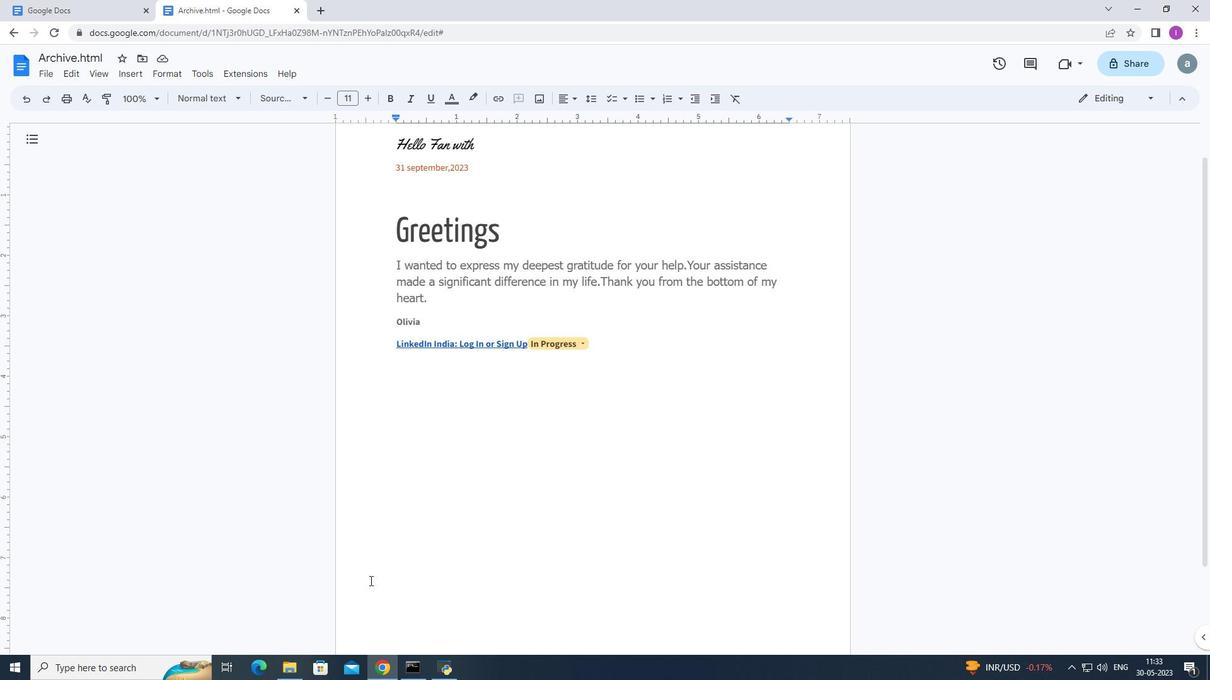 
Action: Mouse moved to (384, 648)
Screenshot: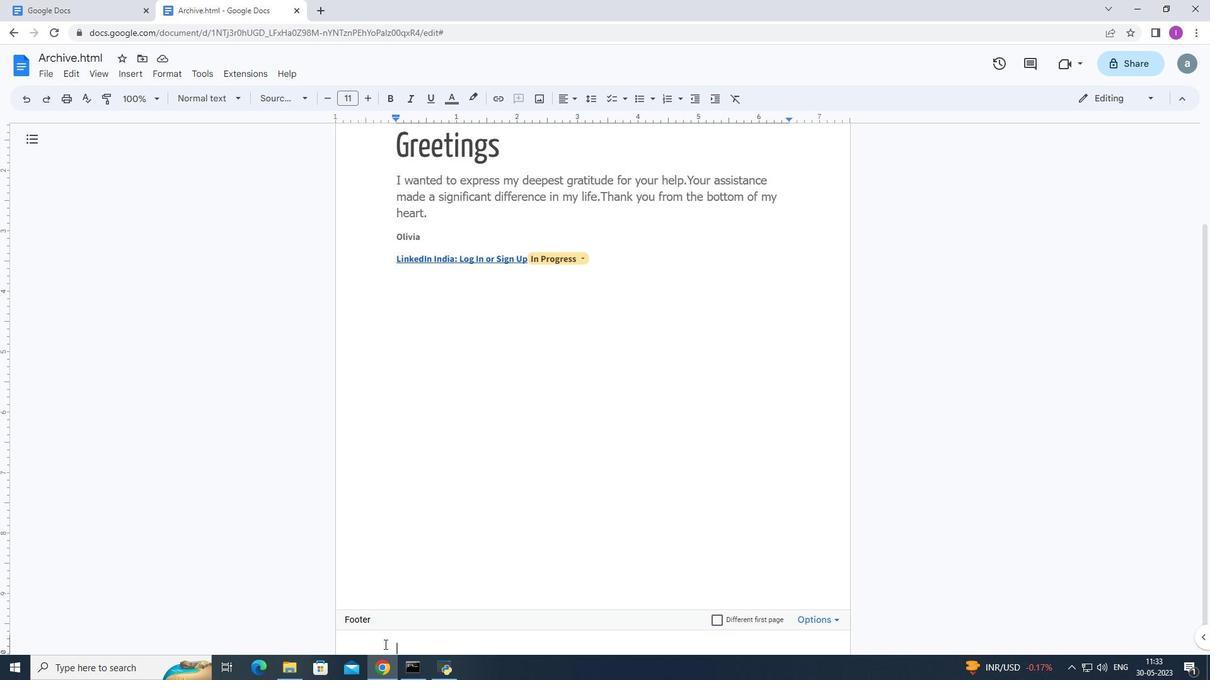 
Action: Mouse pressed left at (384, 648)
Screenshot: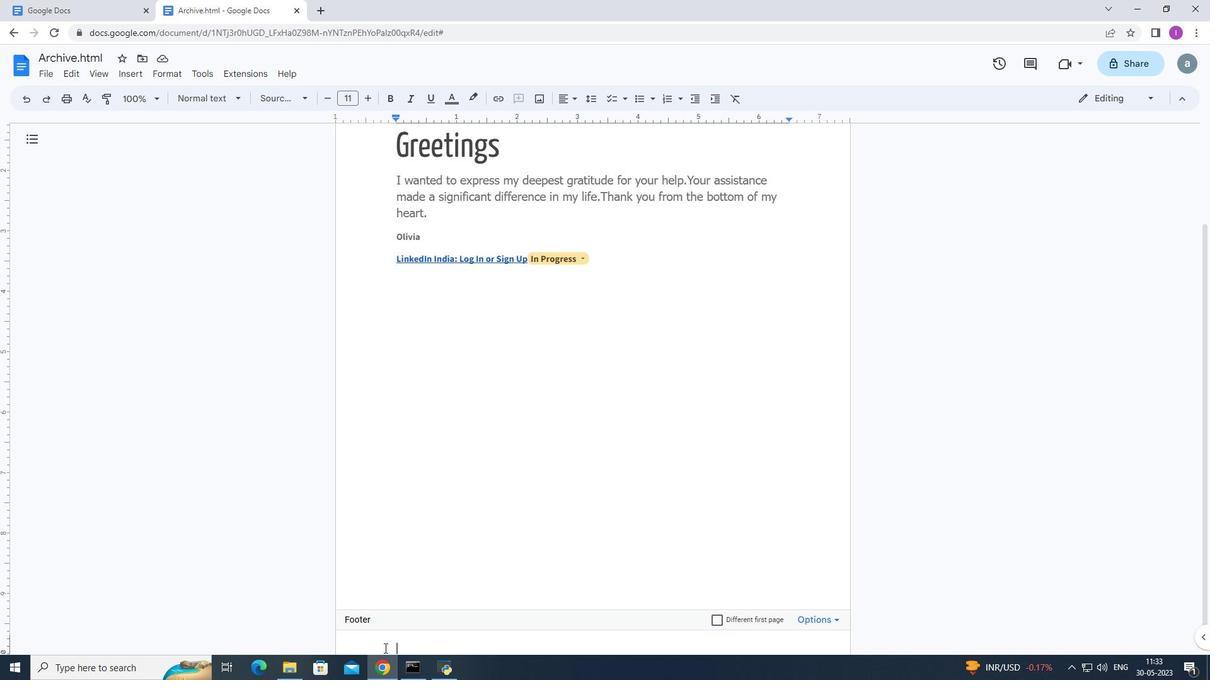 
Action: Key pressed www.nexus<Key.shift>Tech.com
Screenshot: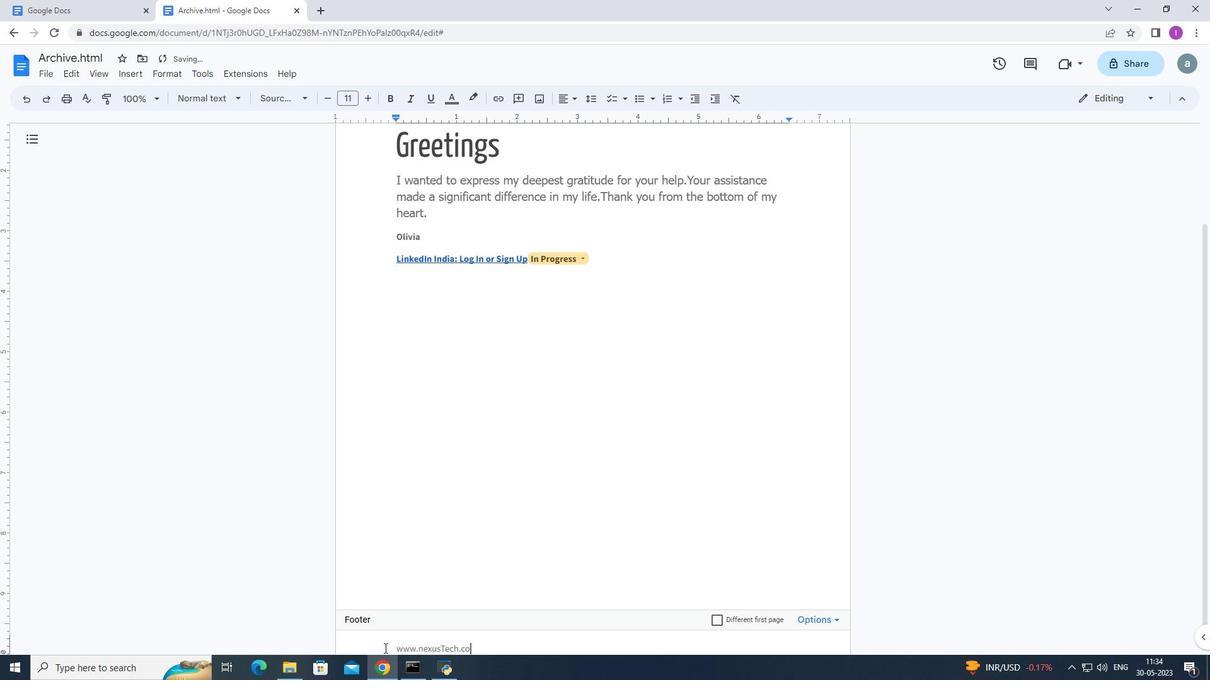 
Action: Mouse moved to (153, 685)
Screenshot: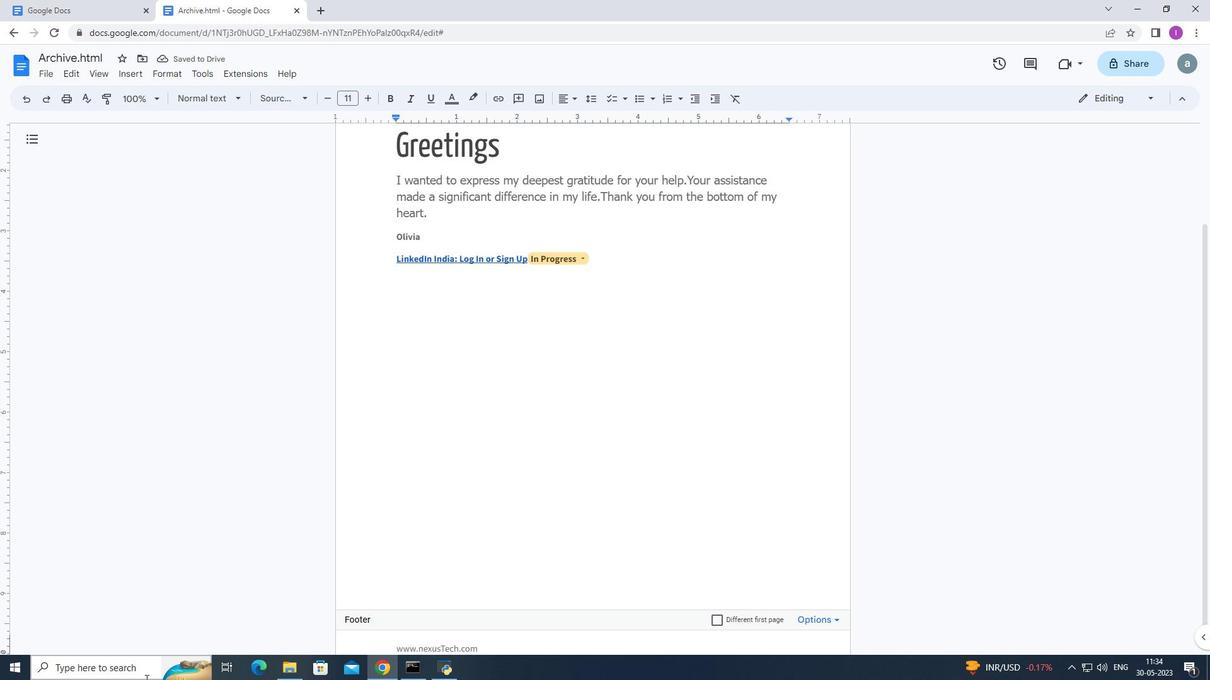 
Action: Mouse scrolled (153, 679) with delta (0, 0)
Screenshot: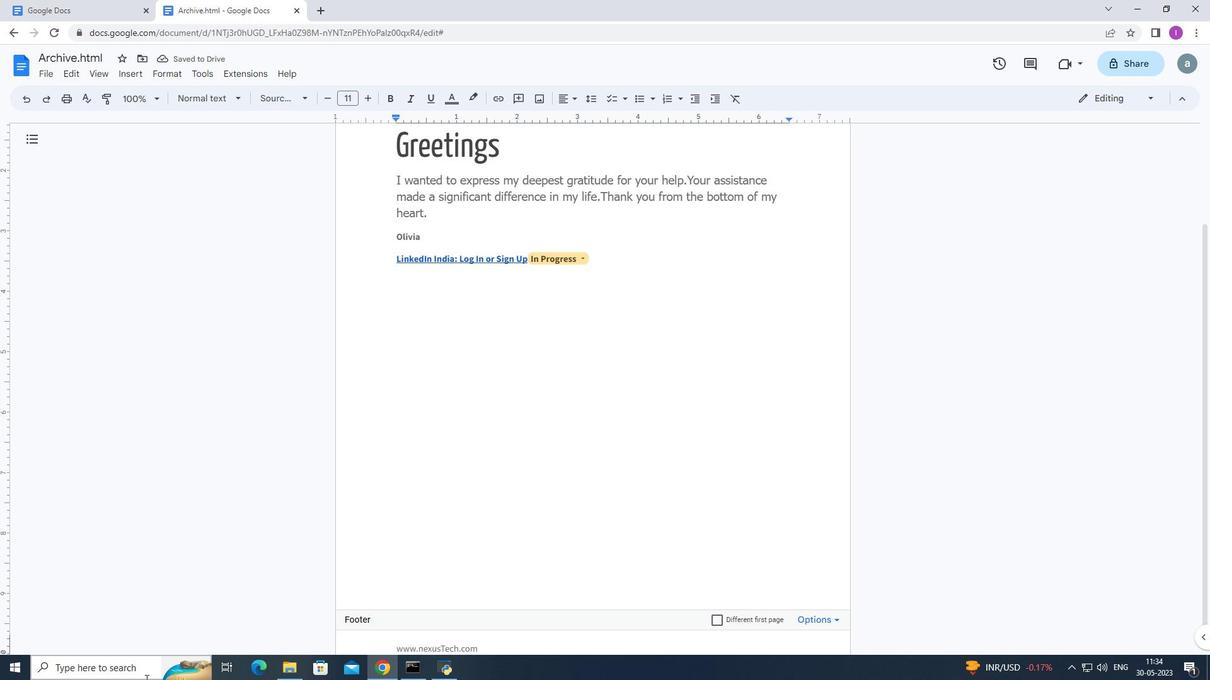 
Action: Mouse moved to (638, 640)
Screenshot: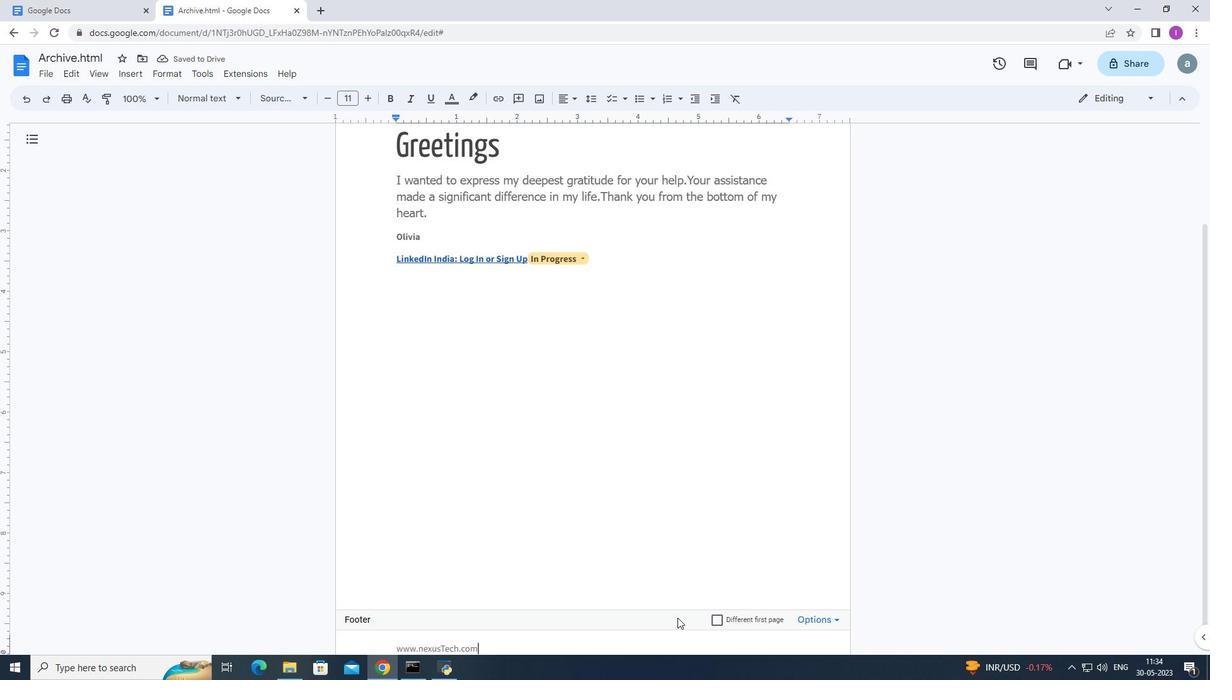 
Action: Mouse scrolled (638, 639) with delta (0, 0)
Screenshot: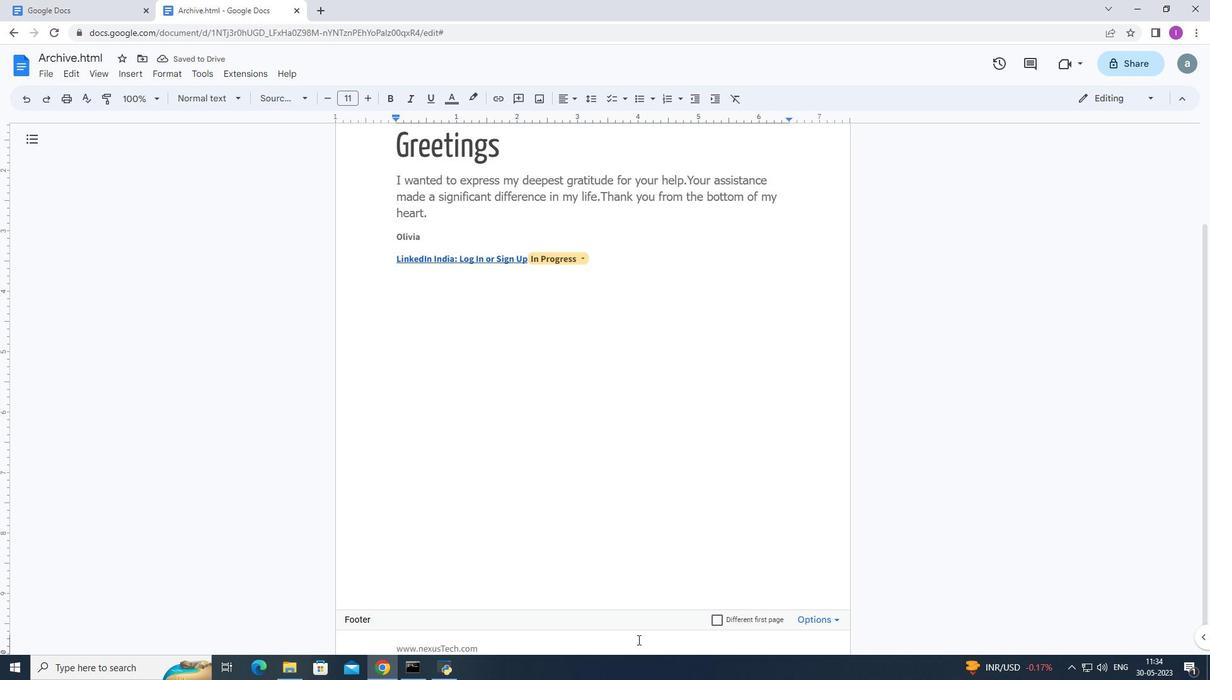 
Action: Mouse scrolled (638, 639) with delta (0, 0)
Screenshot: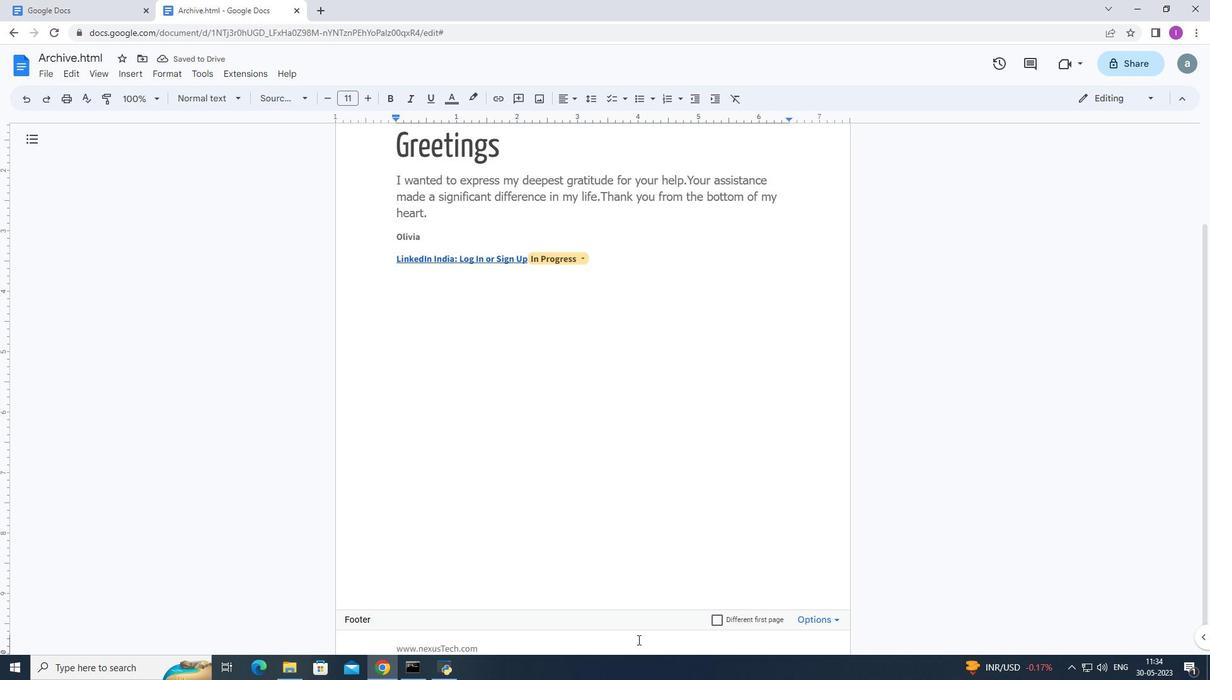
Action: Mouse scrolled (638, 639) with delta (0, 0)
Screenshot: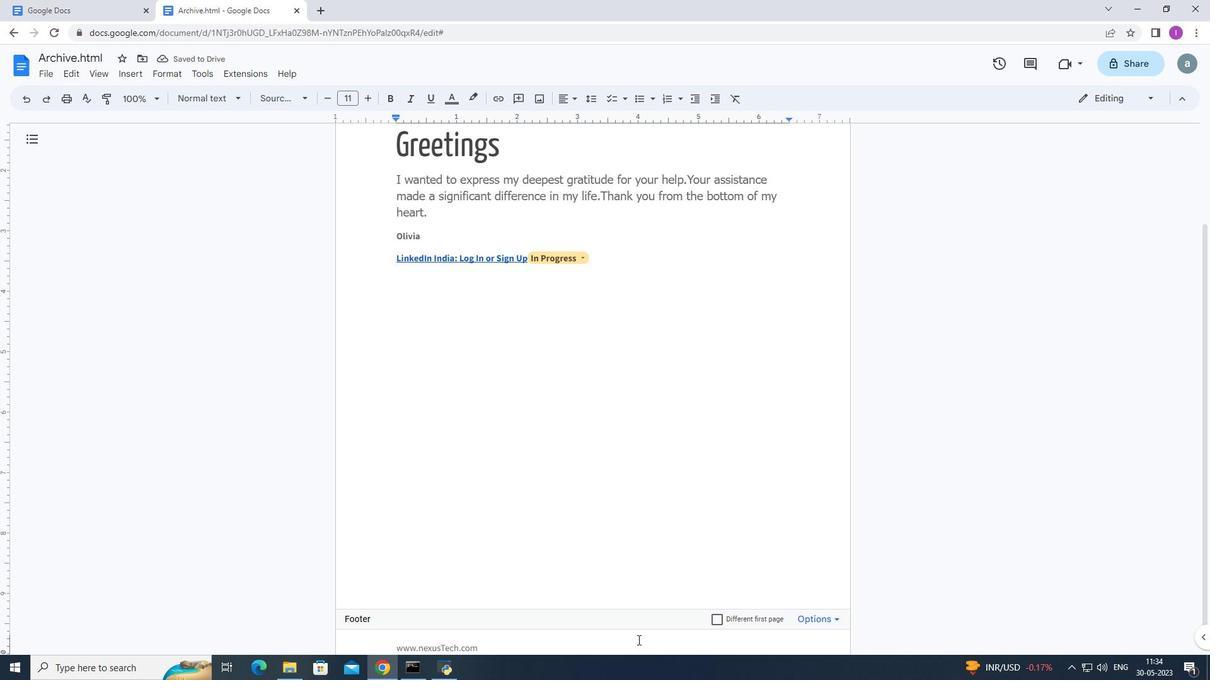 
Action: Mouse moved to (641, 621)
Screenshot: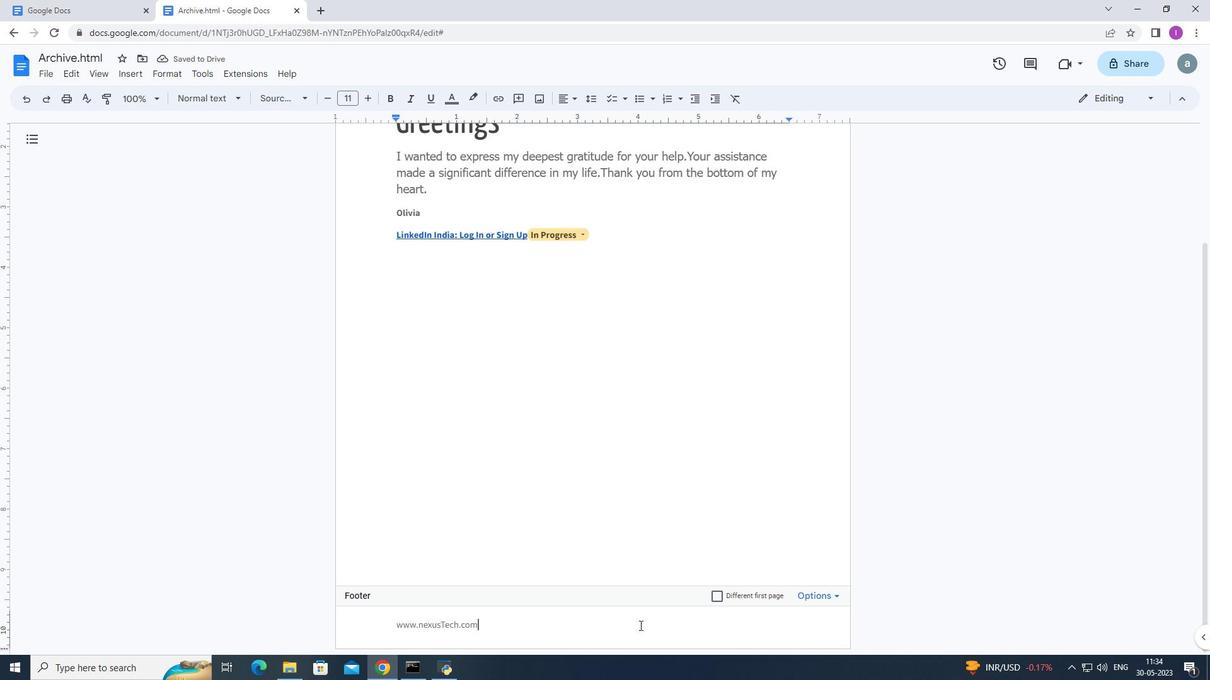 
Action: Mouse scrolled (641, 620) with delta (0, 0)
Screenshot: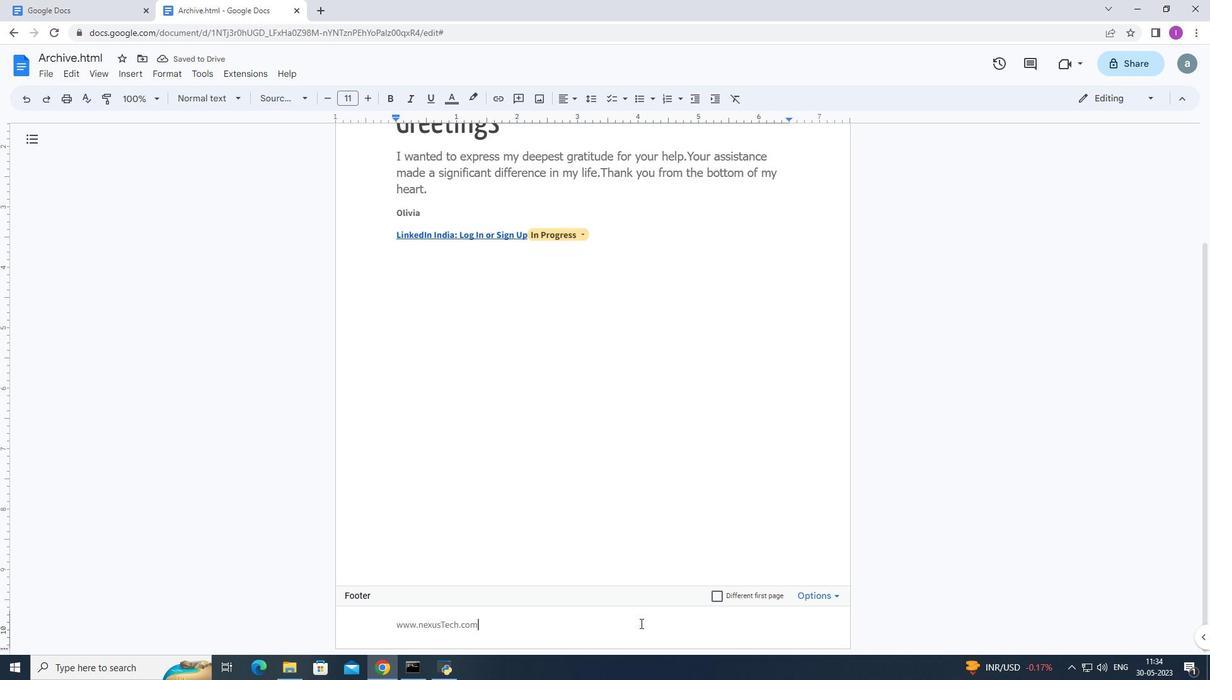 
Action: Mouse scrolled (641, 620) with delta (0, 0)
Screenshot: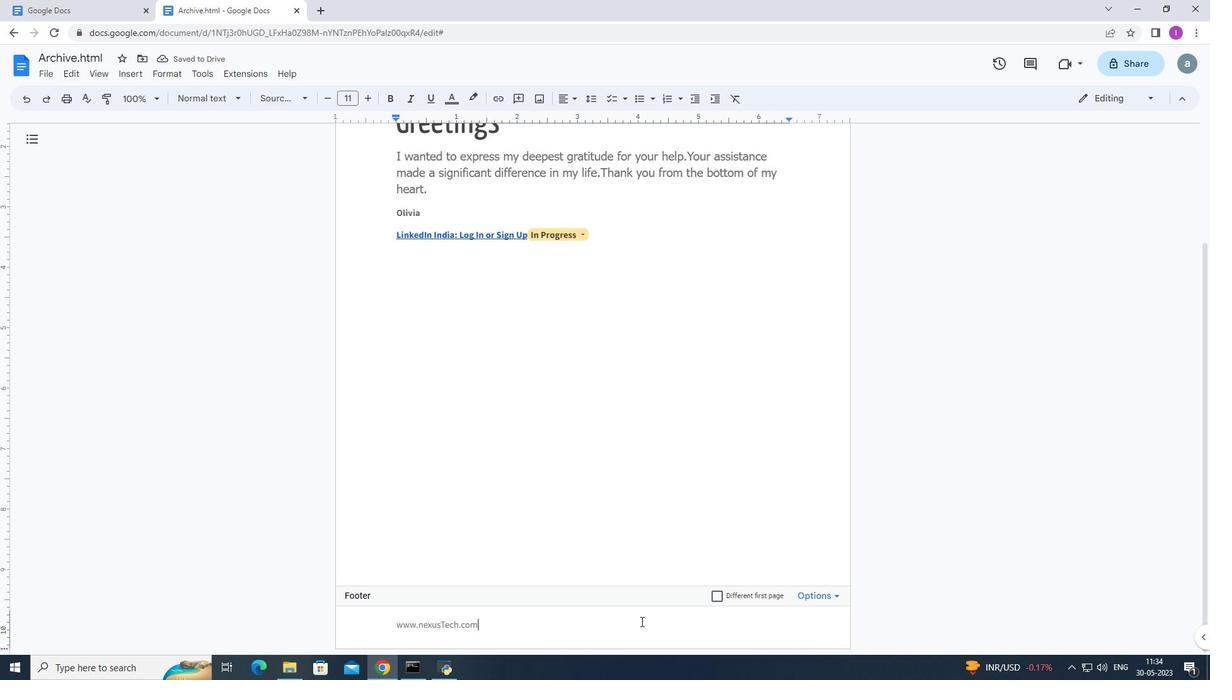 
Action: Mouse moved to (198, 76)
Screenshot: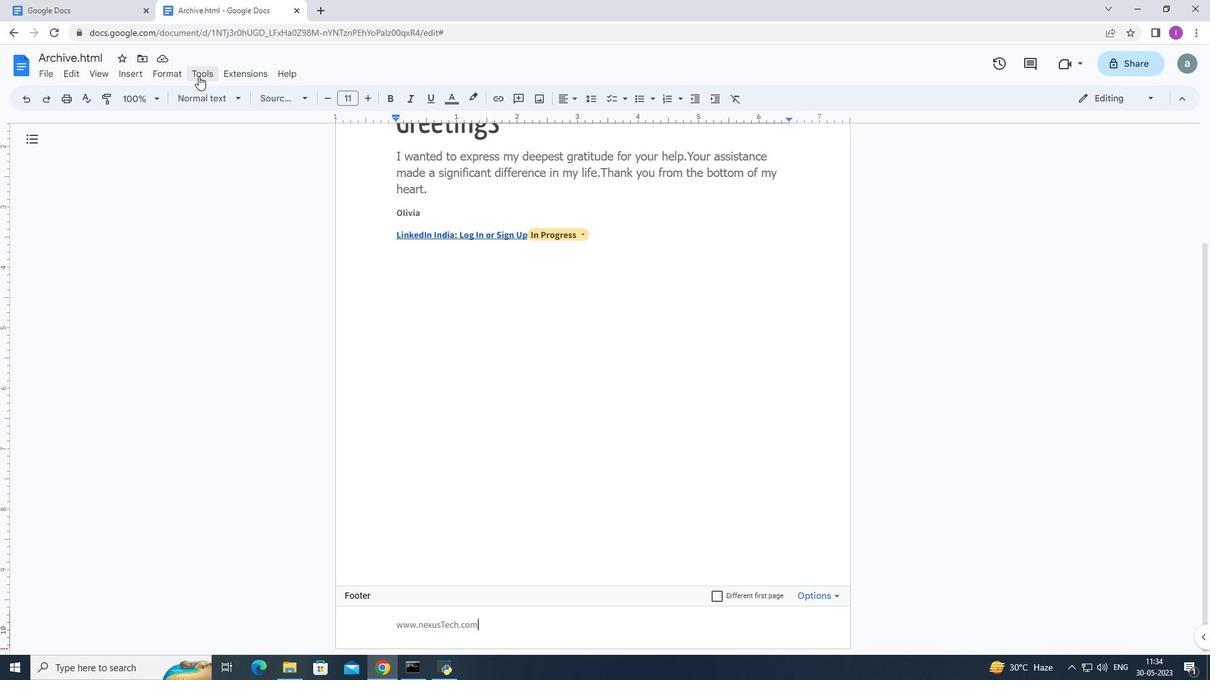 
Action: Mouse pressed left at (198, 76)
Screenshot: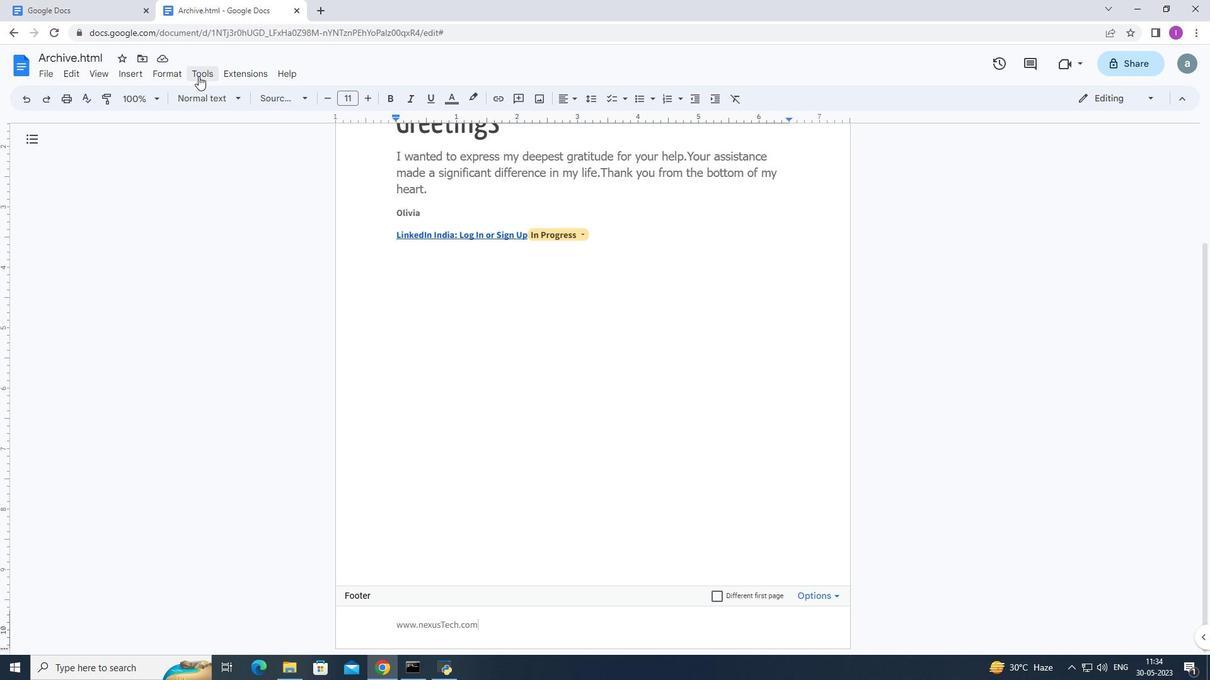 
Action: Mouse moved to (353, 234)
Screenshot: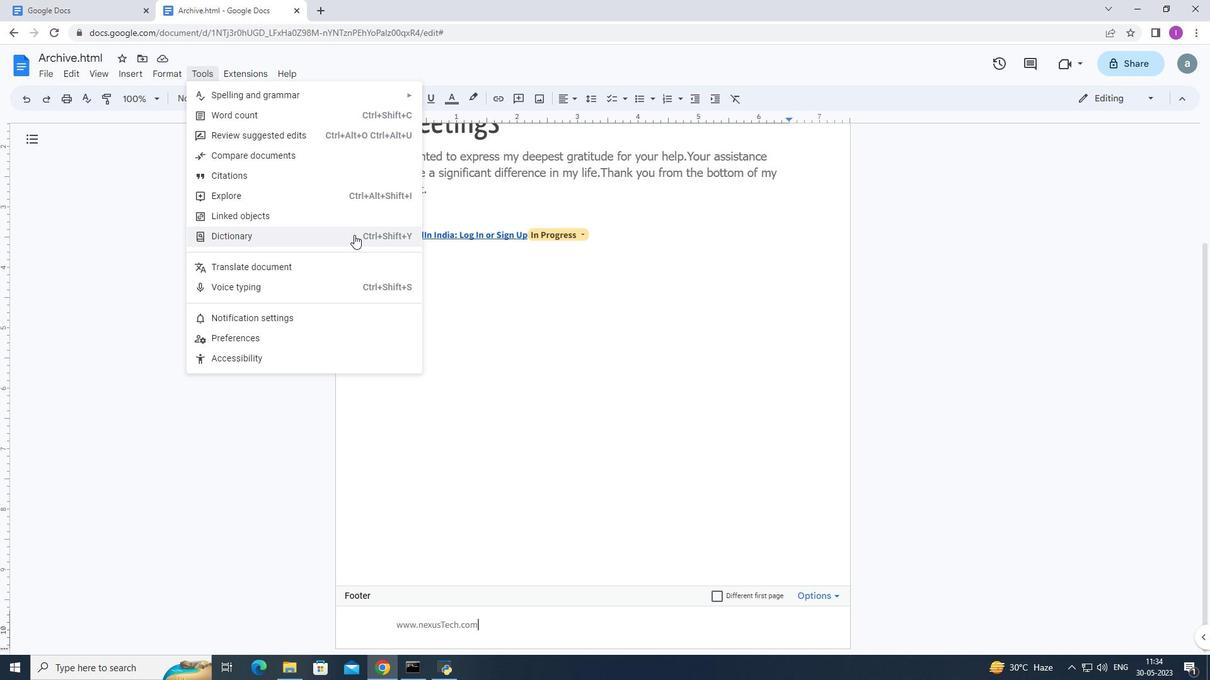 
Action: Mouse pressed left at (353, 234)
Screenshot: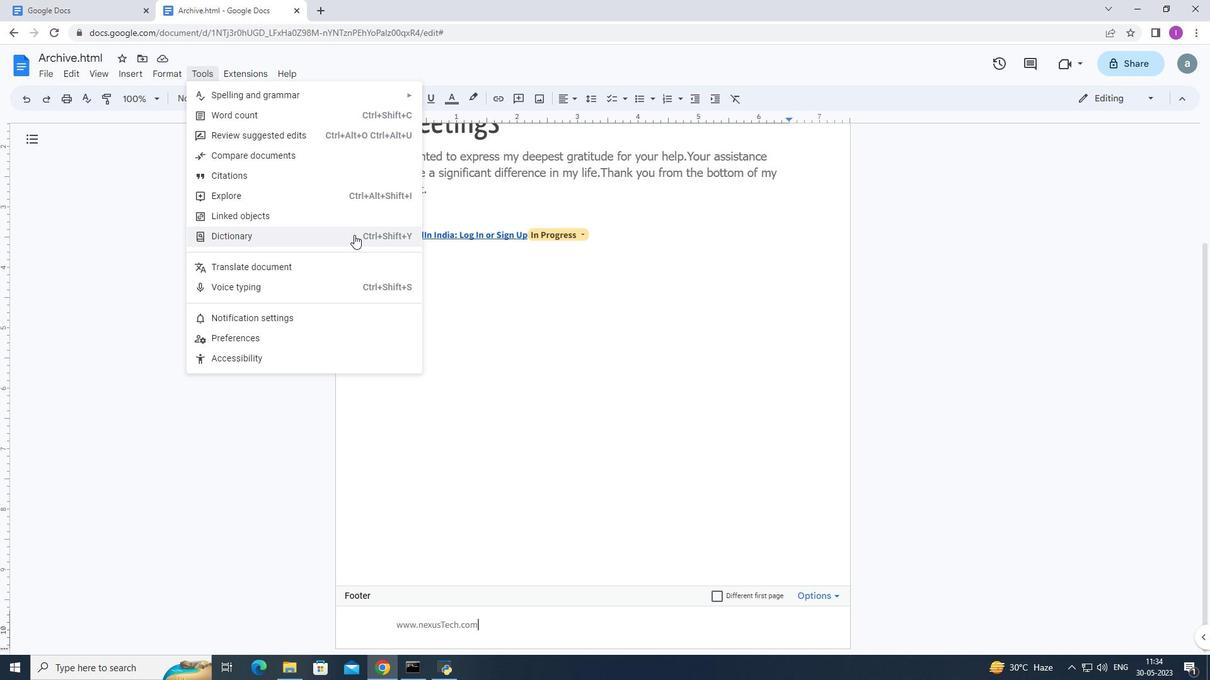 
Action: Mouse moved to (211, 78)
Screenshot: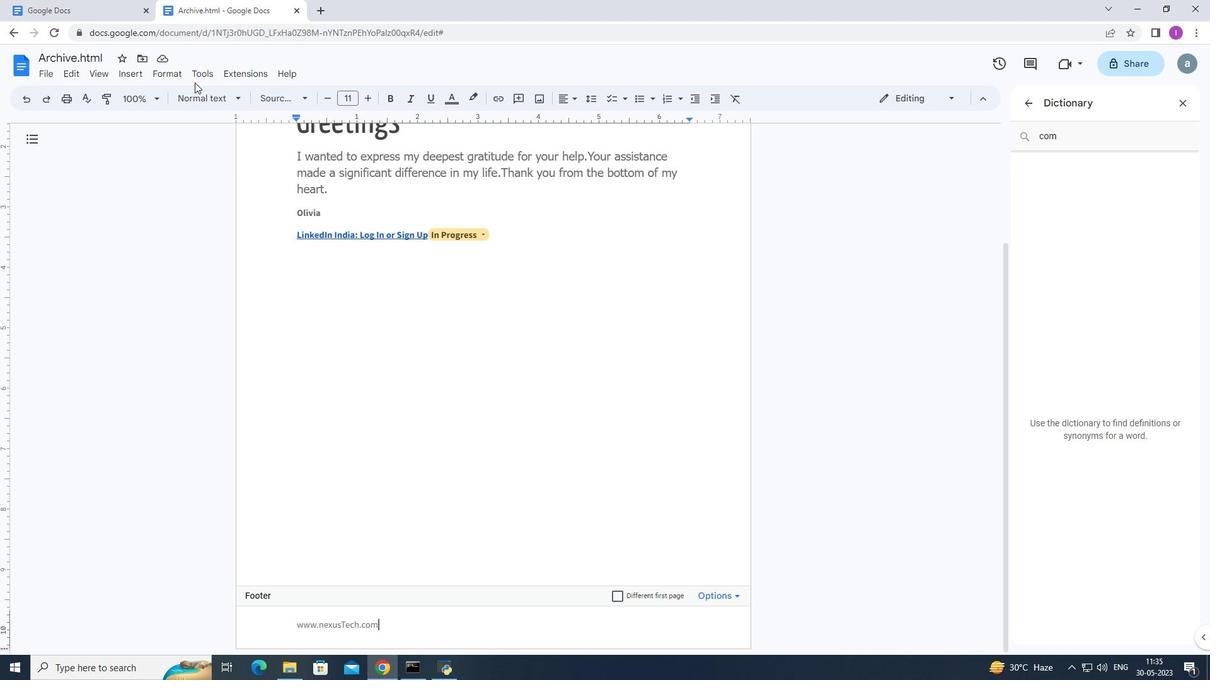 
Action: Mouse pressed left at (211, 78)
Screenshot: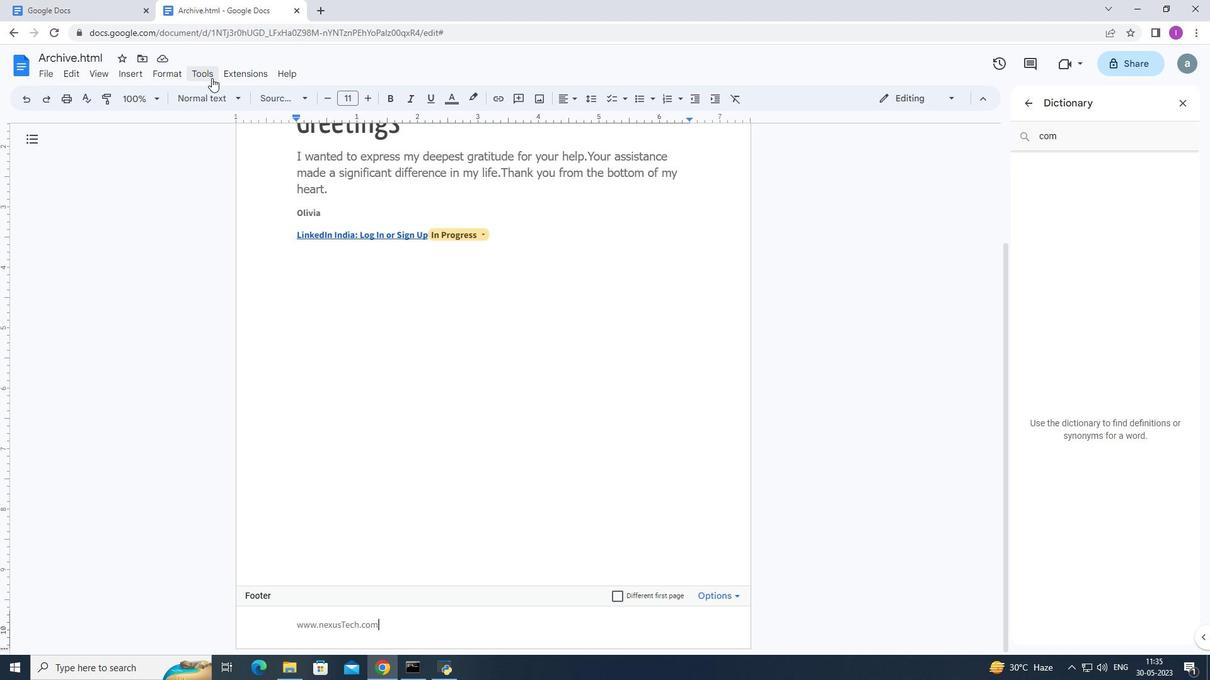 
Action: Mouse moved to (132, 293)
Screenshot: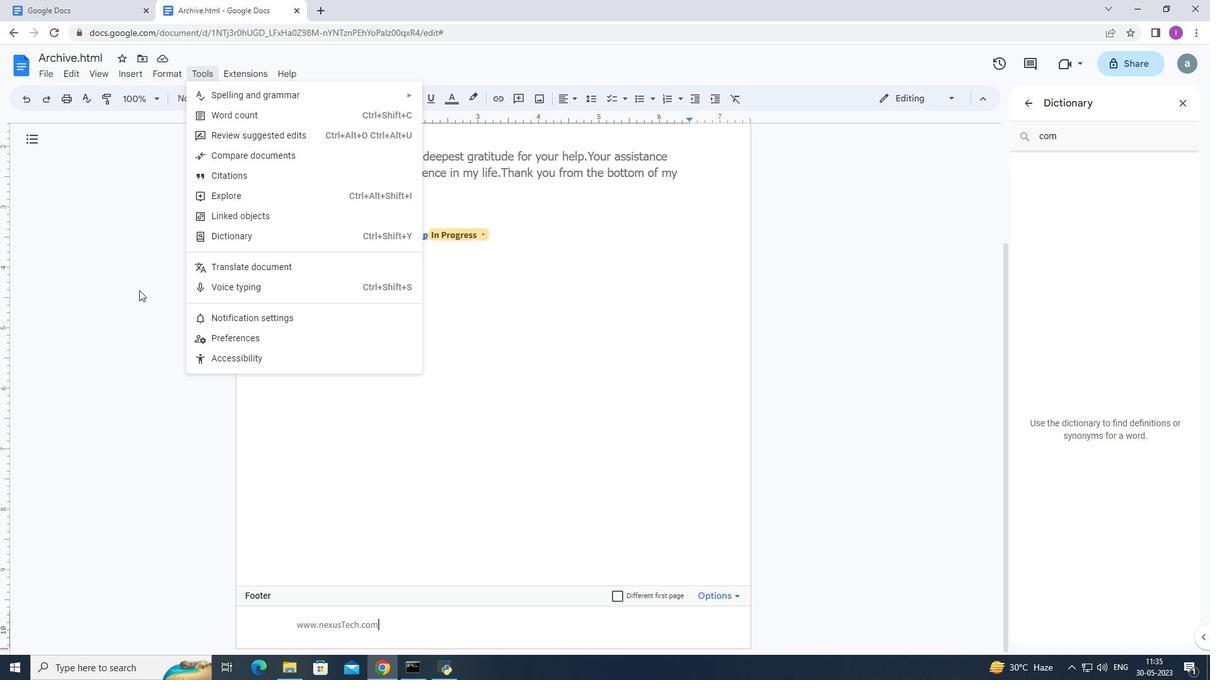 
Action: Mouse pressed left at (132, 293)
Screenshot: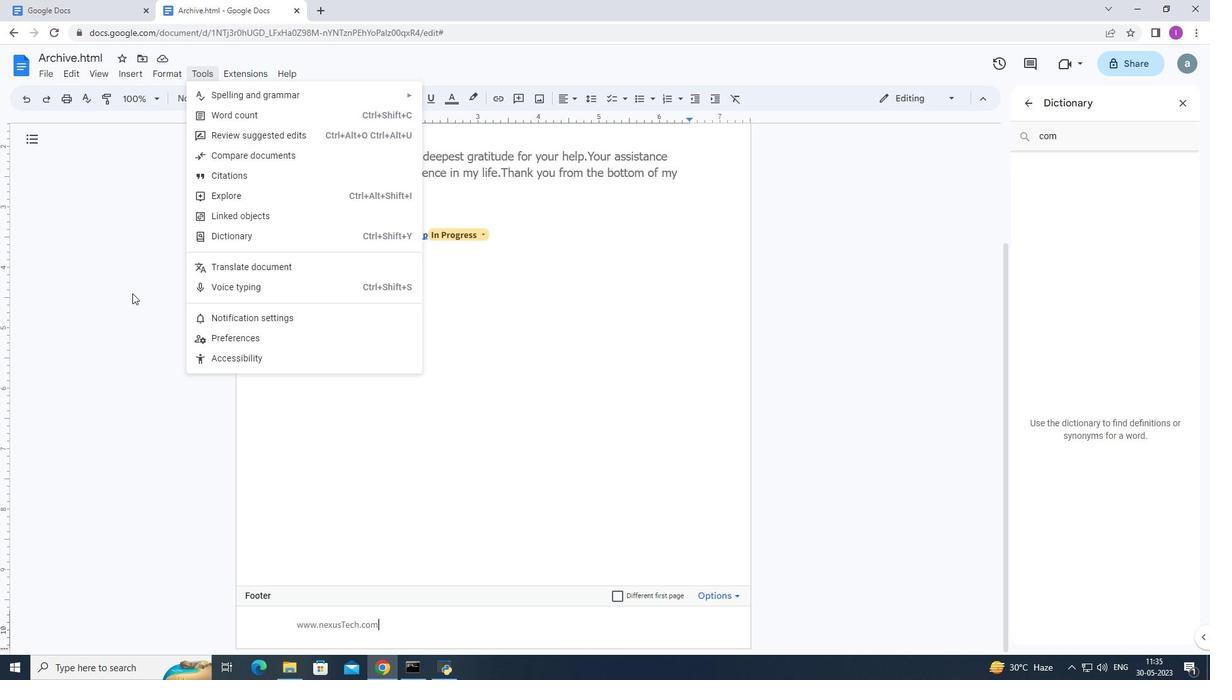 
Action: Mouse moved to (461, 234)
Screenshot: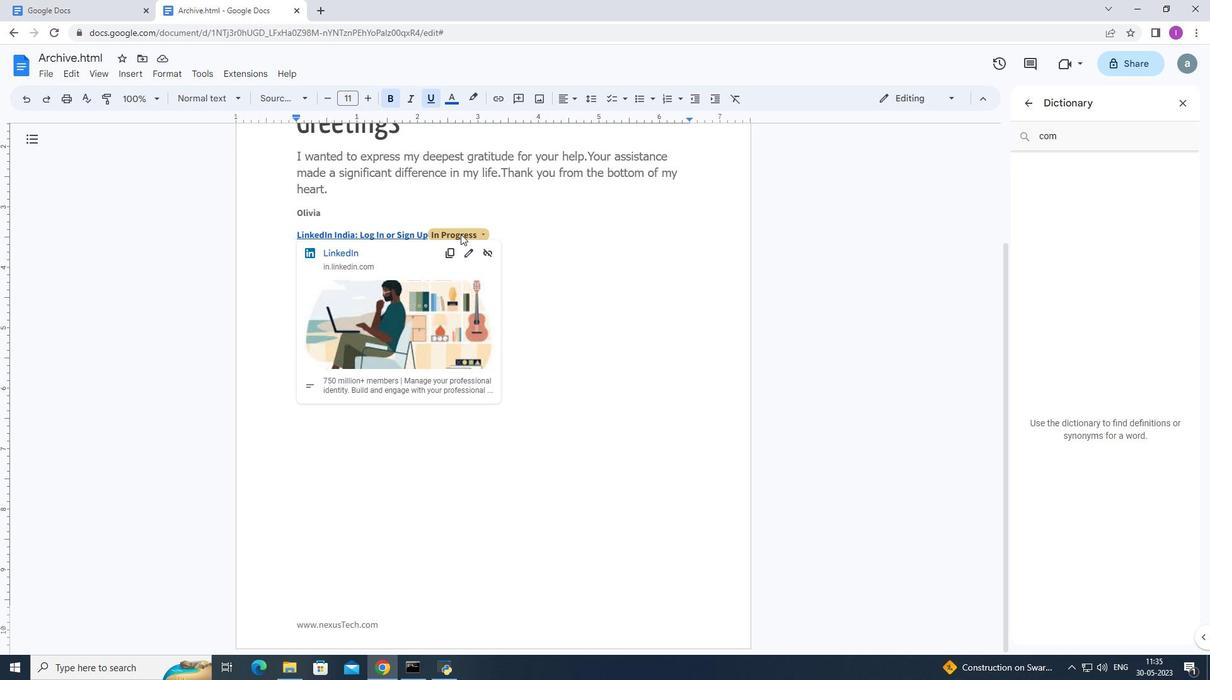 
Action: Mouse scrolled (461, 235) with delta (0, 0)
Screenshot: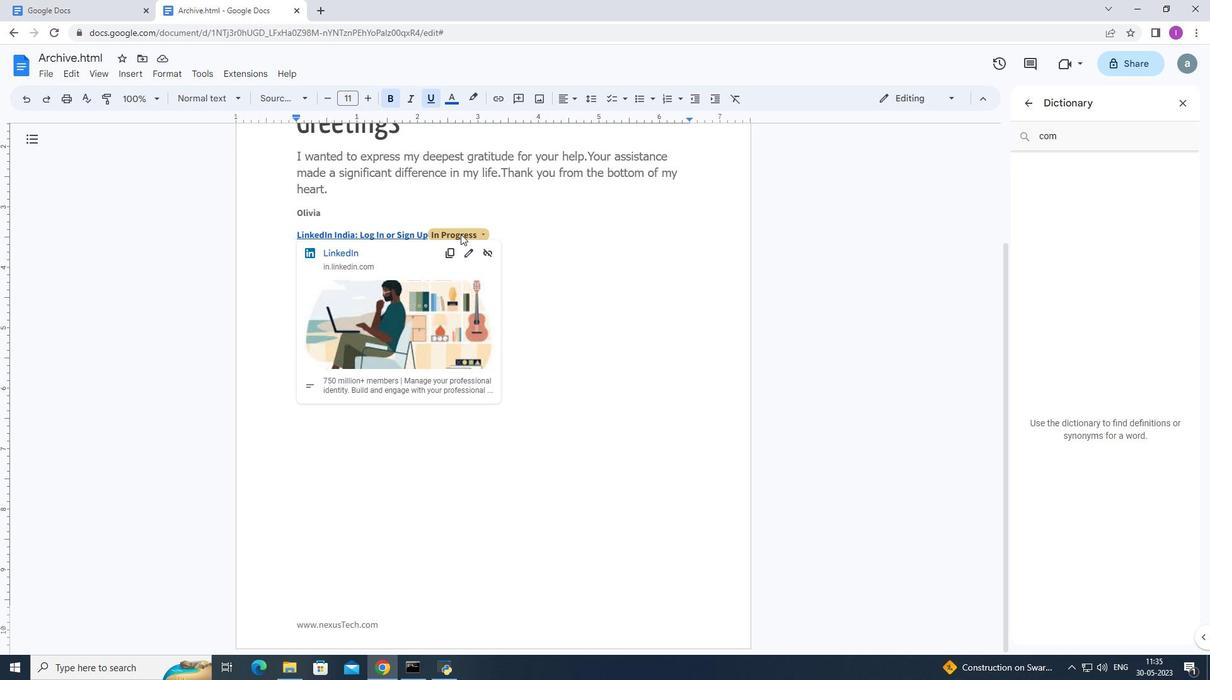 
Action: Mouse moved to (513, 218)
Screenshot: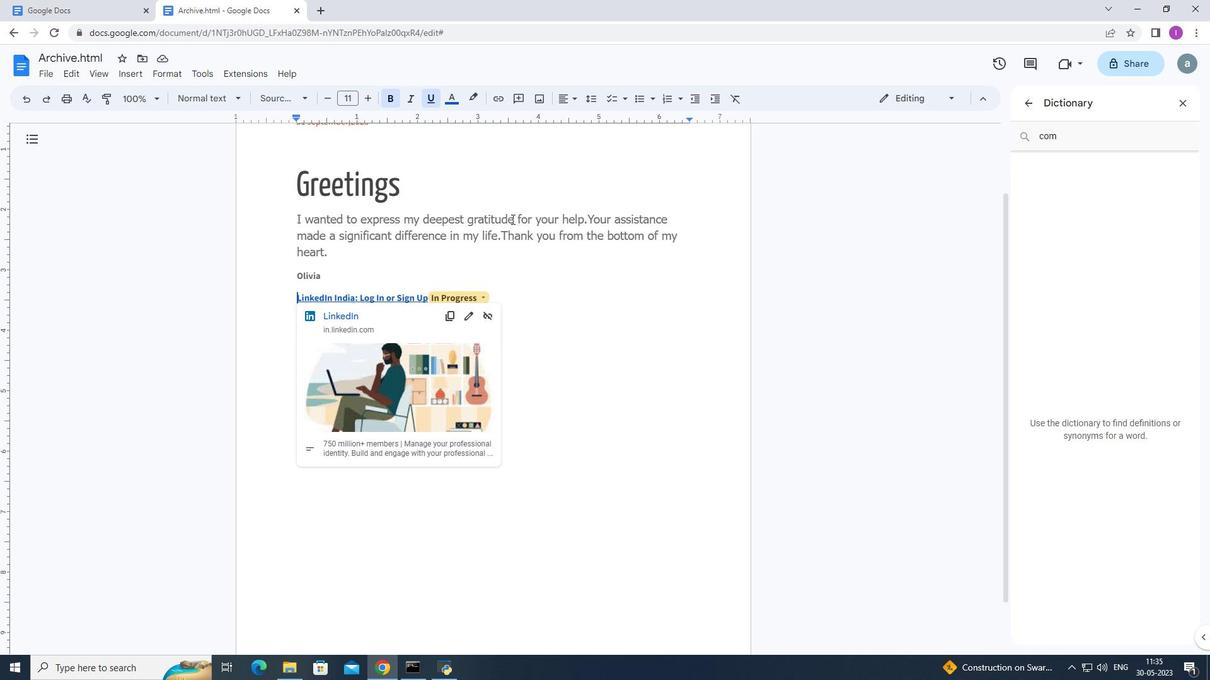 
Action: Mouse pressed left at (513, 218)
Screenshot: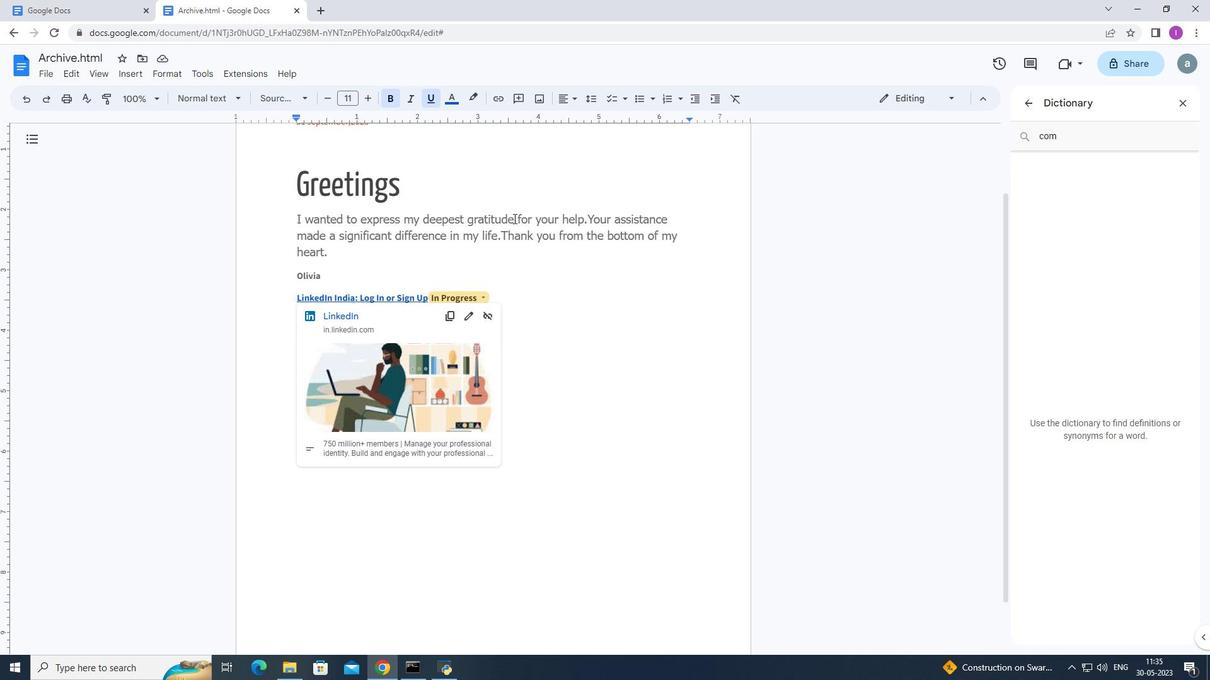 
Action: Mouse moved to (202, 75)
Screenshot: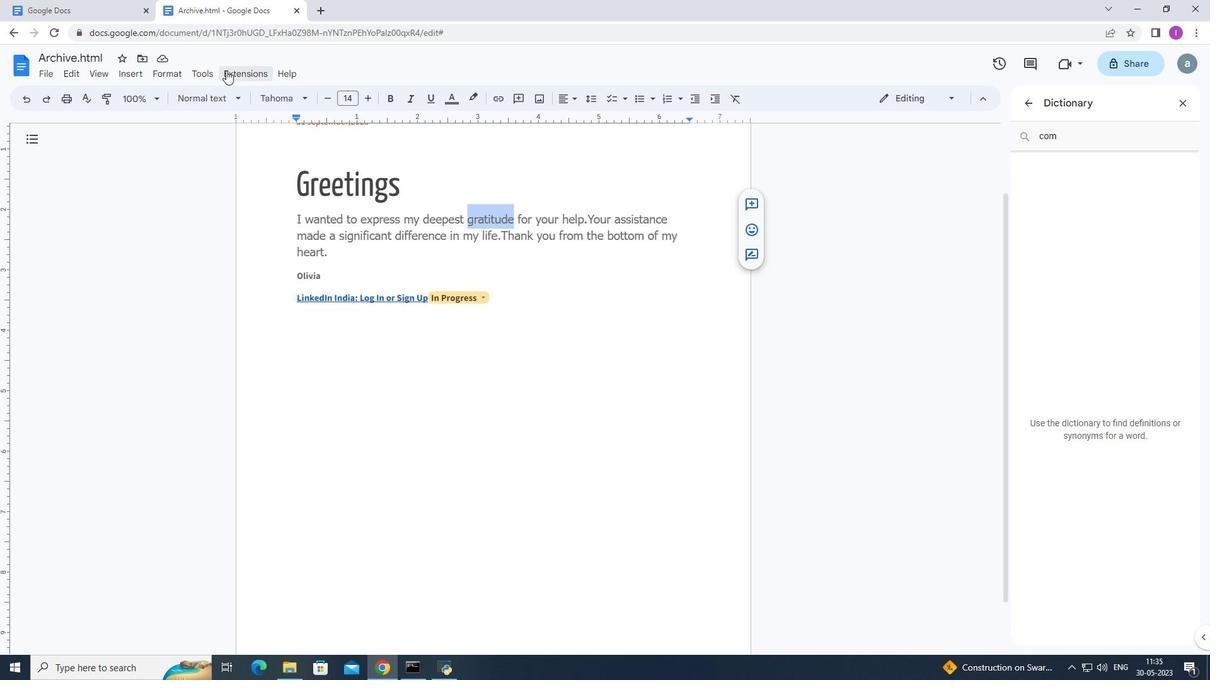 
Action: Mouse pressed left at (202, 75)
Screenshot: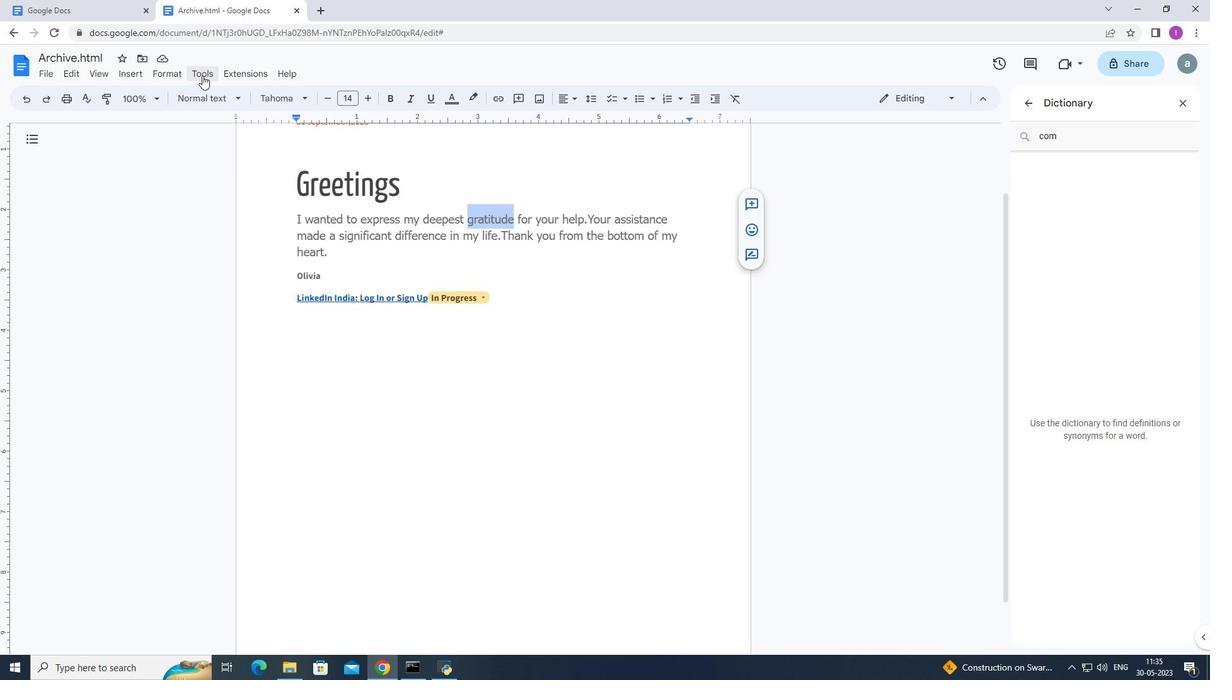 
Action: Mouse moved to (226, 234)
Screenshot: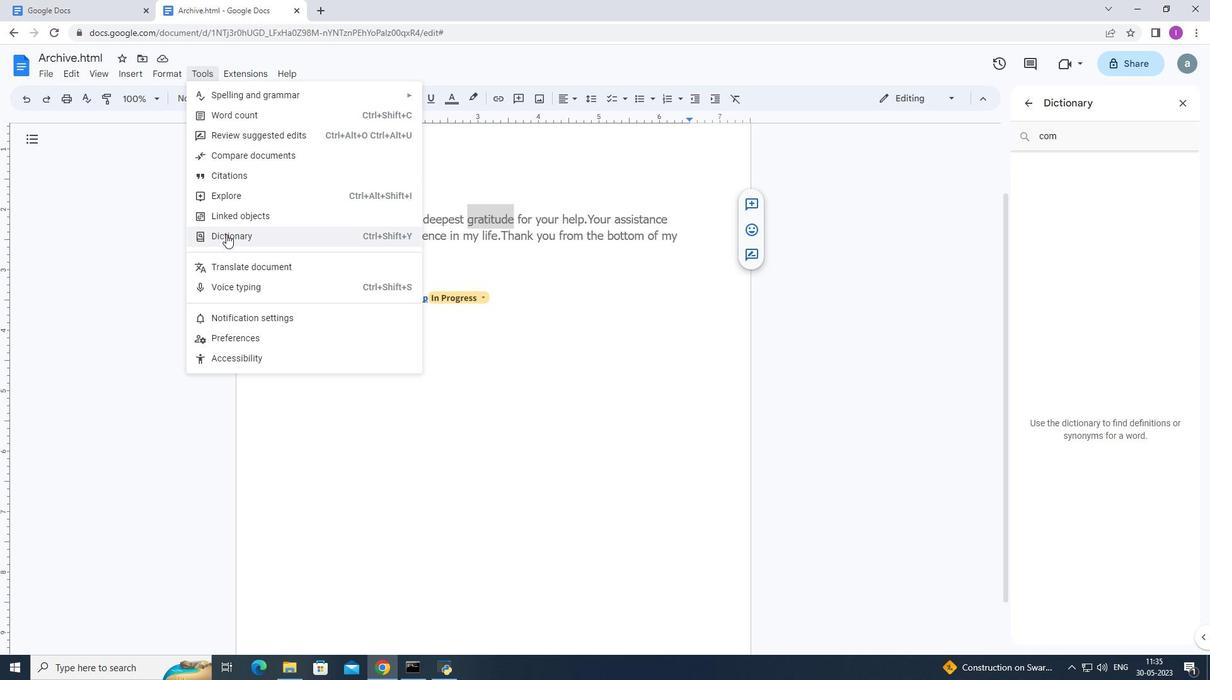 
Action: Mouse pressed left at (226, 234)
Screenshot: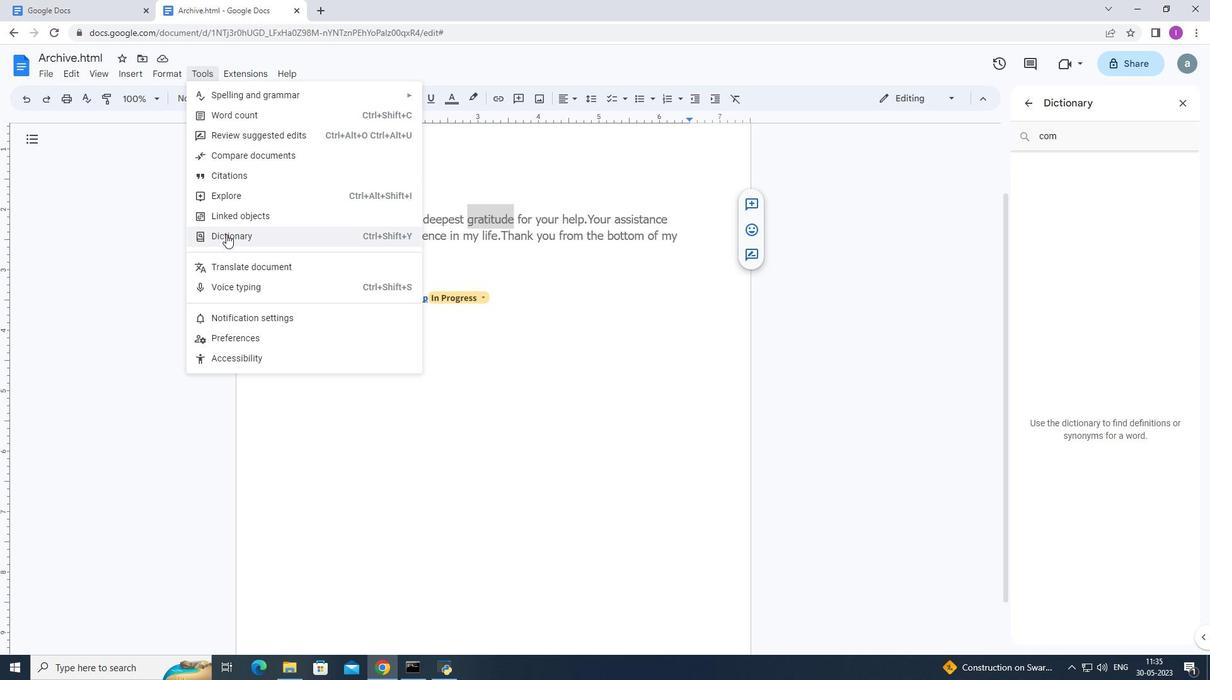 
Action: Mouse moved to (201, 69)
Screenshot: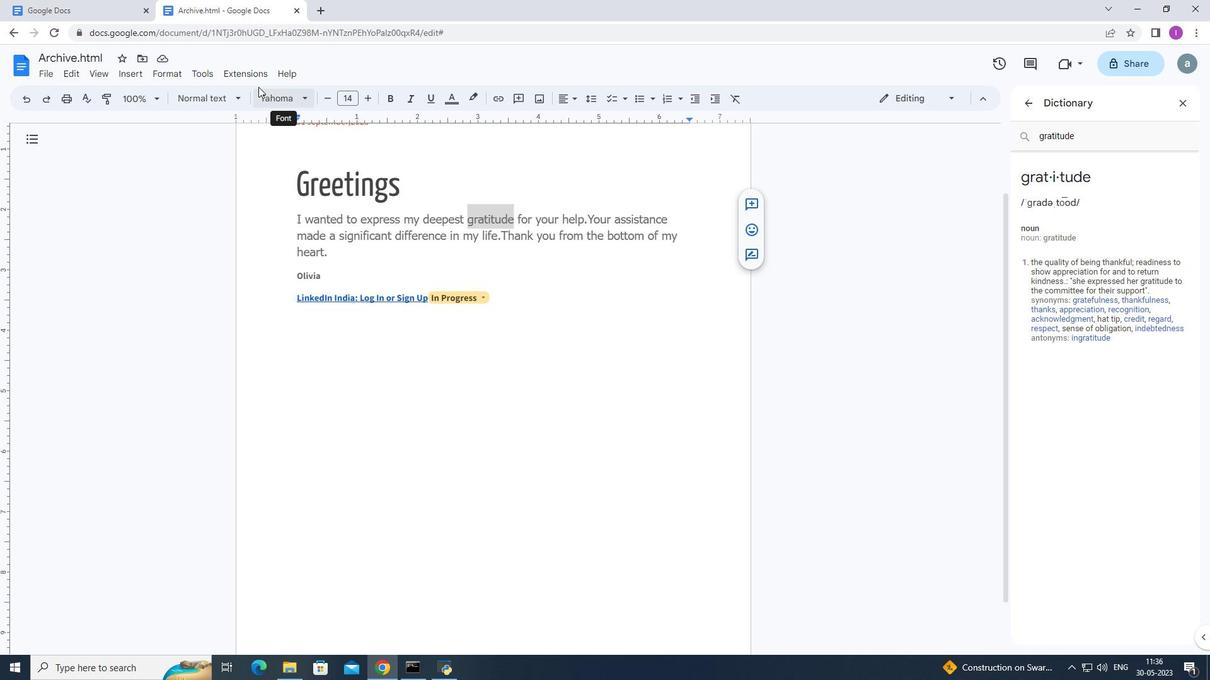 
Action: Mouse pressed left at (201, 69)
Screenshot: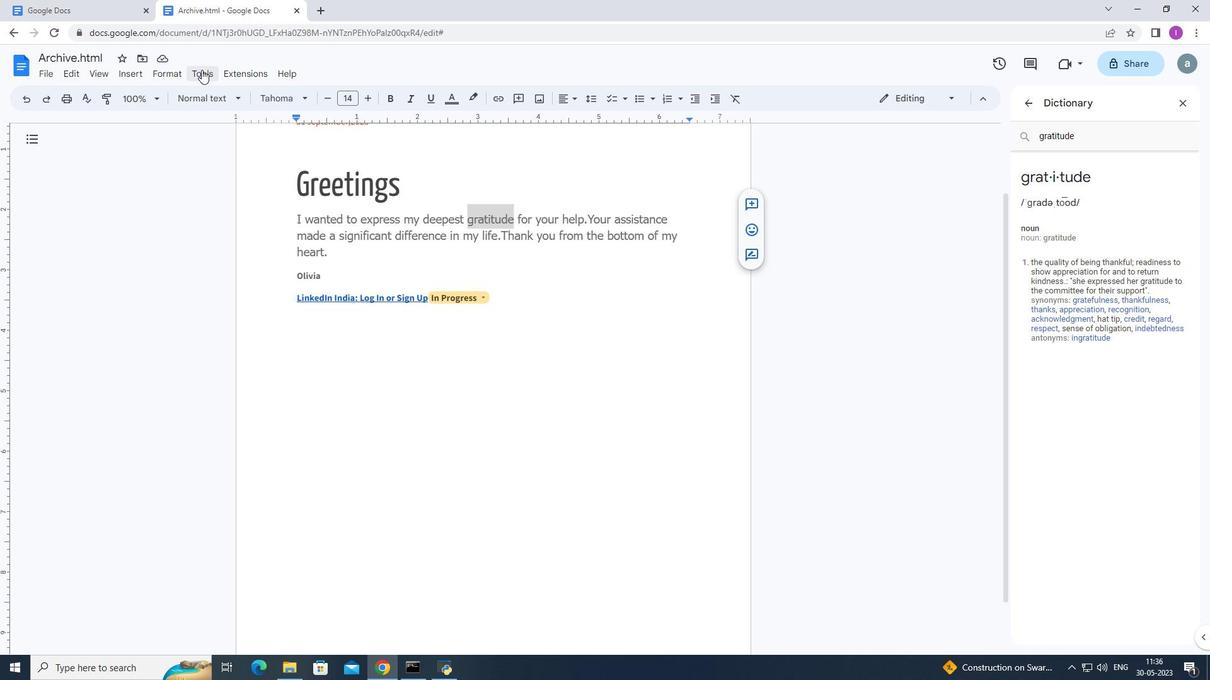 
Action: Mouse moved to (274, 109)
Screenshot: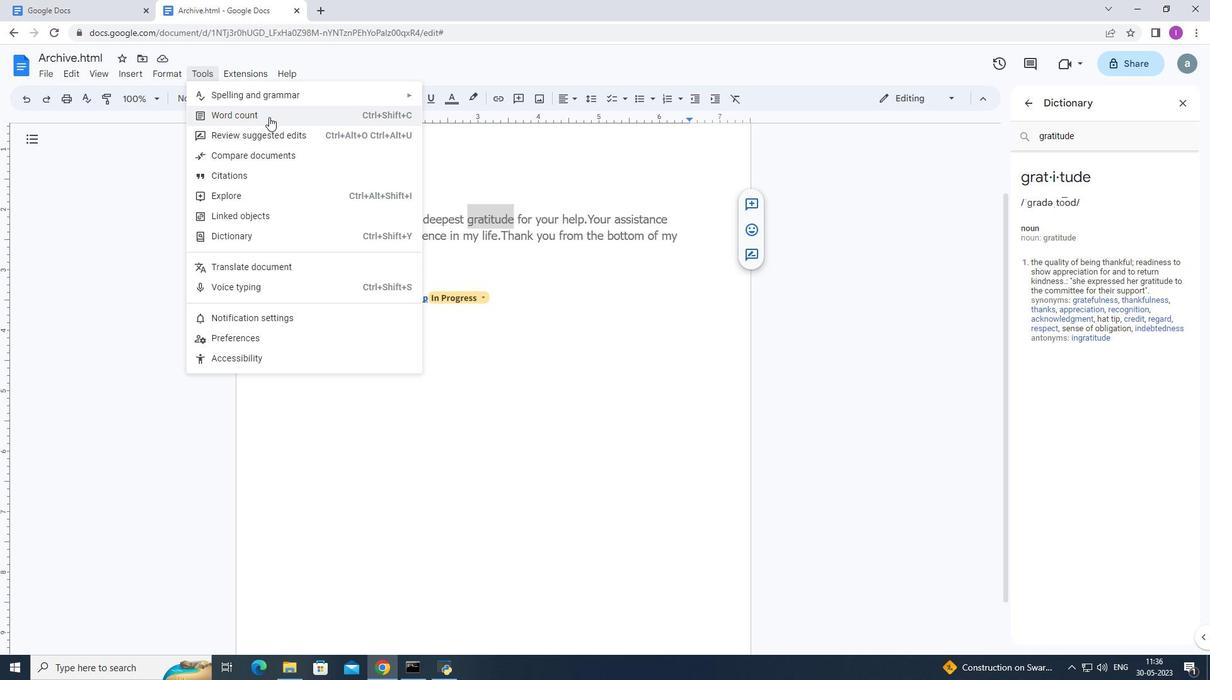 
Action: Mouse pressed left at (274, 109)
Screenshot: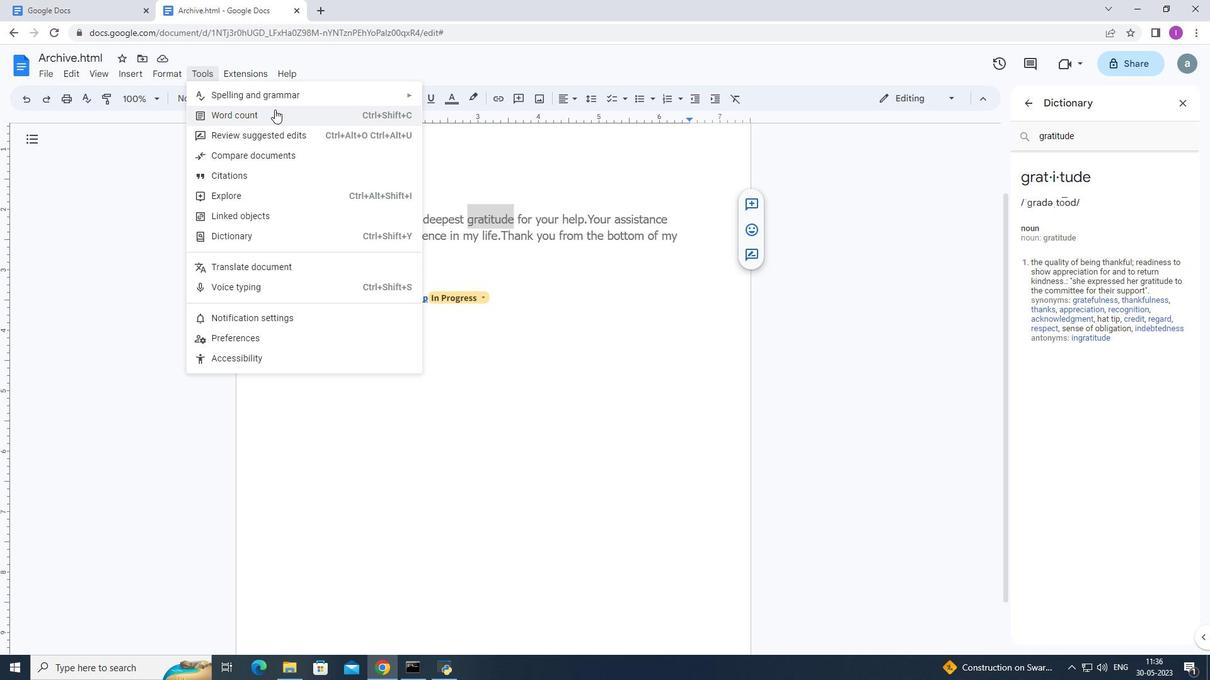 
Action: Mouse moved to (617, 414)
Screenshot: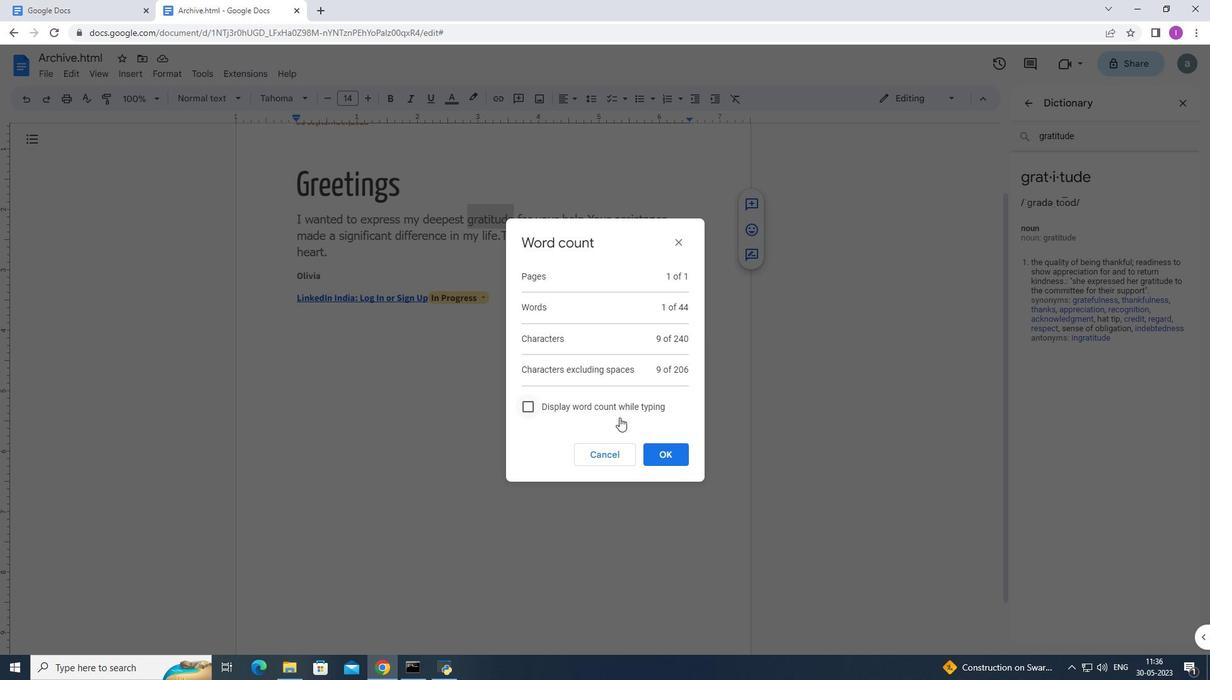 
Action: Mouse pressed left at (617, 414)
Screenshot: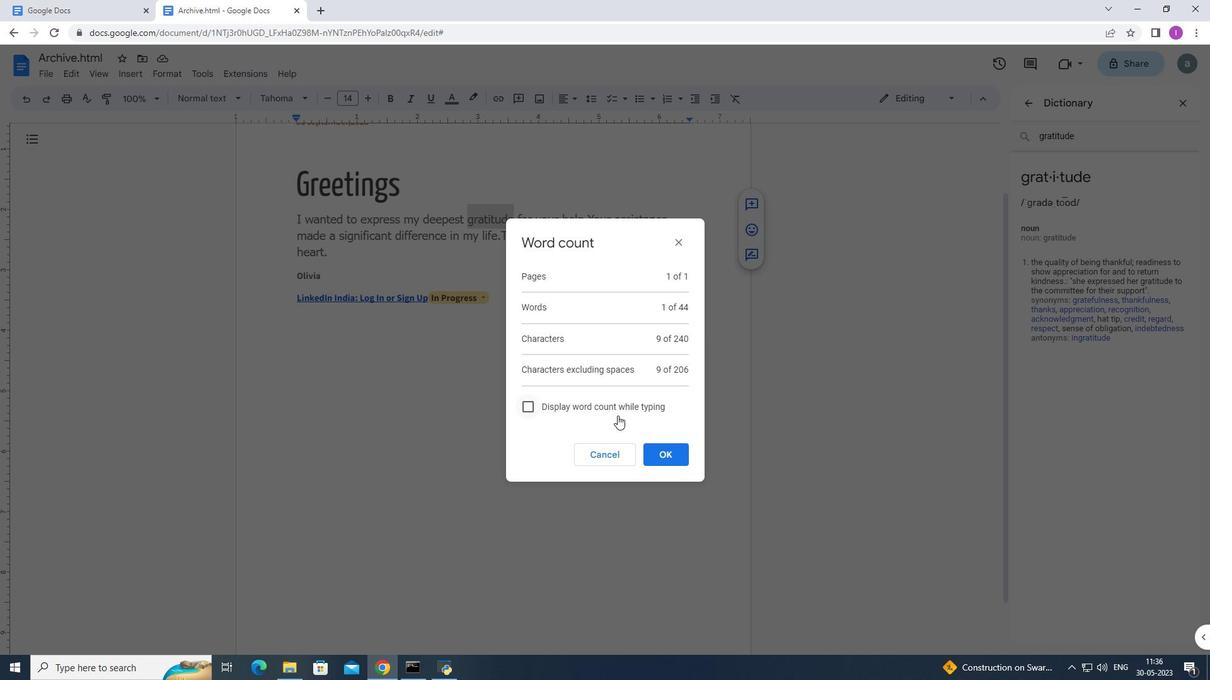 
Action: Mouse moved to (670, 454)
Screenshot: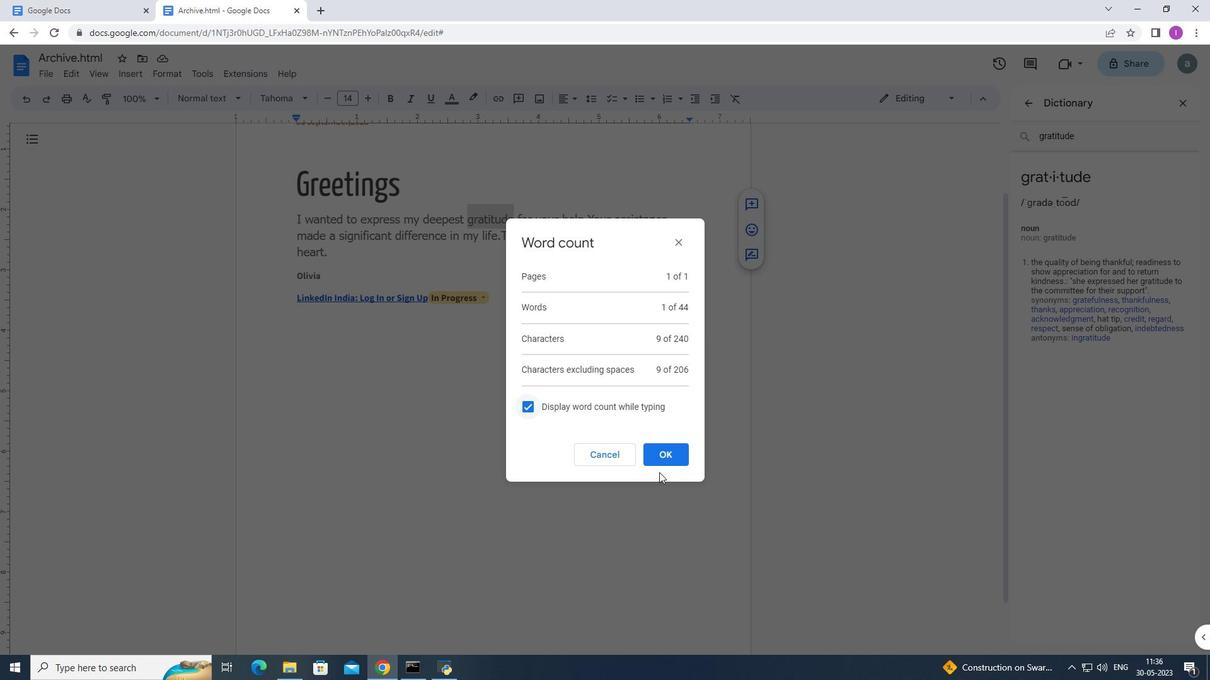 
Action: Mouse pressed left at (670, 454)
Screenshot: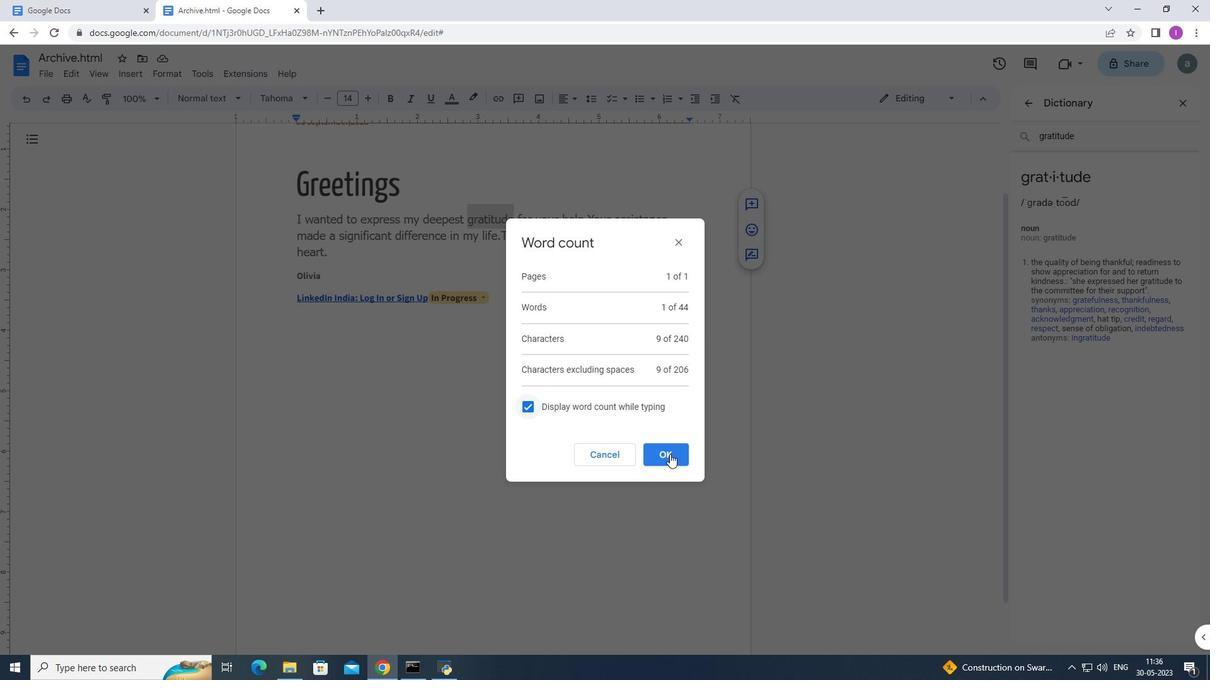 
Action: Mouse moved to (548, 326)
Screenshot: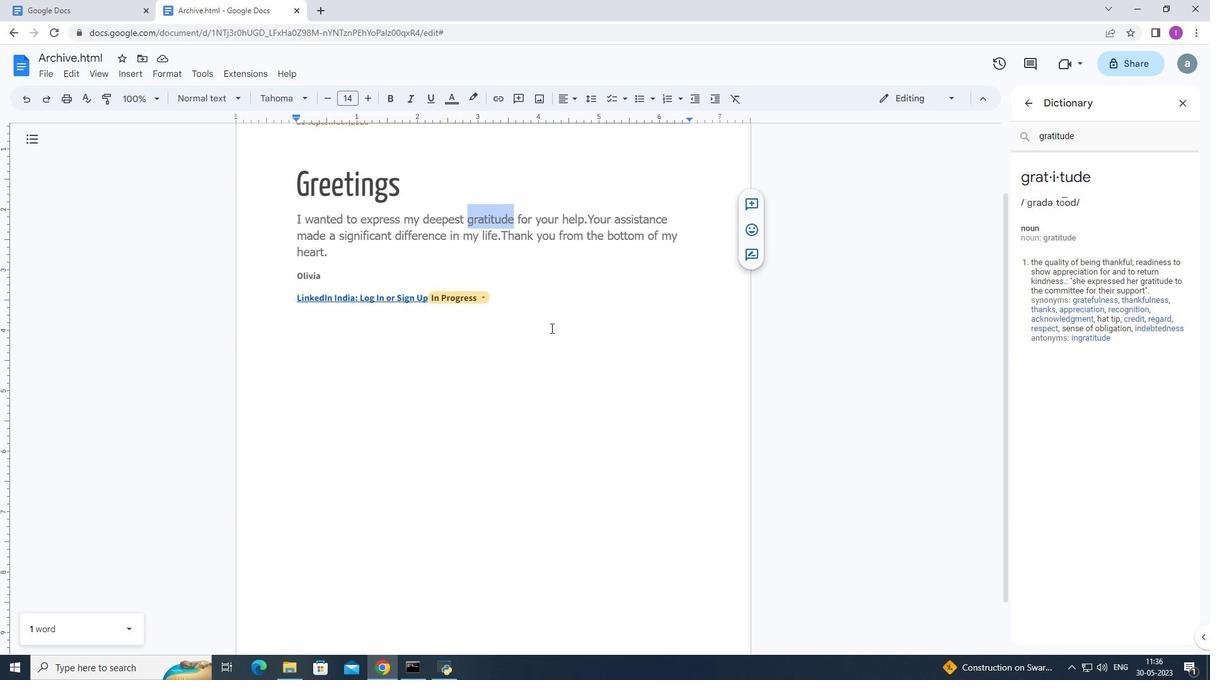 
Action: Mouse pressed left at (548, 326)
Screenshot: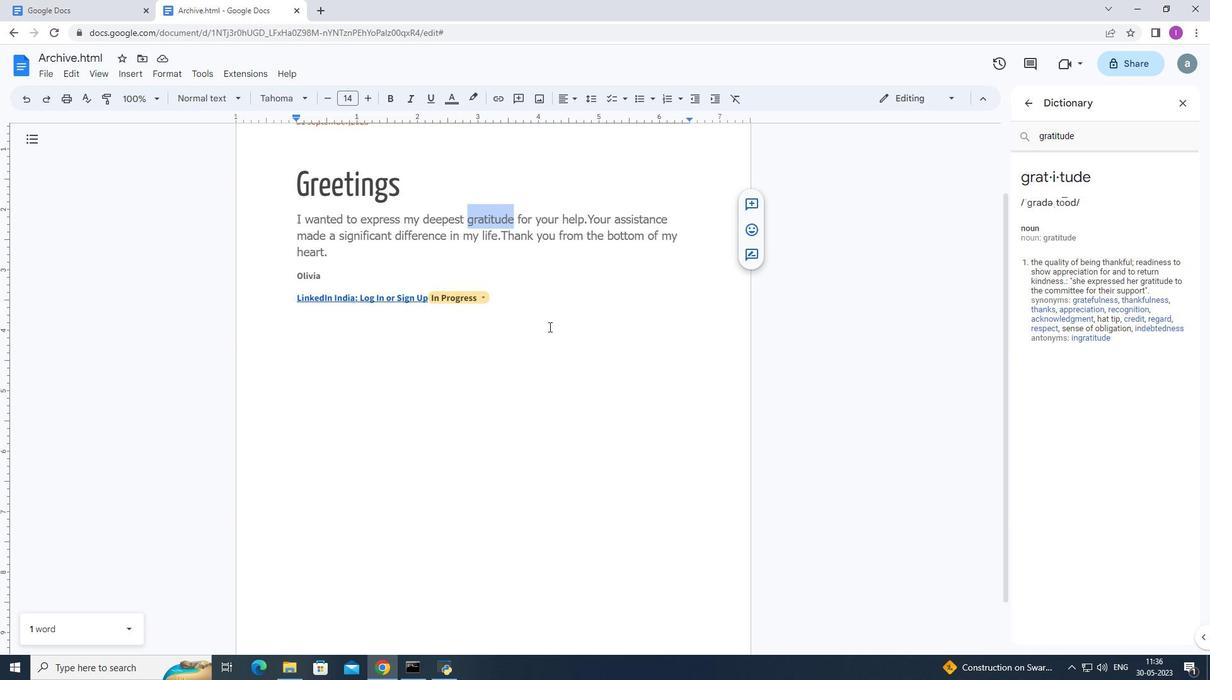 
Action: Mouse moved to (360, 263)
Screenshot: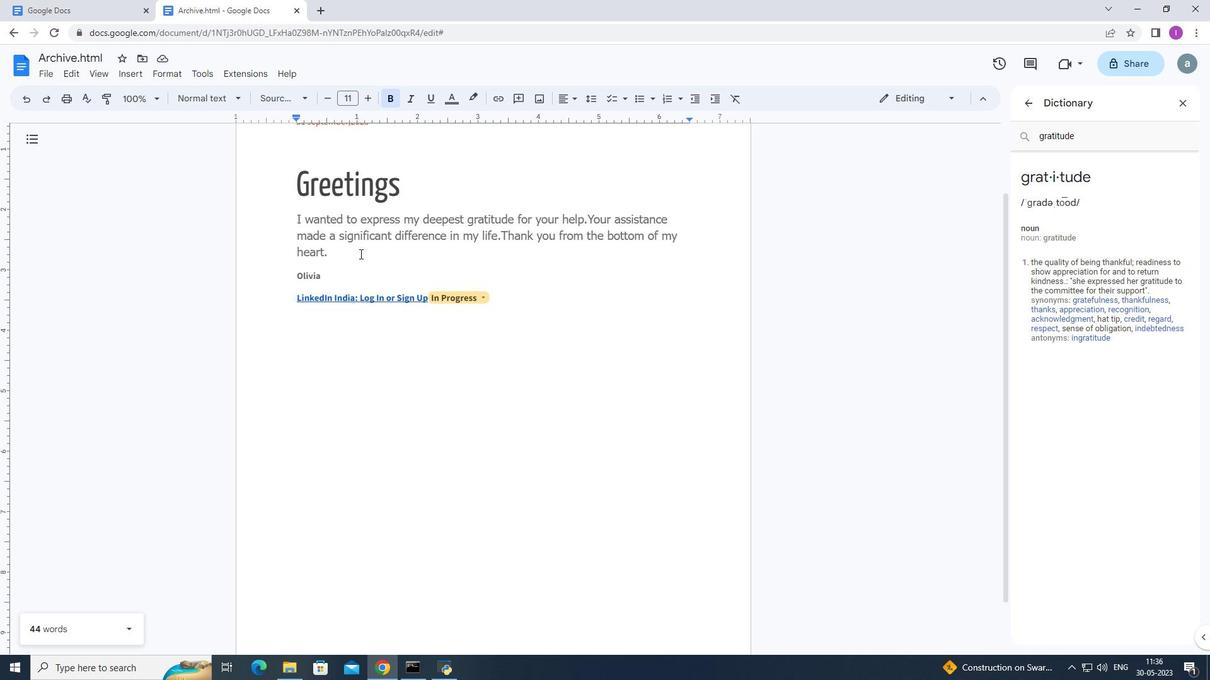 
Action: Mouse pressed left at (360, 263)
Screenshot: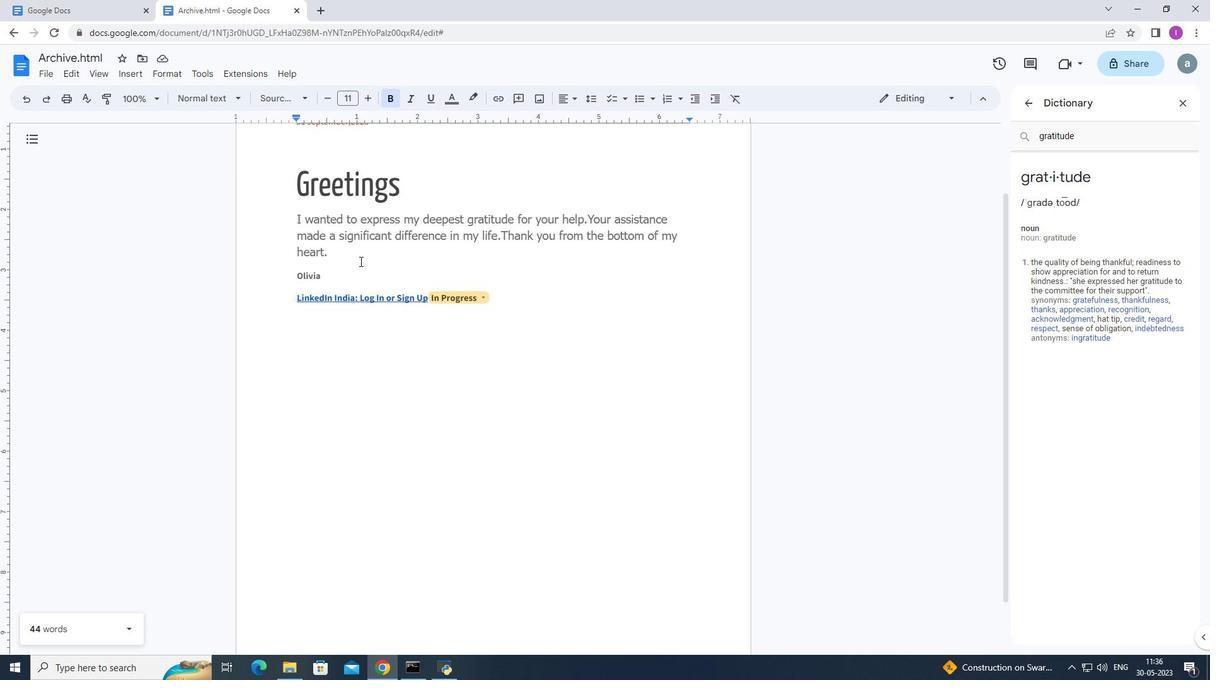 
Action: Key pressed <Key.space>l;;;<Key.backspace><Key.backspace><Key.backspace>
Screenshot: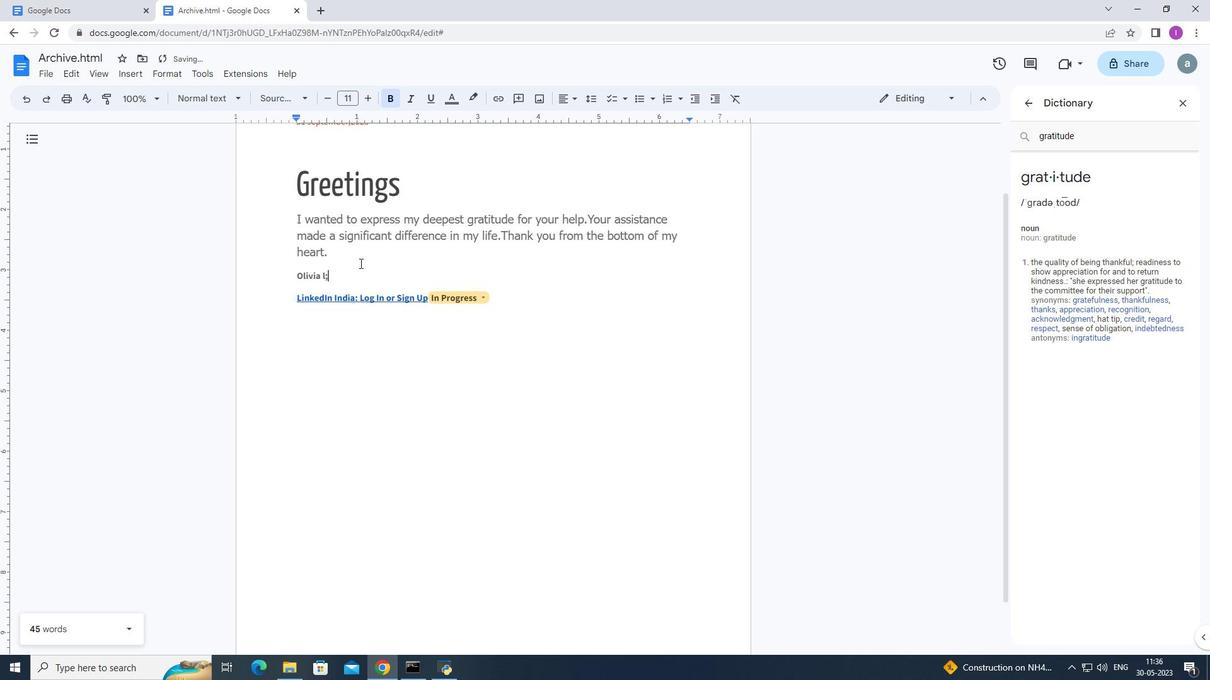 
Action: Mouse moved to (365, 447)
Screenshot: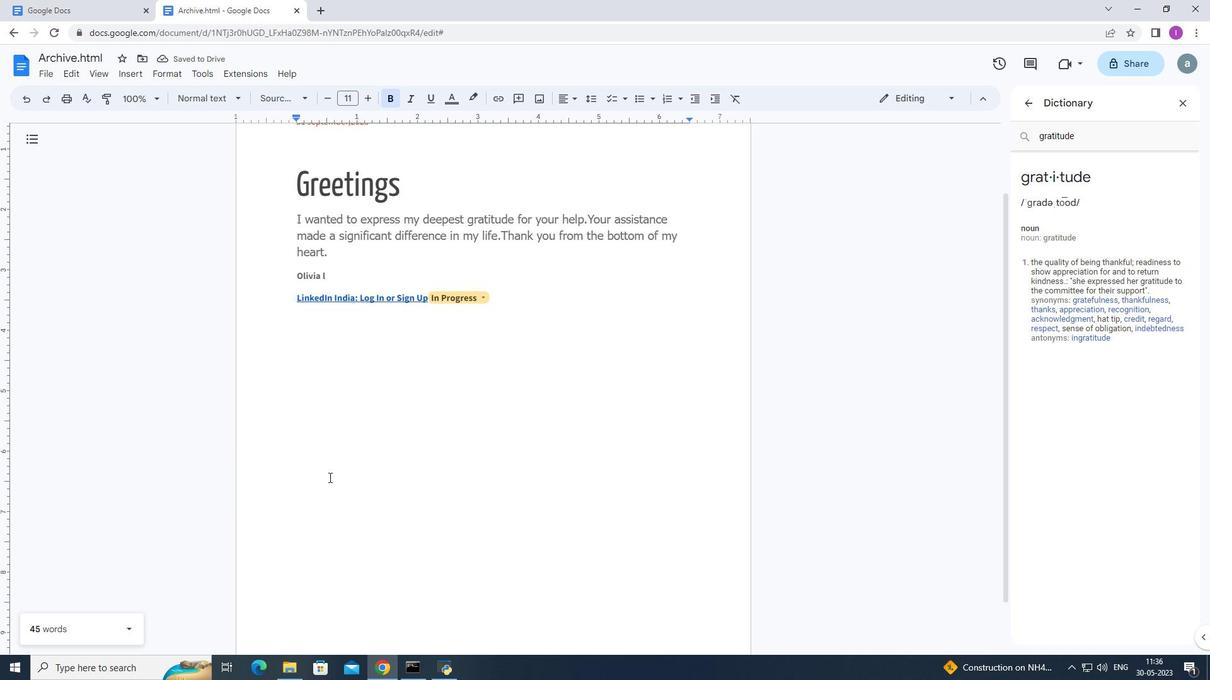 
Action: Key pressed <Key.backspace>
Screenshot: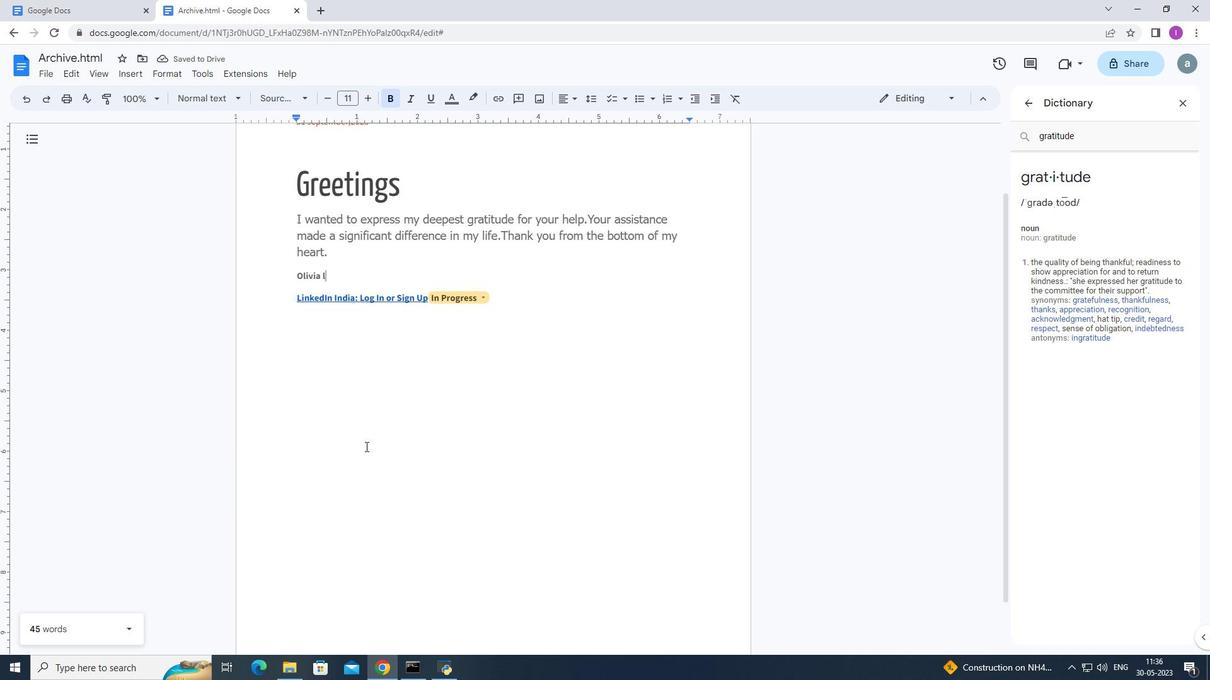 
Action: Mouse moved to (389, 459)
Screenshot: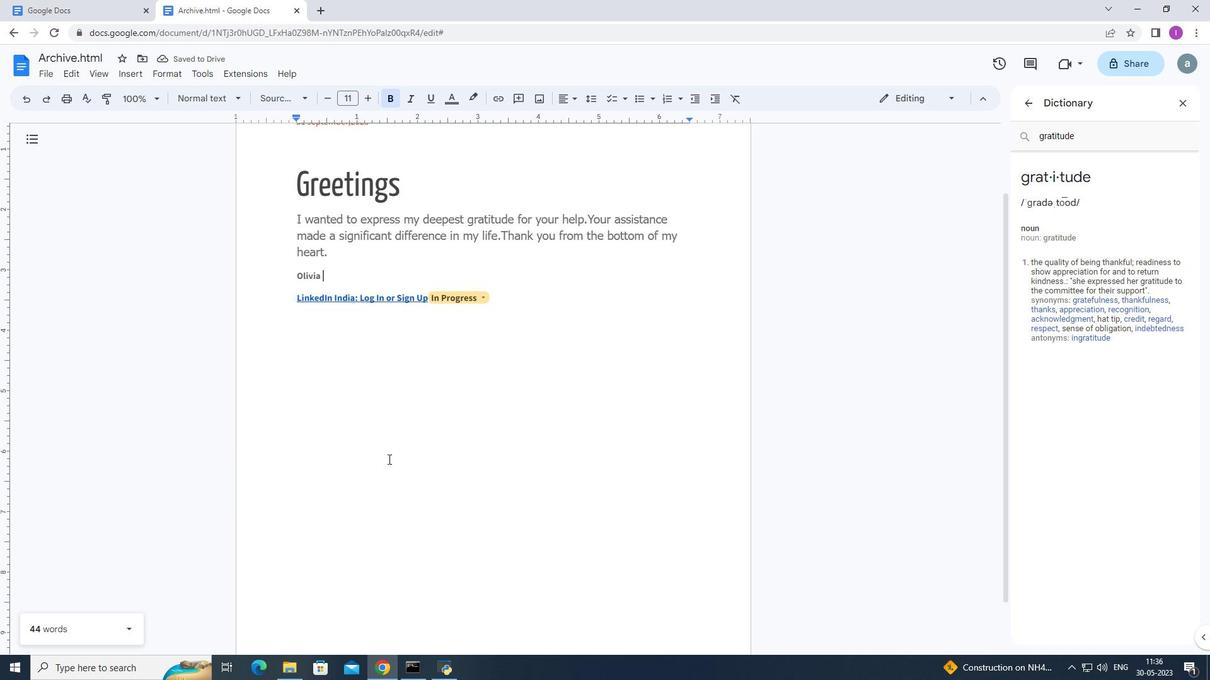 
Action: Mouse scrolled (389, 460) with delta (0, 0)
Screenshot: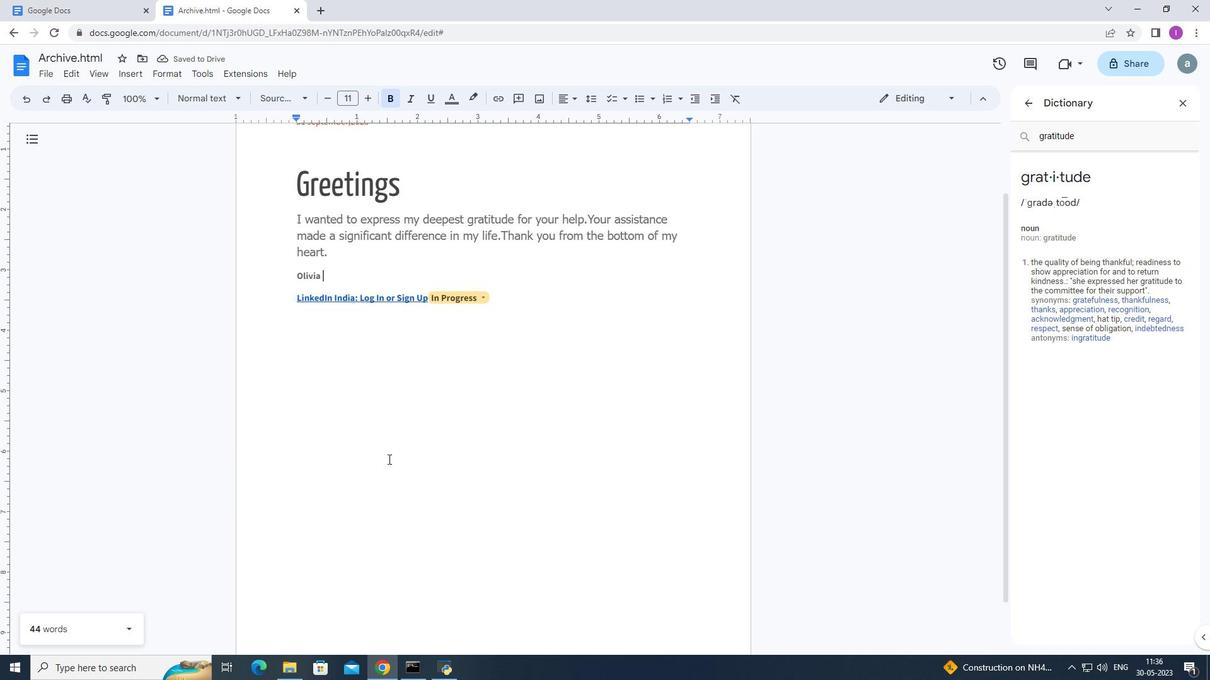
Action: Mouse moved to (322, 410)
Screenshot: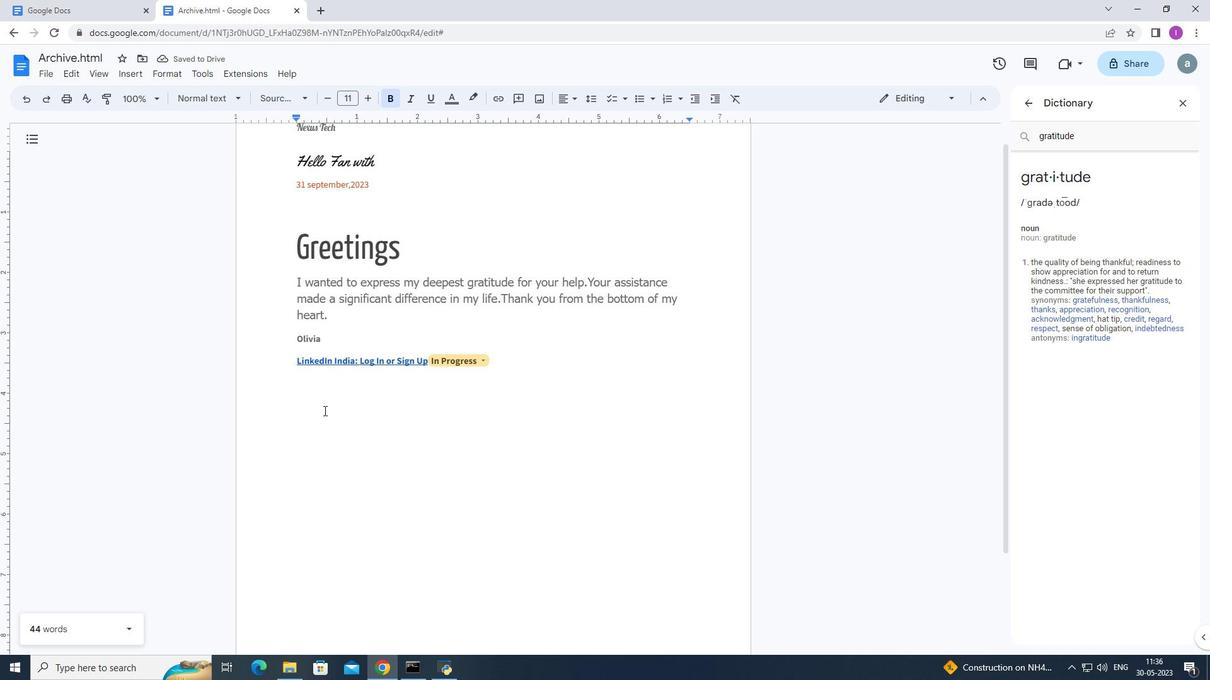 
